 Task: Look for space in Suibara, Japan from 3rd August, 2023 to 17th August, 2023 for 3 adults, 1 child in price range Rs.3000 to Rs.15000. Place can be entire place with 3 bedrooms having 4 beds and 2 bathrooms. Property type can be house, flat, guest house. Booking option can be shelf check-in. Required host language is English.
Action: Mouse moved to (555, 92)
Screenshot: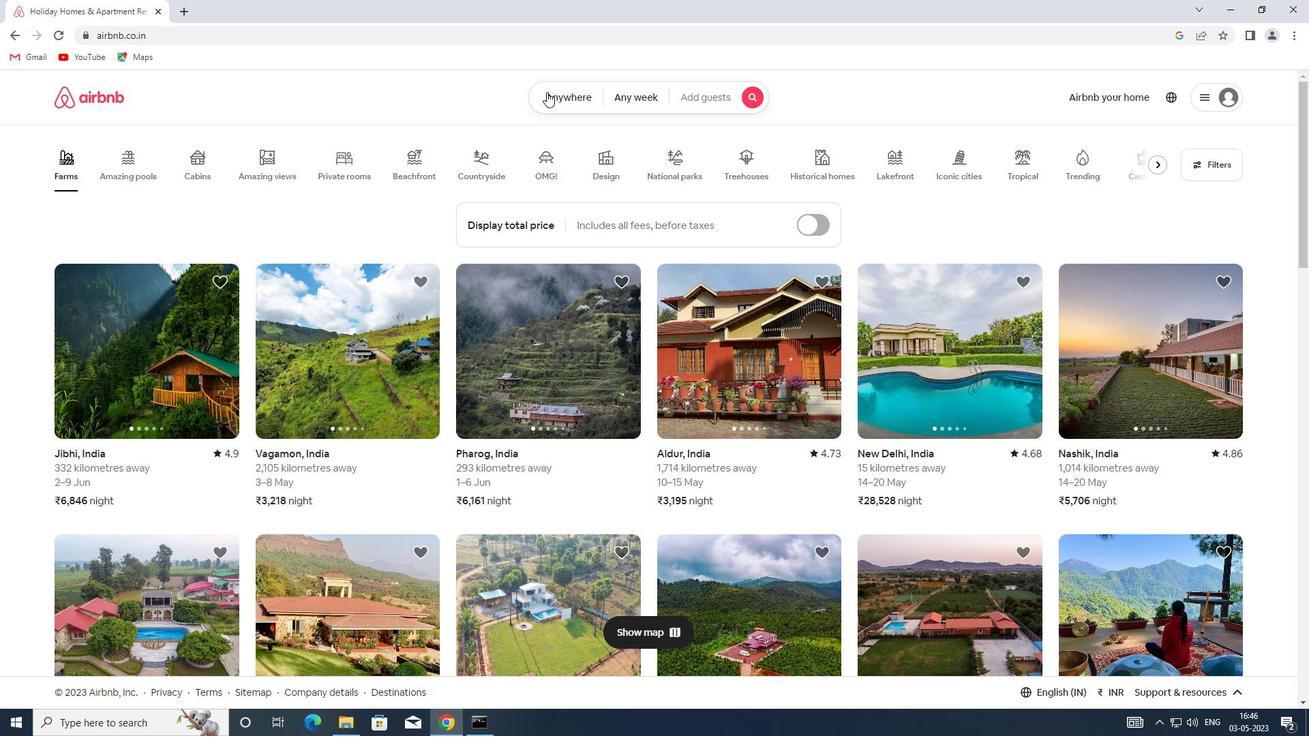 
Action: Mouse pressed left at (555, 92)
Screenshot: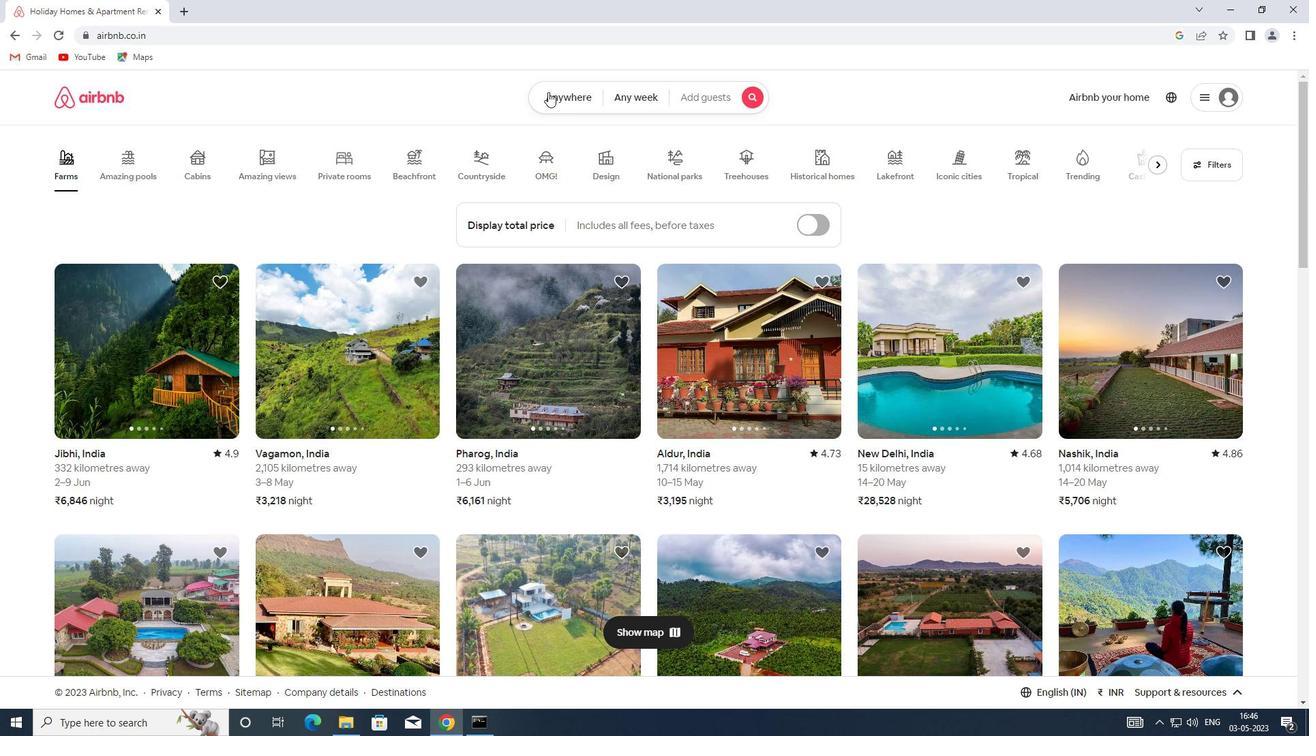 
Action: Mouse moved to (402, 150)
Screenshot: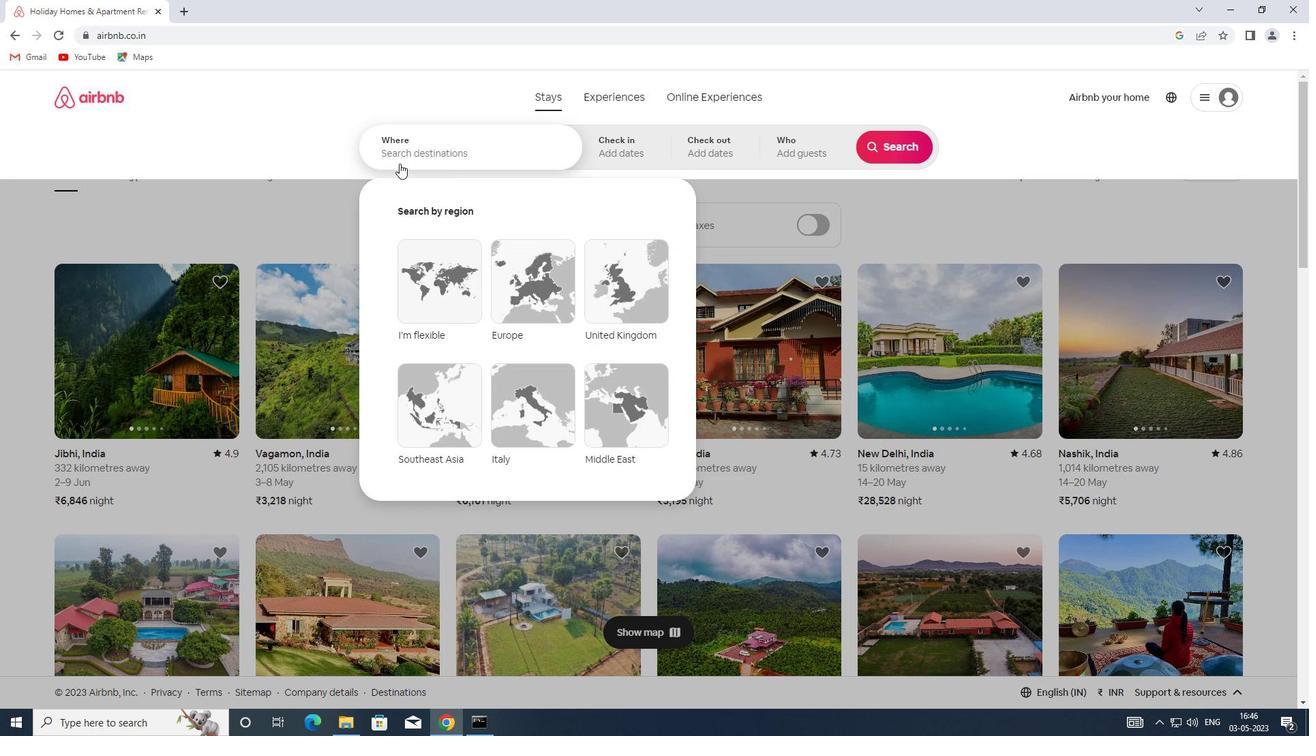 
Action: Mouse pressed left at (402, 150)
Screenshot: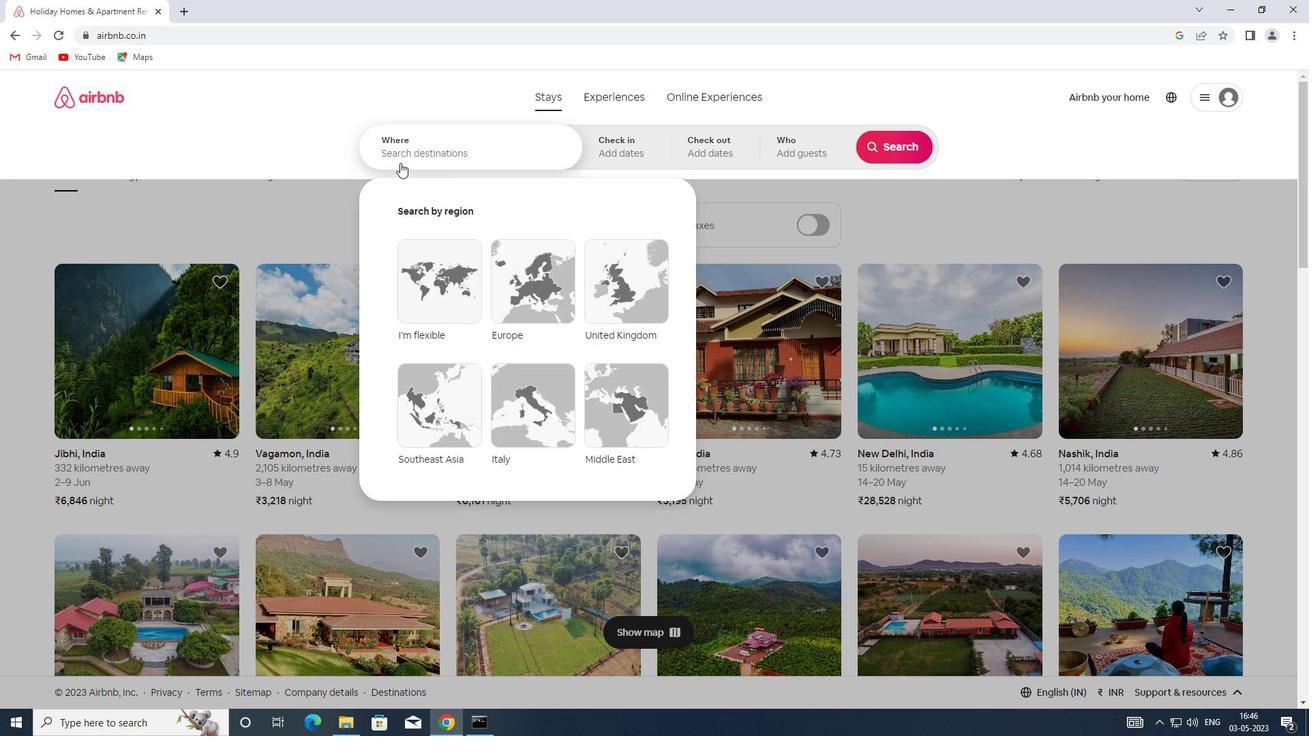 
Action: Key pressed <Key.shift><Key.shift>SUIBARA,<Key.shift>JAPAN
Screenshot: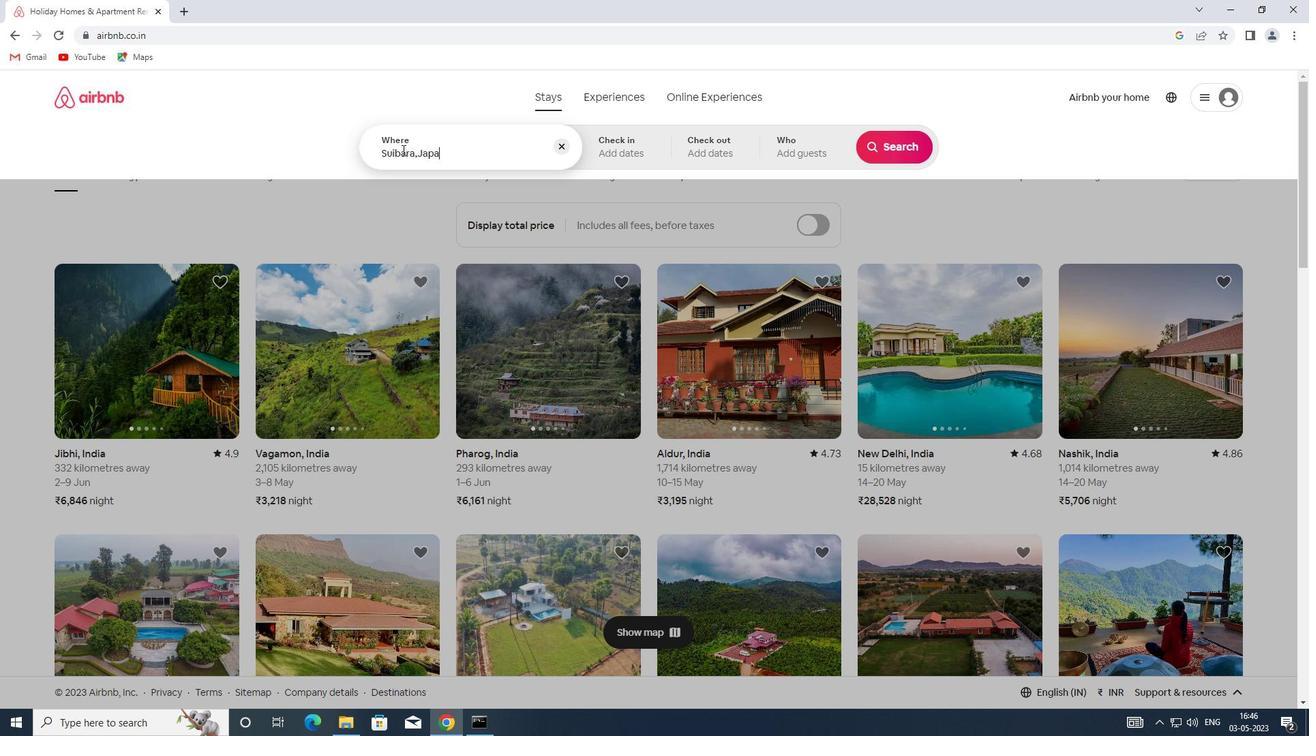 
Action: Mouse moved to (600, 150)
Screenshot: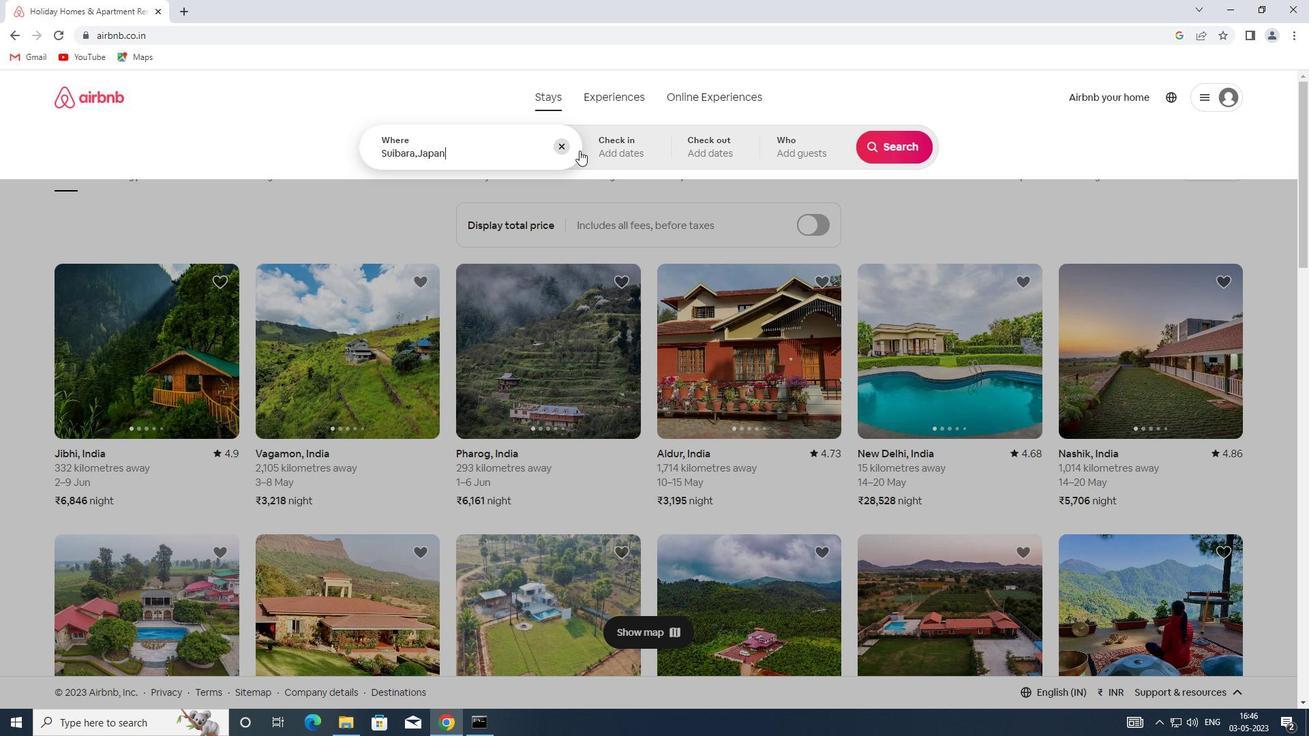 
Action: Mouse pressed left at (600, 150)
Screenshot: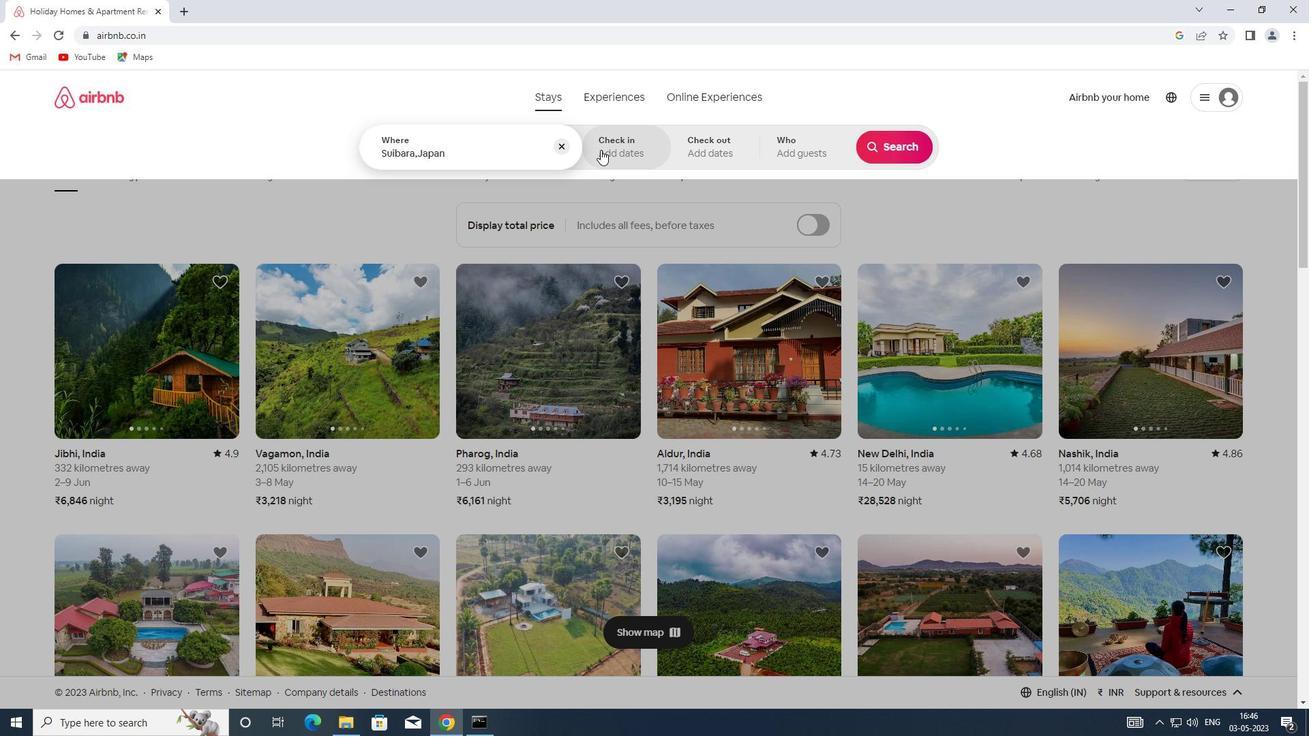 
Action: Mouse moved to (881, 257)
Screenshot: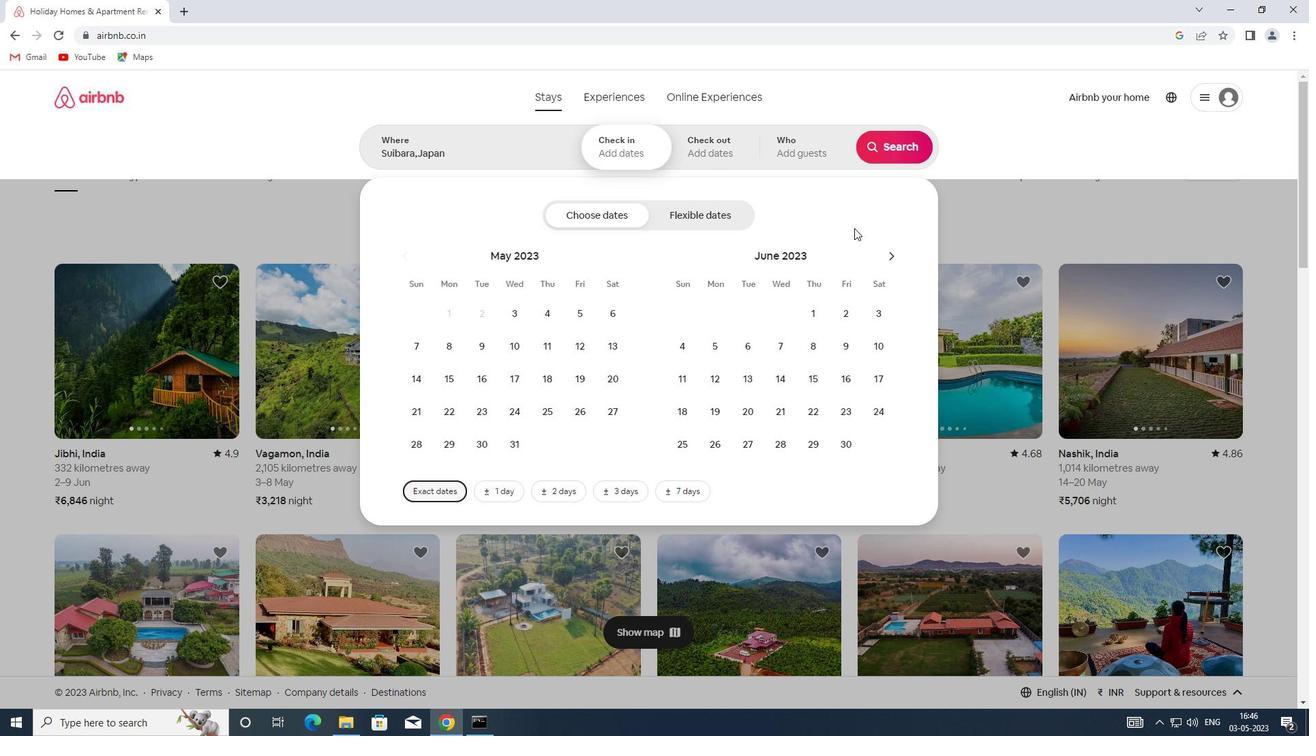 
Action: Mouse pressed left at (881, 257)
Screenshot: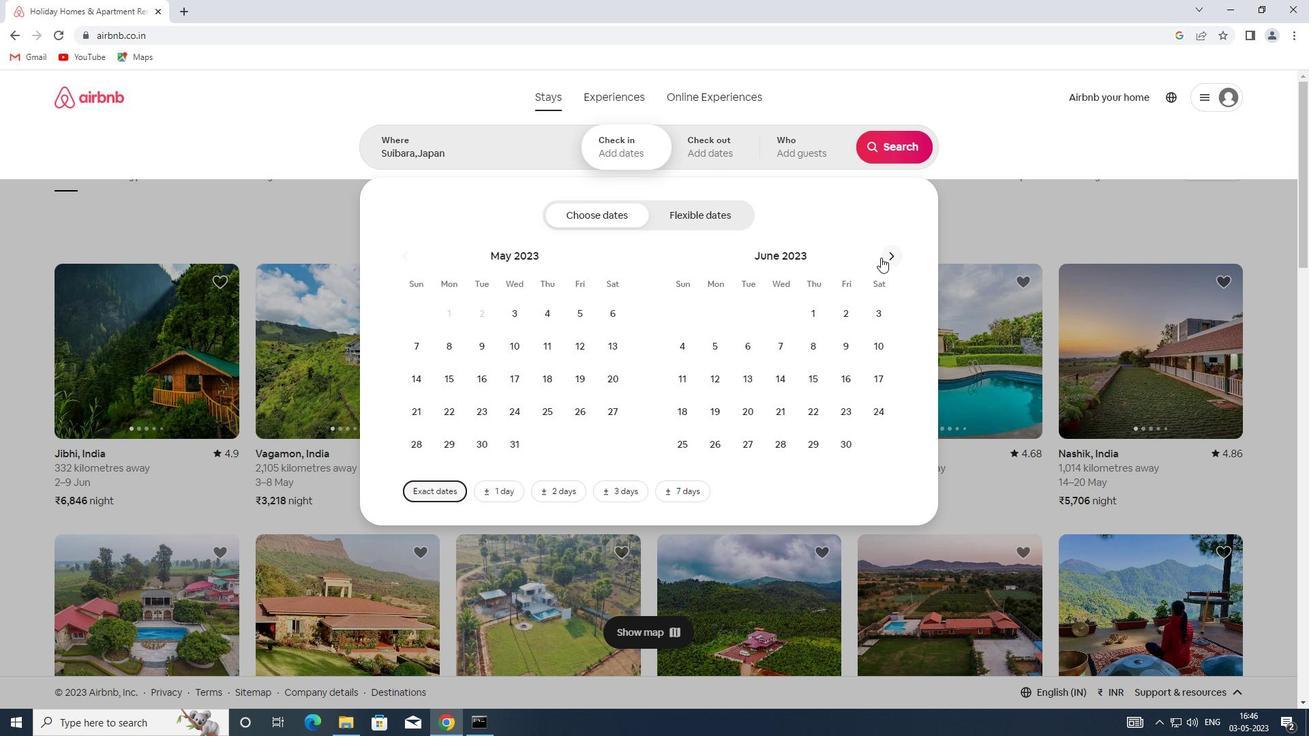 
Action: Mouse pressed left at (881, 257)
Screenshot: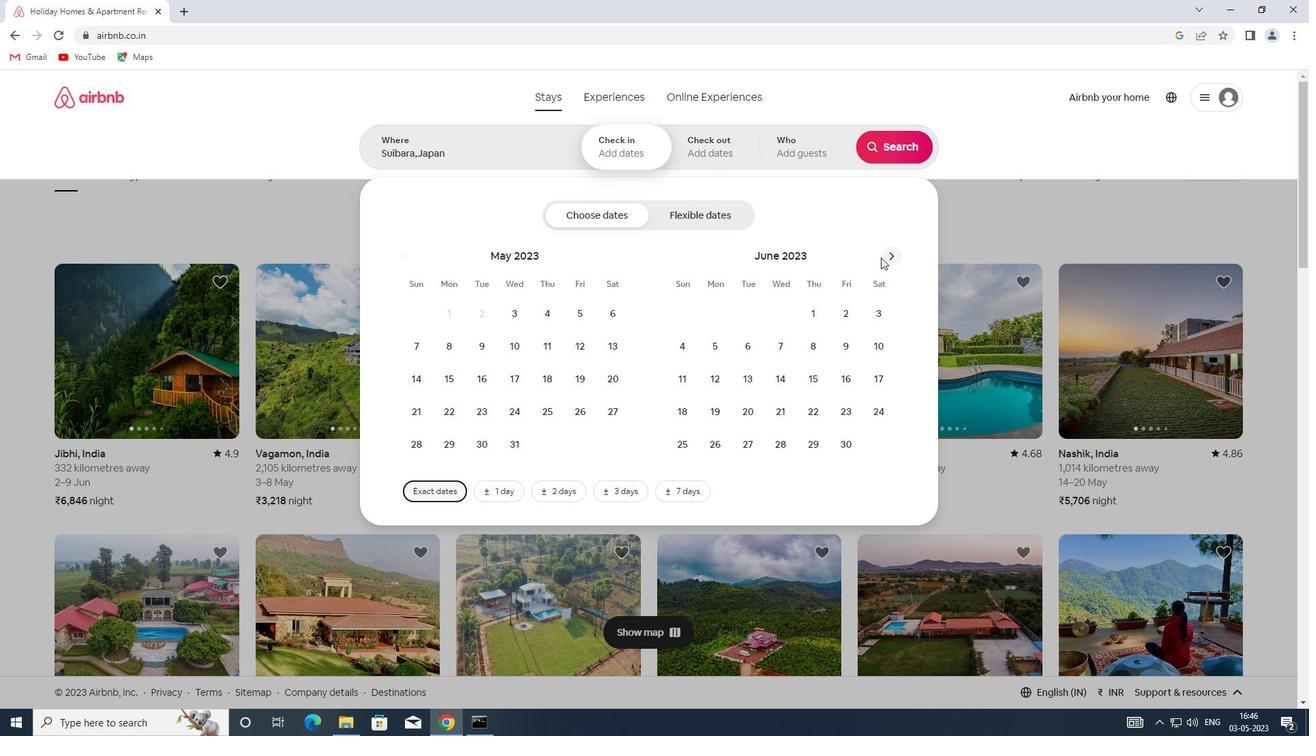 
Action: Mouse pressed left at (881, 257)
Screenshot: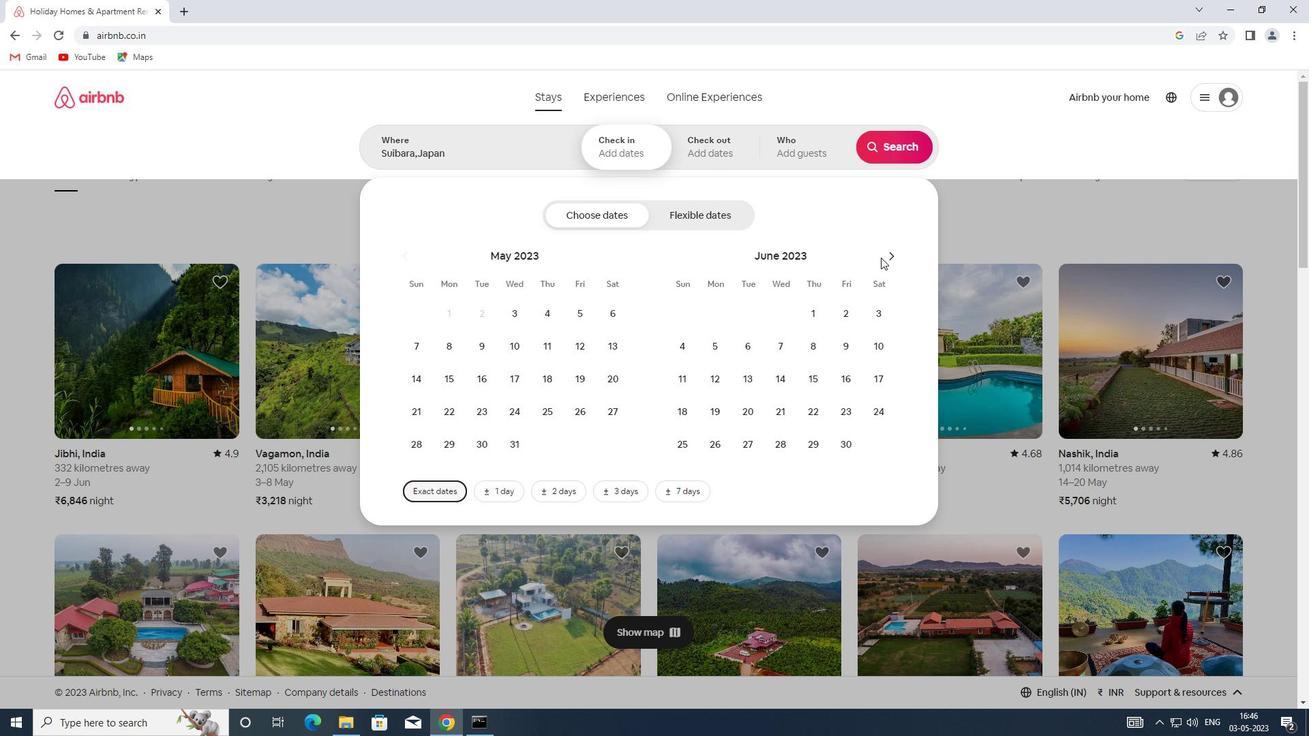 
Action: Mouse moved to (886, 256)
Screenshot: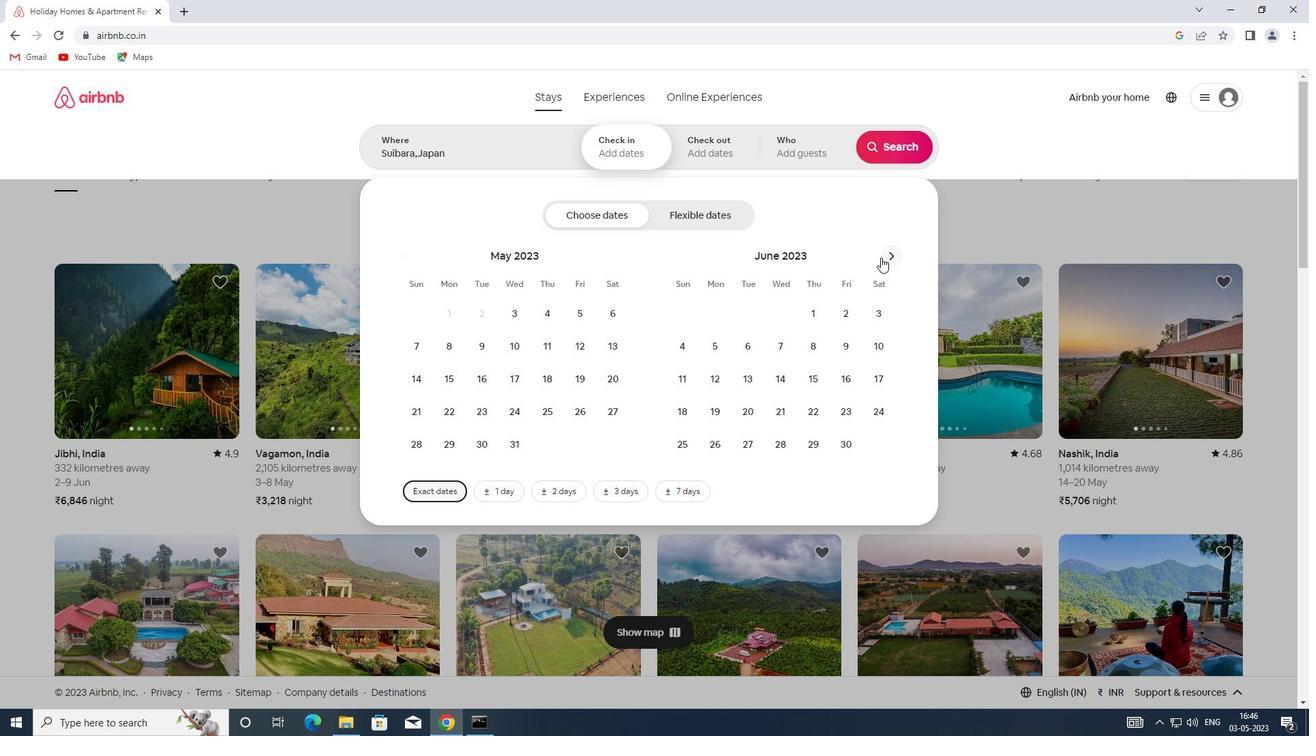 
Action: Mouse pressed left at (886, 256)
Screenshot: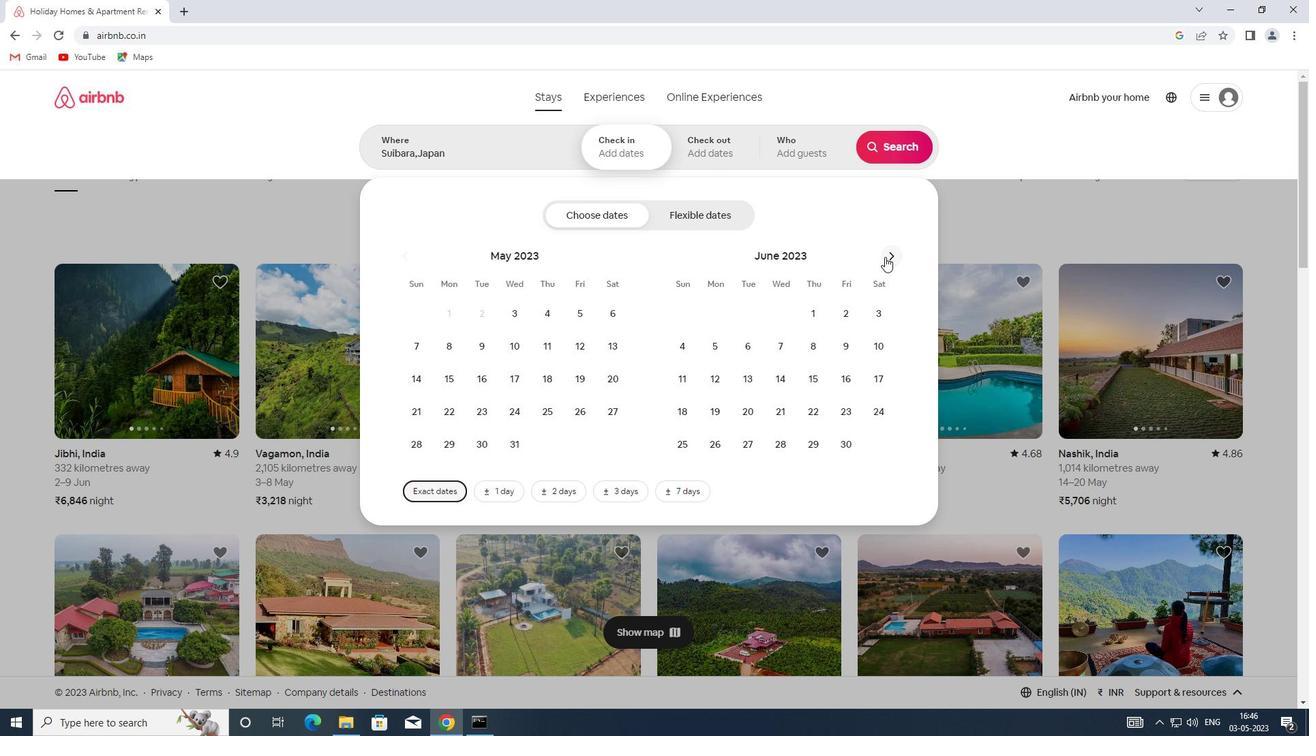 
Action: Mouse pressed left at (886, 256)
Screenshot: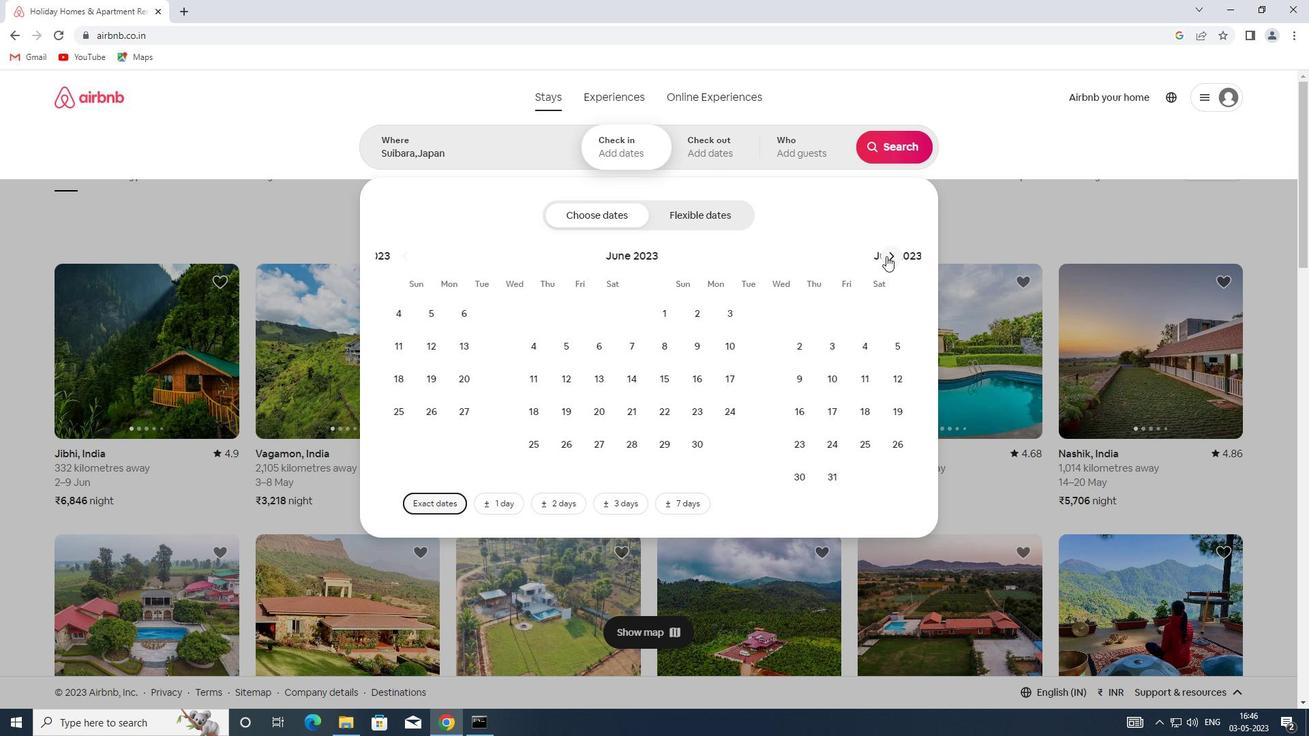
Action: Mouse moved to (801, 317)
Screenshot: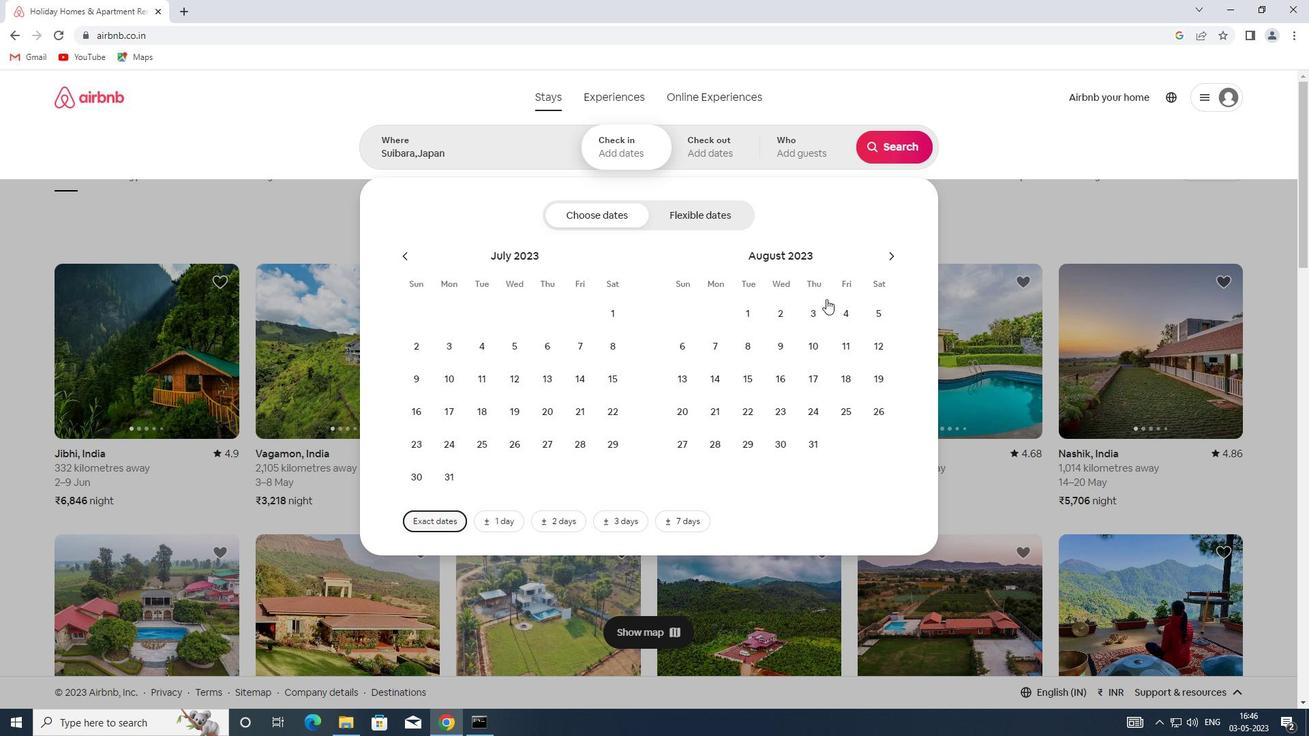 
Action: Mouse pressed left at (801, 317)
Screenshot: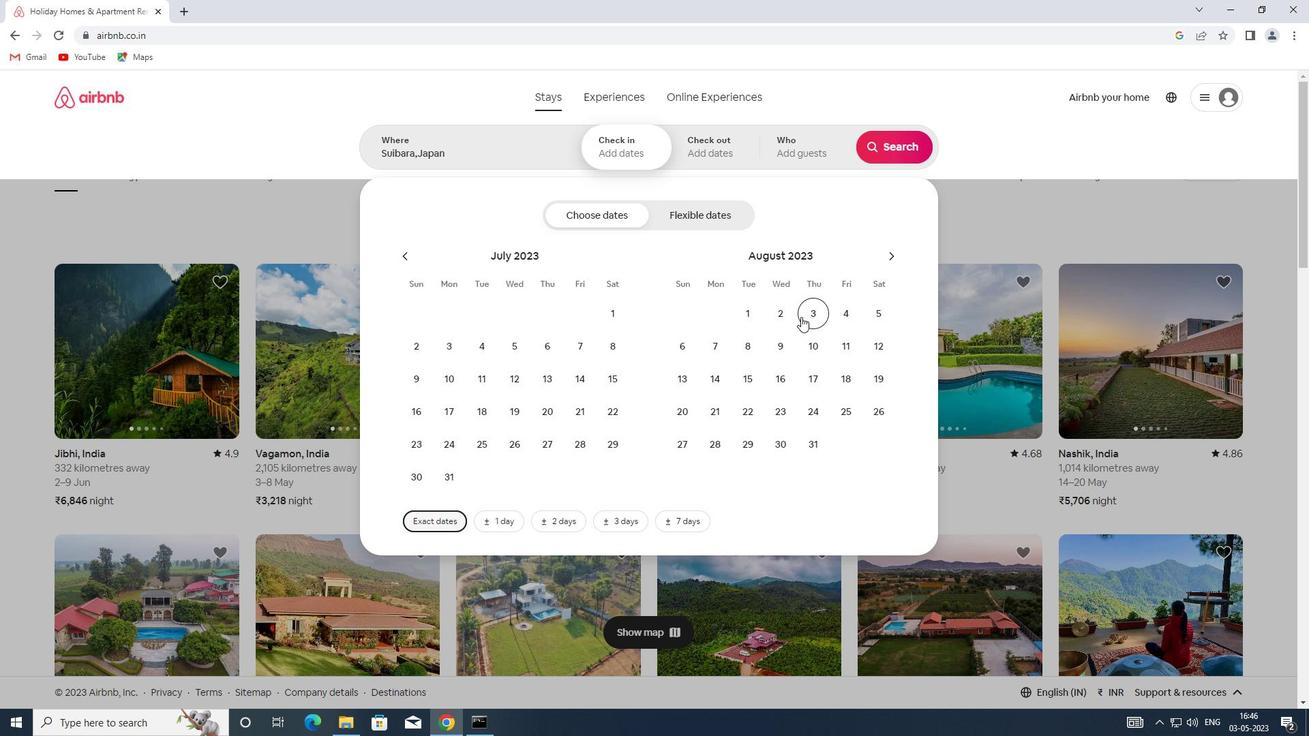 
Action: Mouse moved to (815, 380)
Screenshot: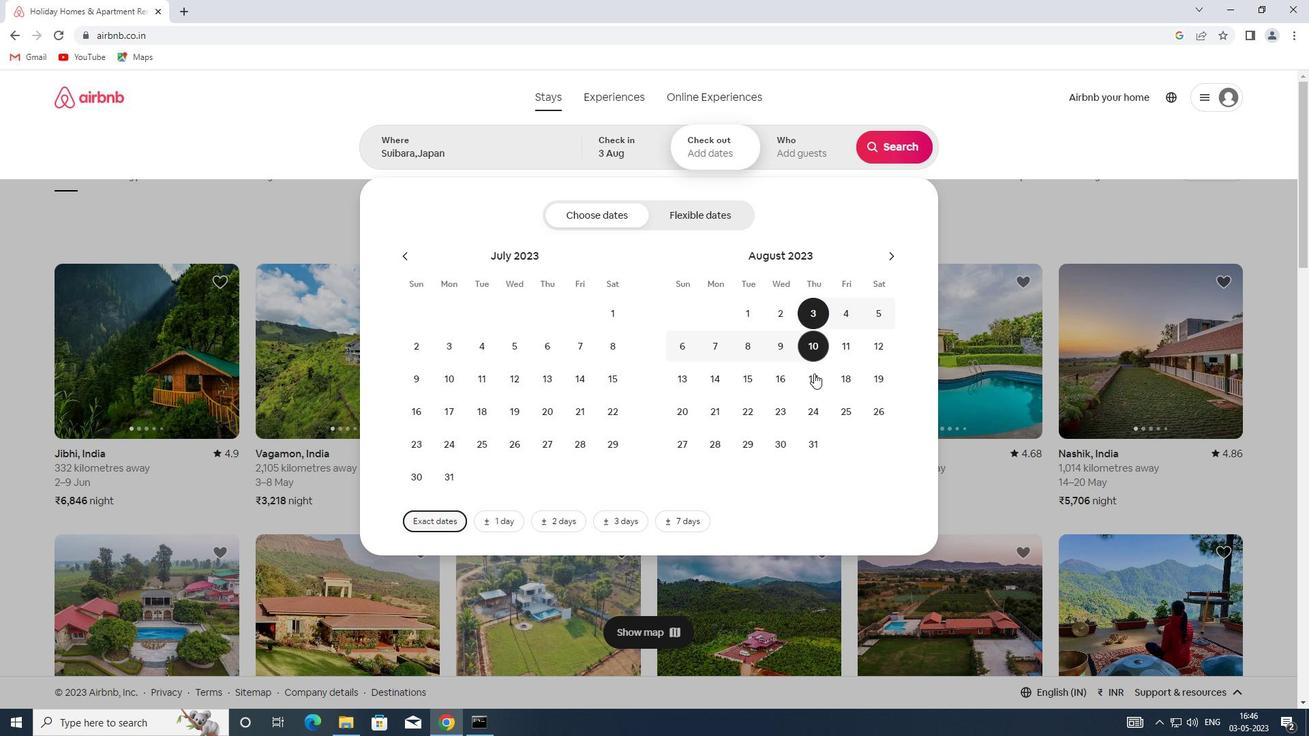 
Action: Mouse pressed left at (815, 380)
Screenshot: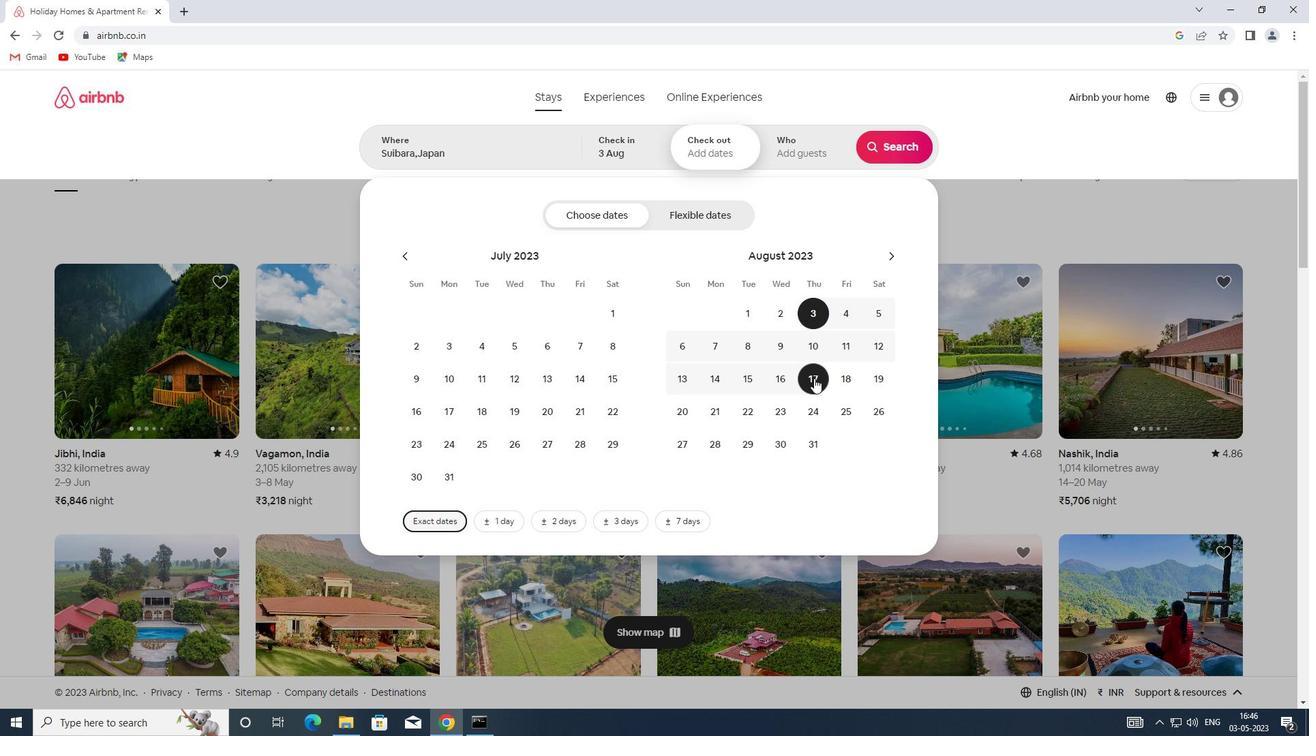 
Action: Mouse moved to (796, 139)
Screenshot: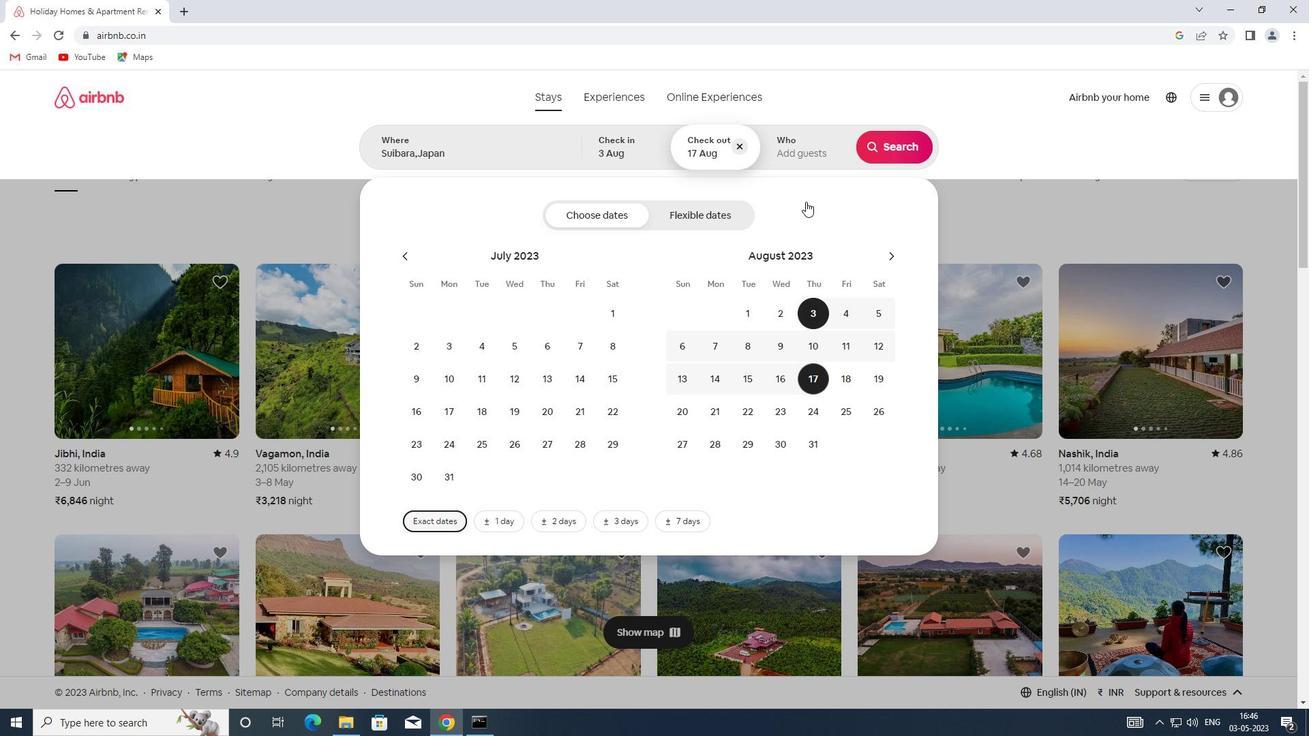 
Action: Mouse pressed left at (796, 139)
Screenshot: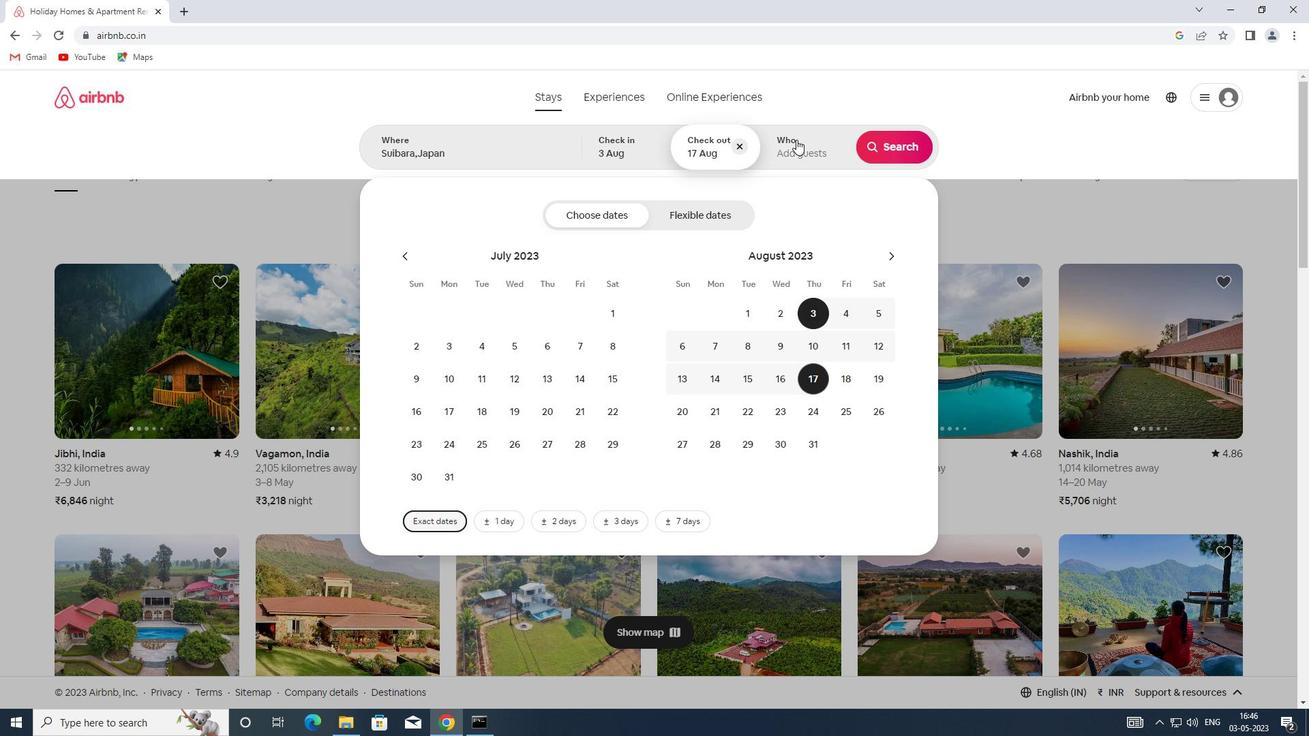 
Action: Mouse moved to (892, 221)
Screenshot: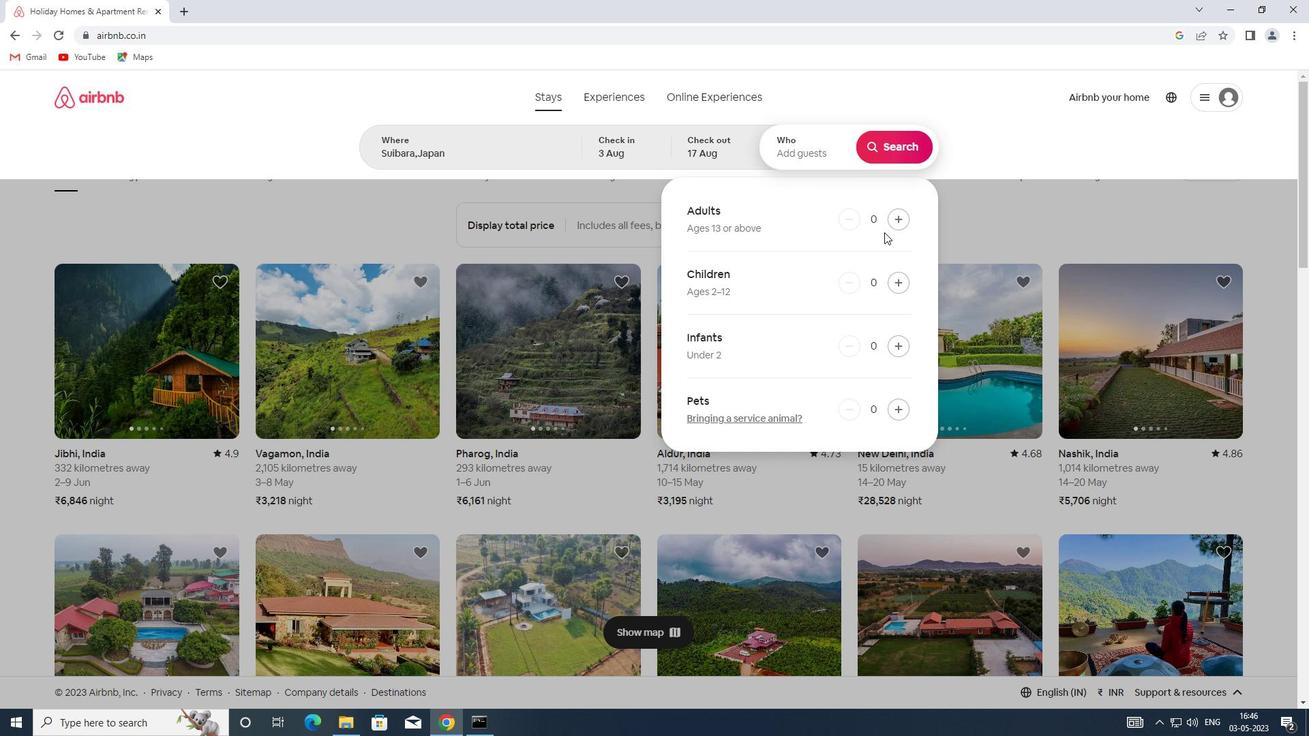 
Action: Mouse pressed left at (892, 221)
Screenshot: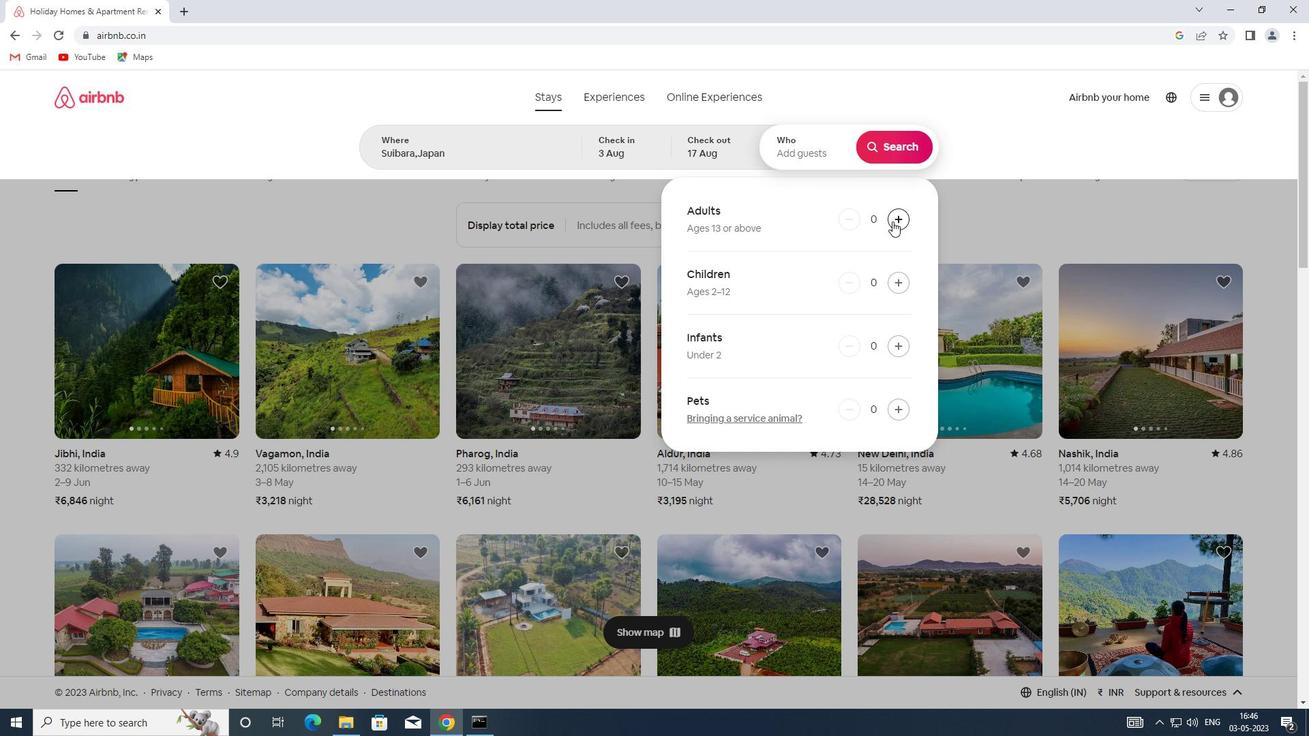 
Action: Mouse pressed left at (892, 221)
Screenshot: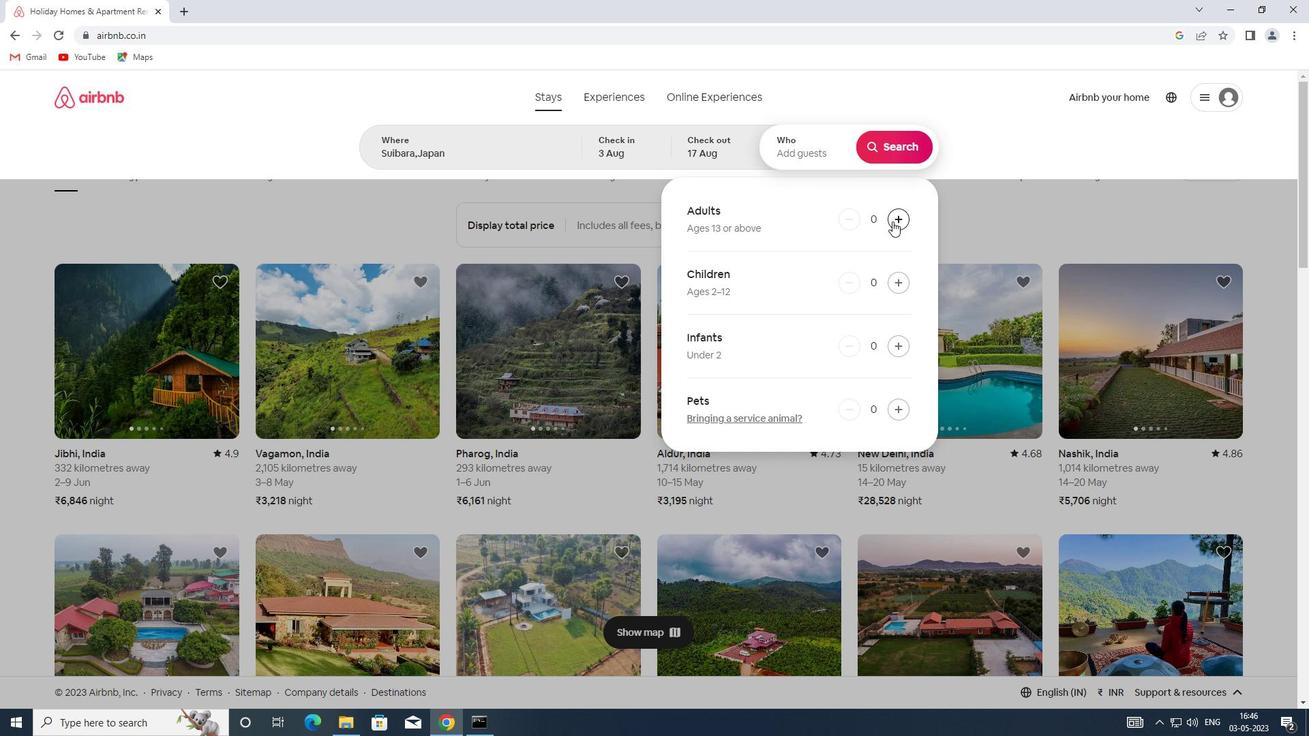 
Action: Mouse pressed left at (892, 221)
Screenshot: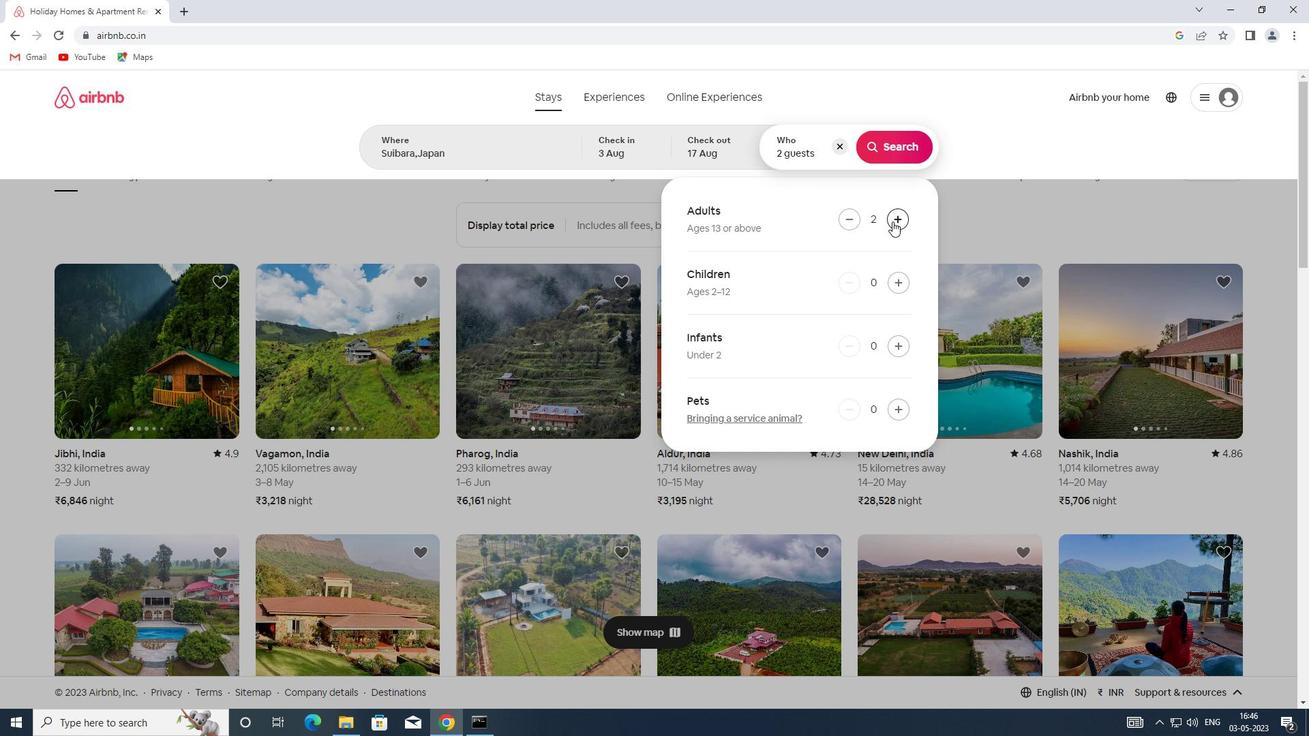 
Action: Mouse moved to (888, 148)
Screenshot: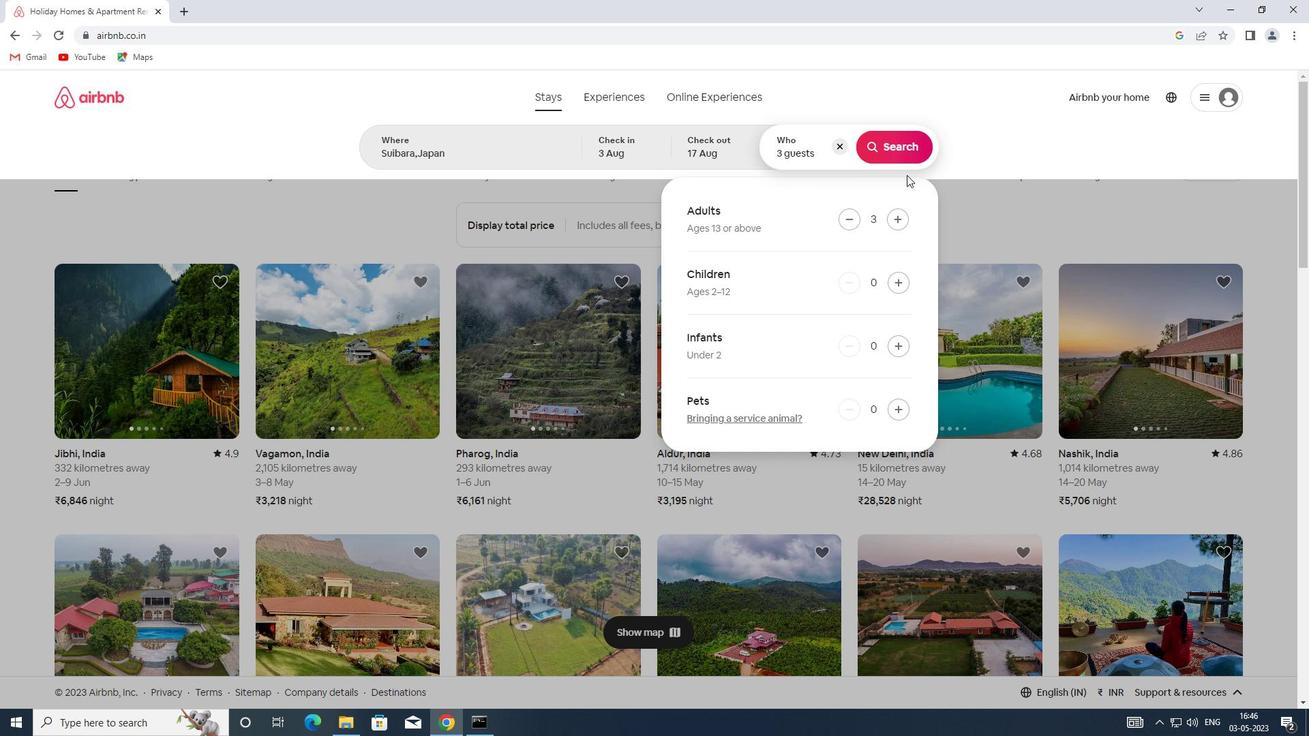 
Action: Mouse pressed left at (888, 148)
Screenshot: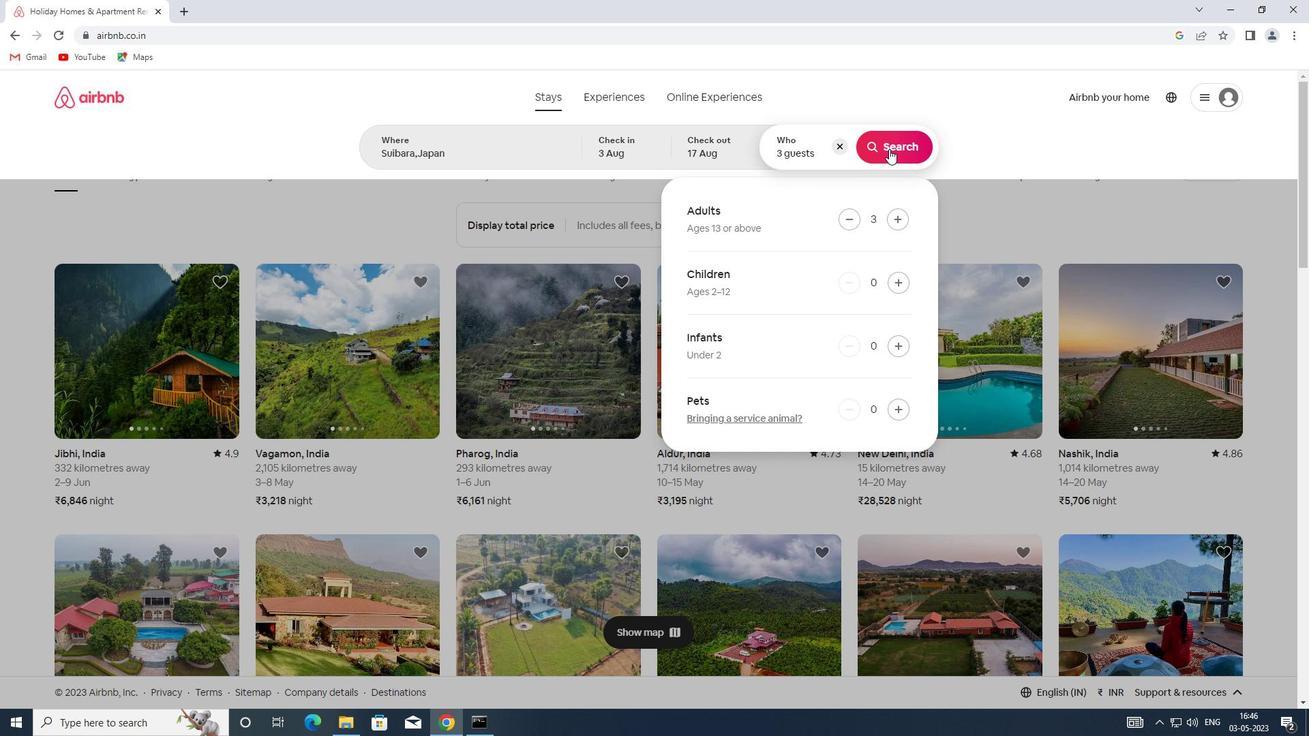 
Action: Mouse moved to (1224, 147)
Screenshot: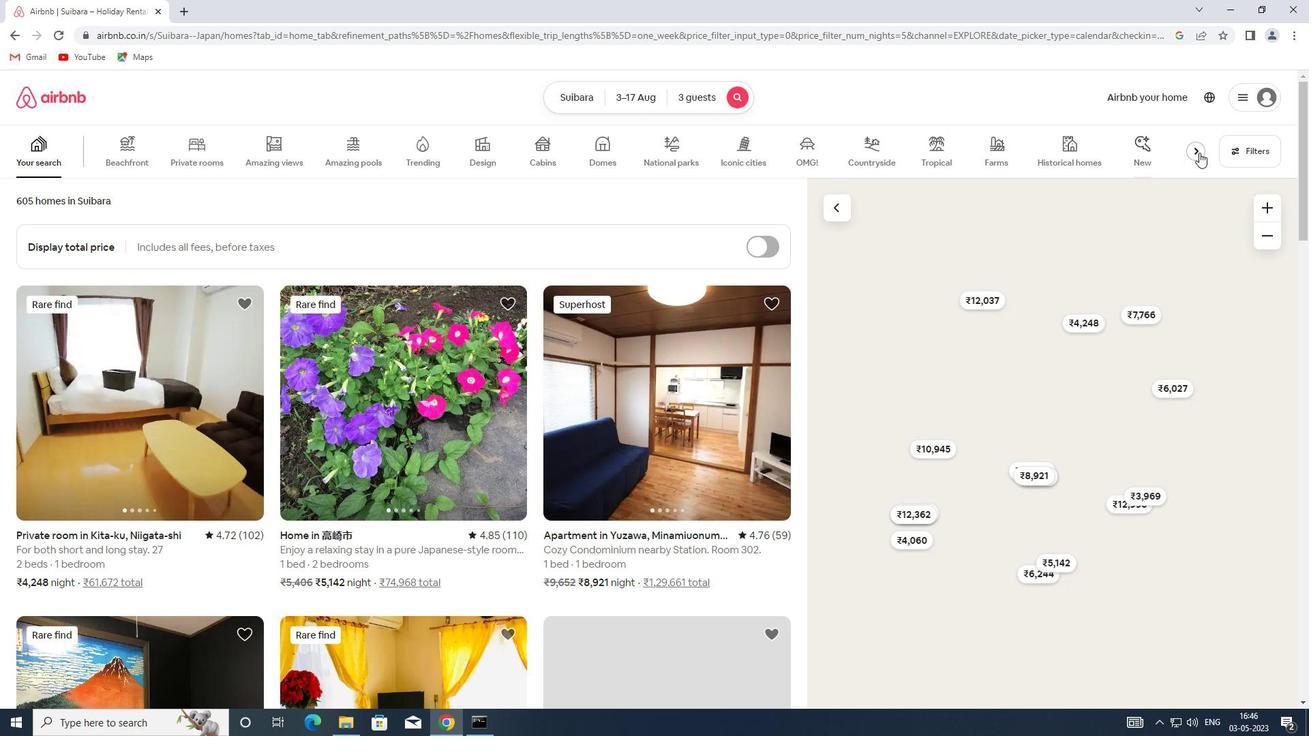 
Action: Mouse pressed left at (1224, 147)
Screenshot: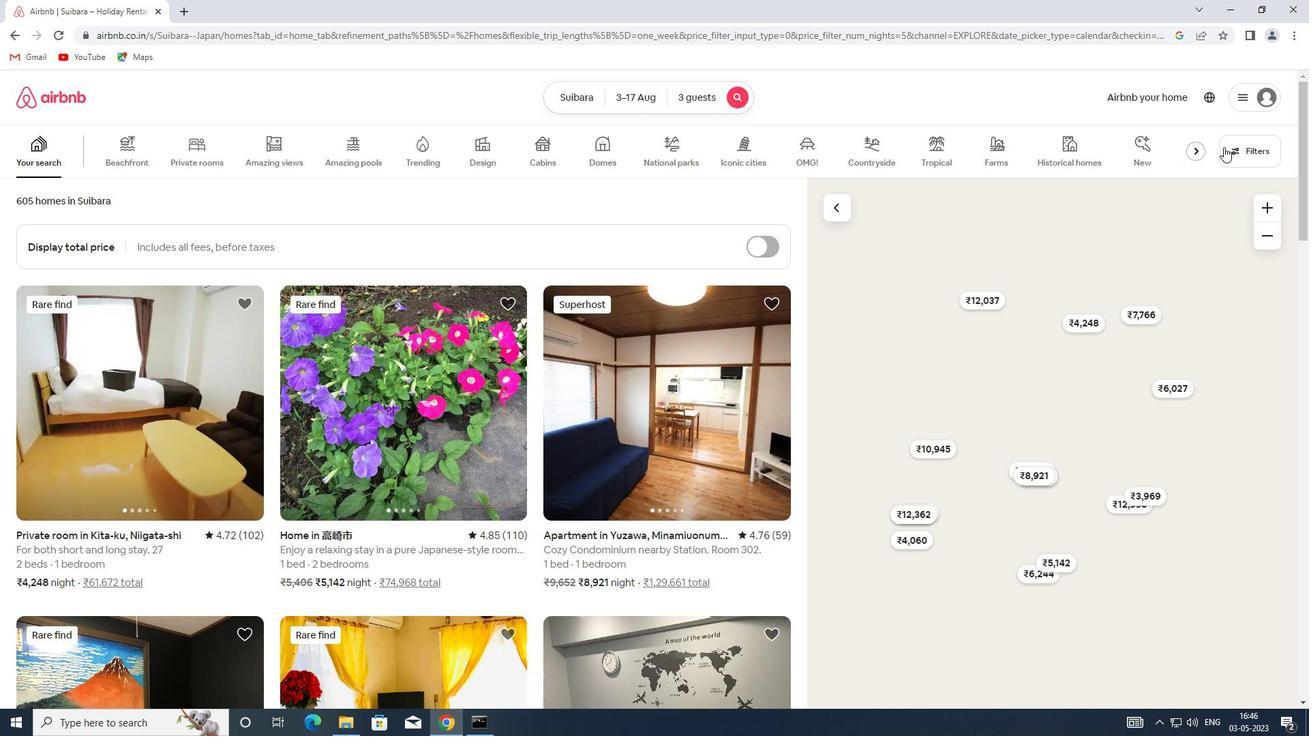 
Action: Mouse moved to (482, 317)
Screenshot: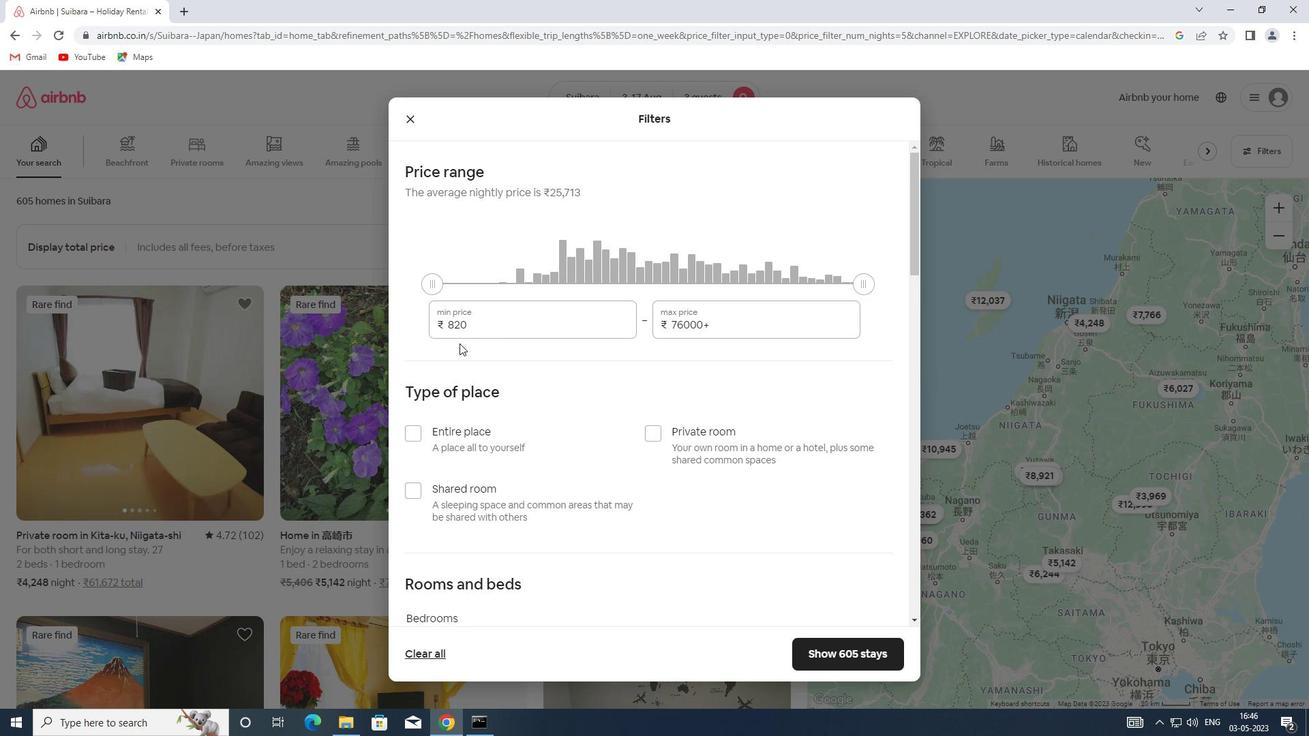 
Action: Mouse pressed left at (482, 317)
Screenshot: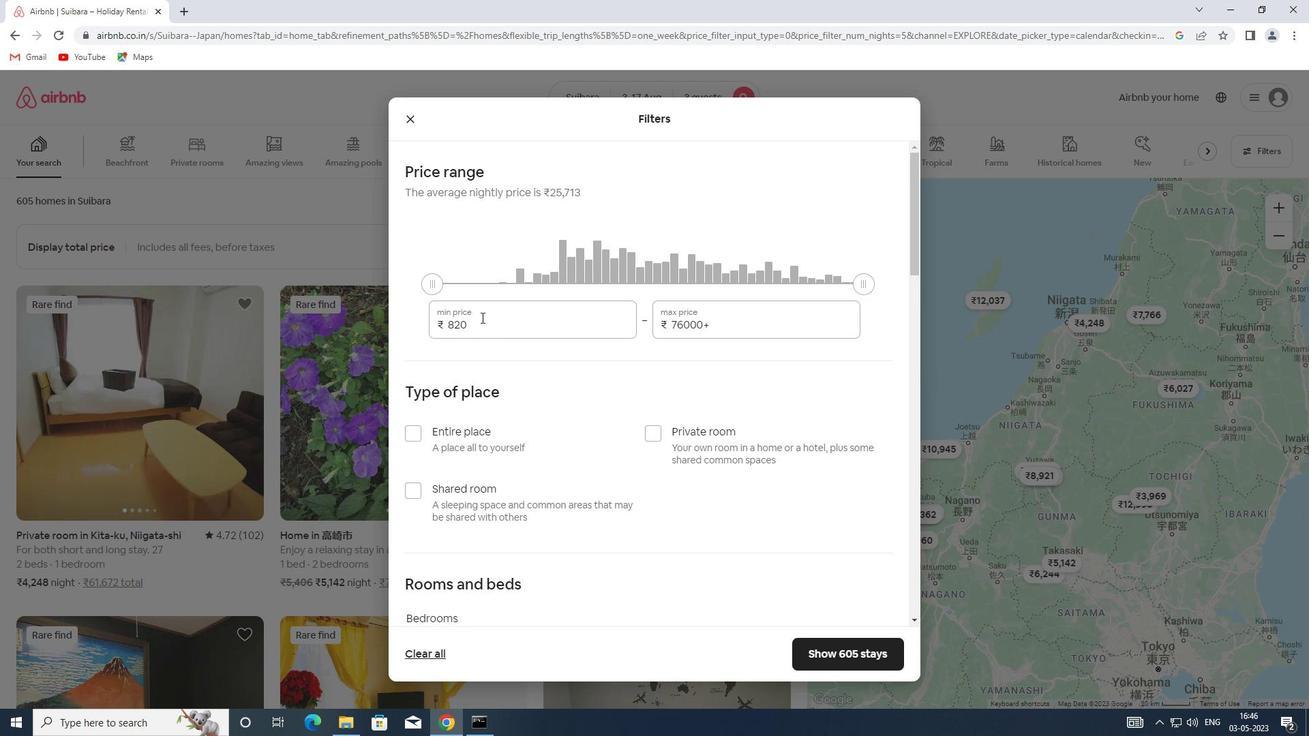 
Action: Mouse moved to (473, 326)
Screenshot: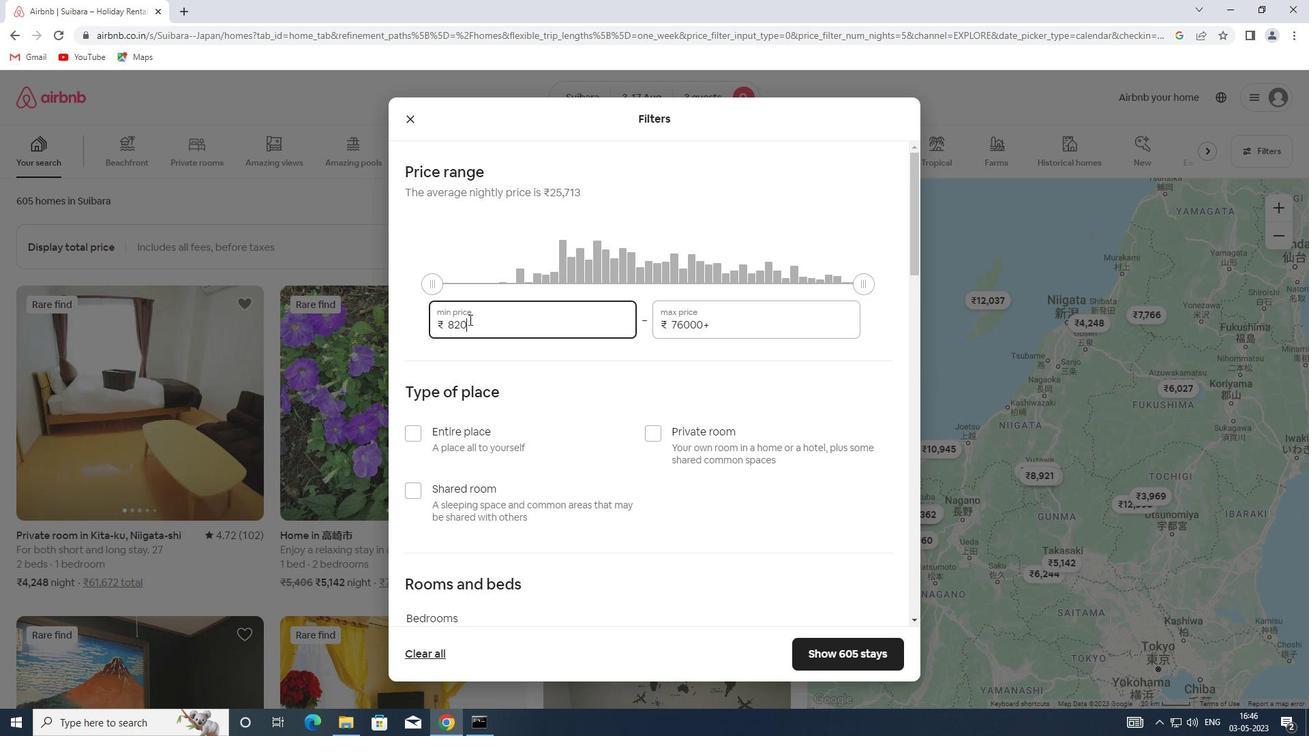
Action: Mouse pressed left at (473, 326)
Screenshot: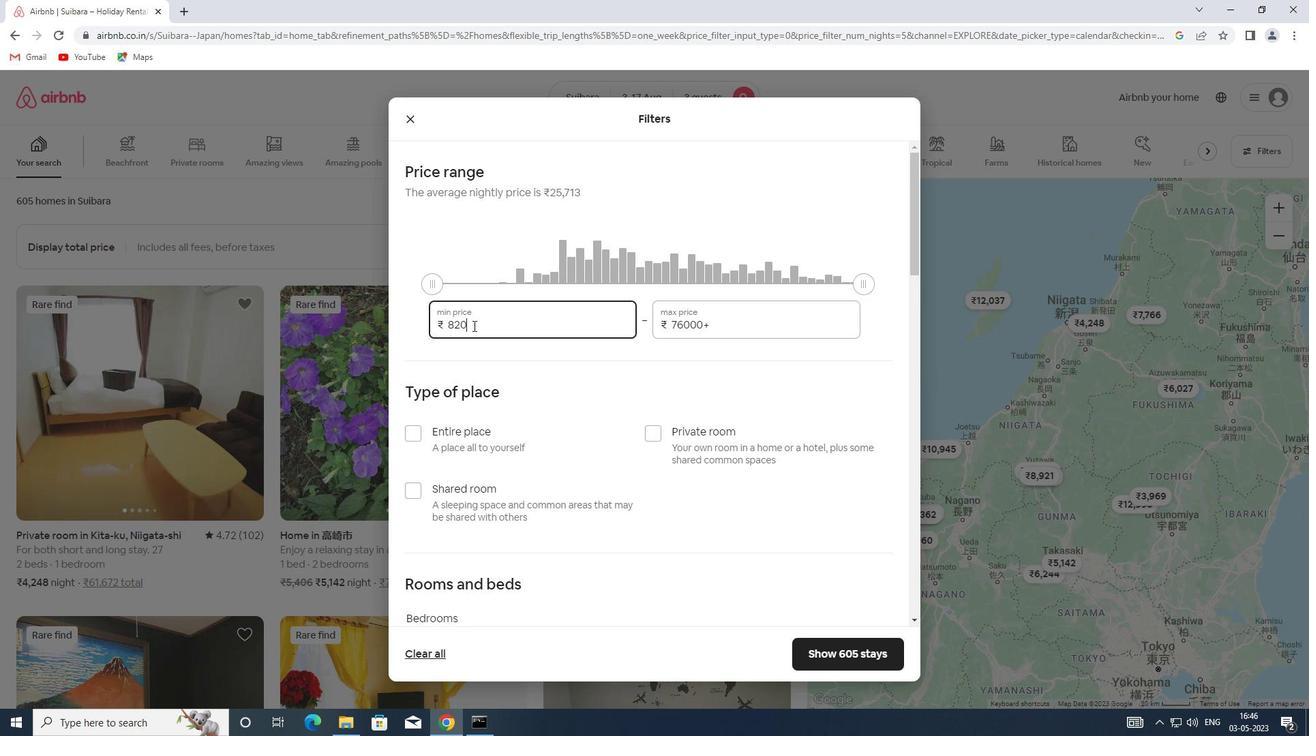
Action: Mouse moved to (412, 326)
Screenshot: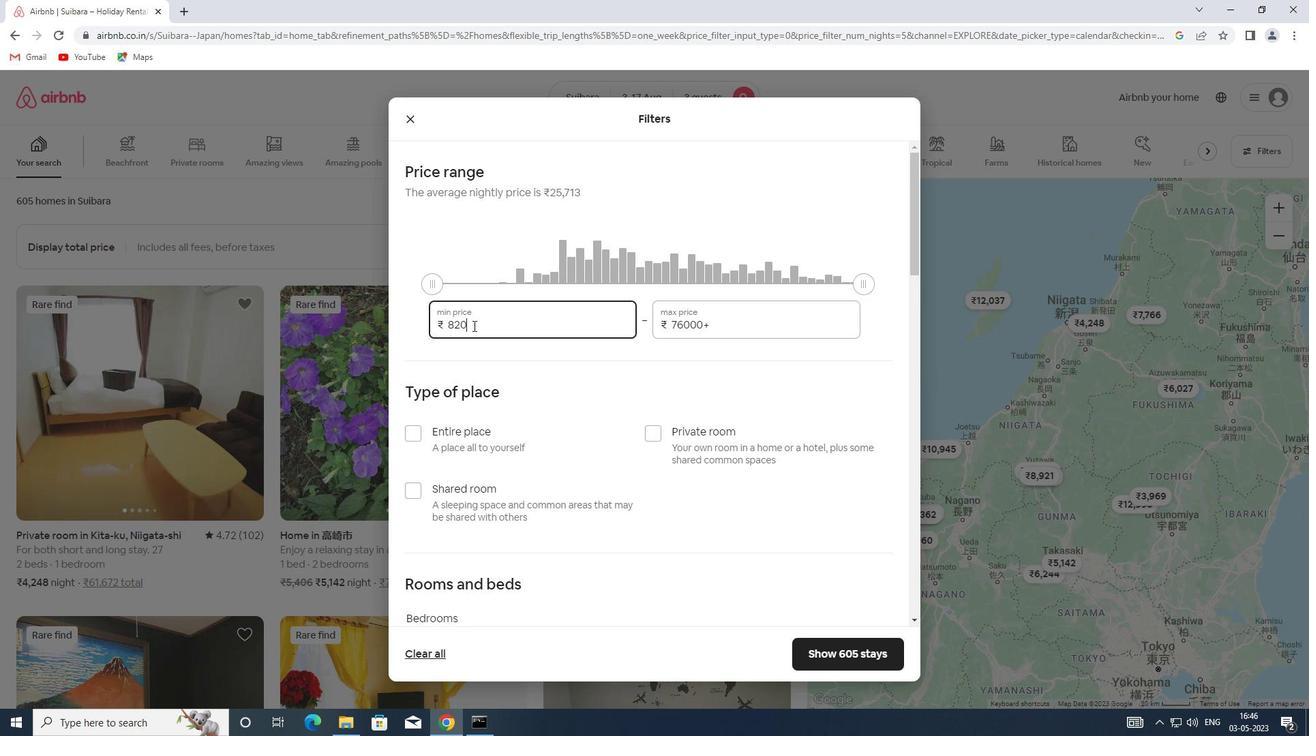 
Action: Key pressed 3000
Screenshot: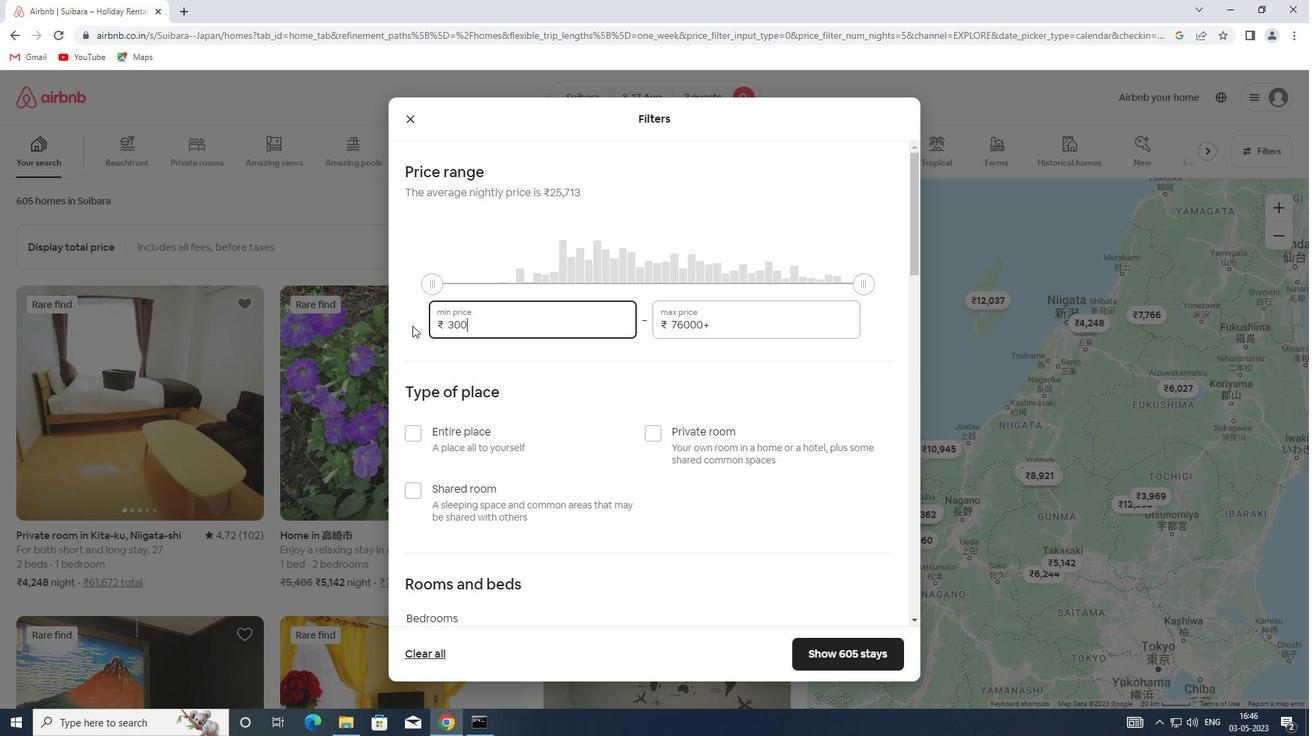 
Action: Mouse moved to (714, 330)
Screenshot: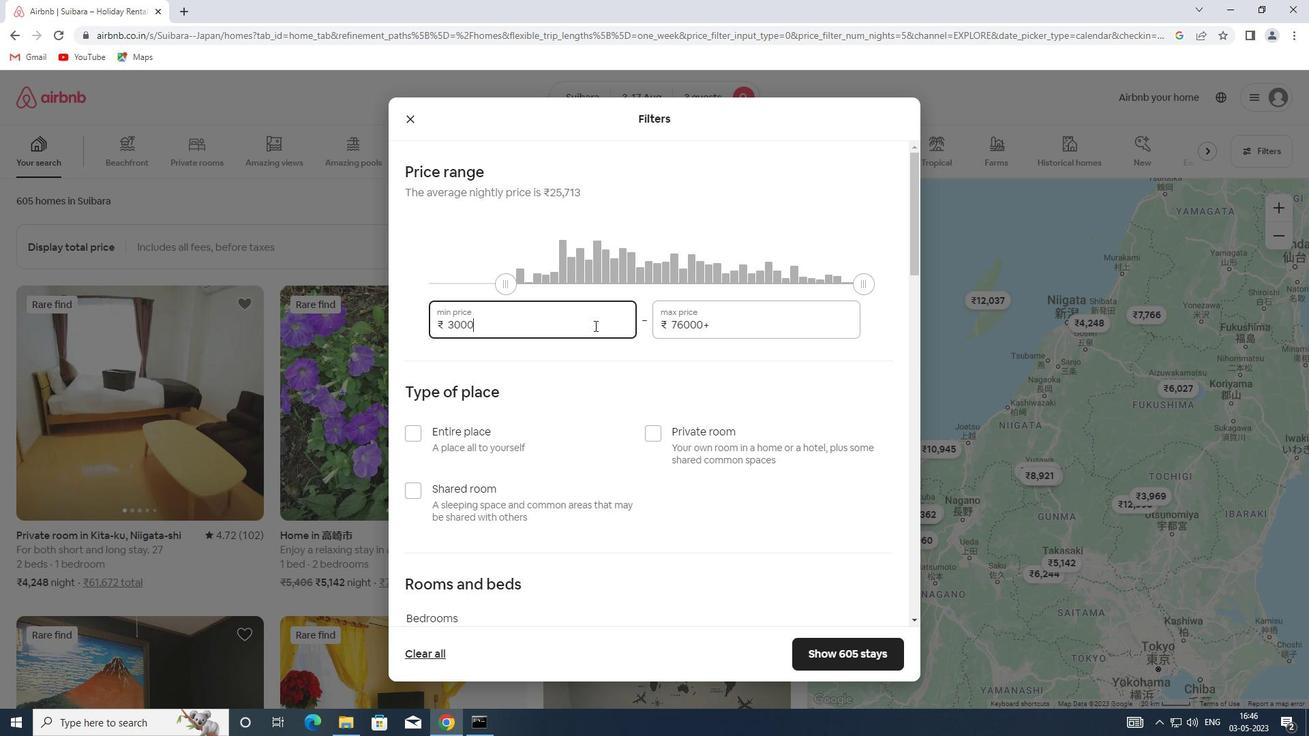 
Action: Mouse pressed left at (714, 330)
Screenshot: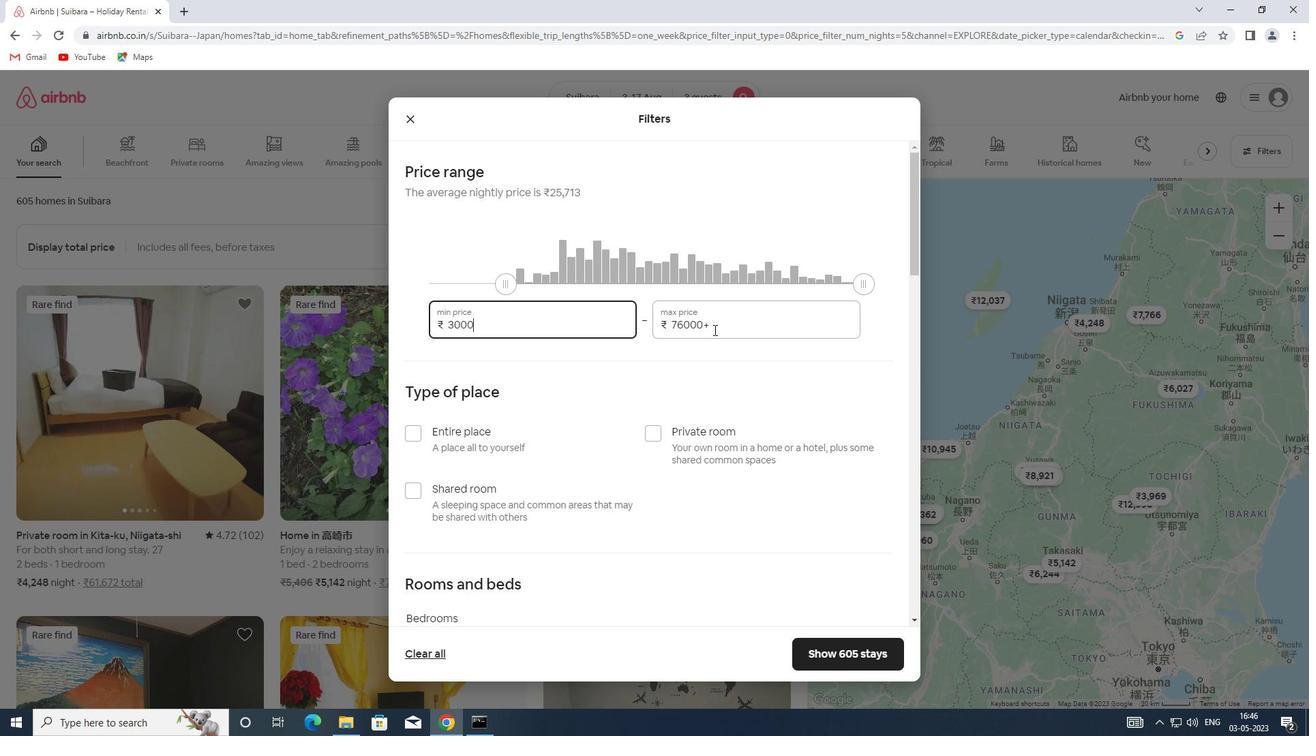 
Action: Mouse moved to (635, 330)
Screenshot: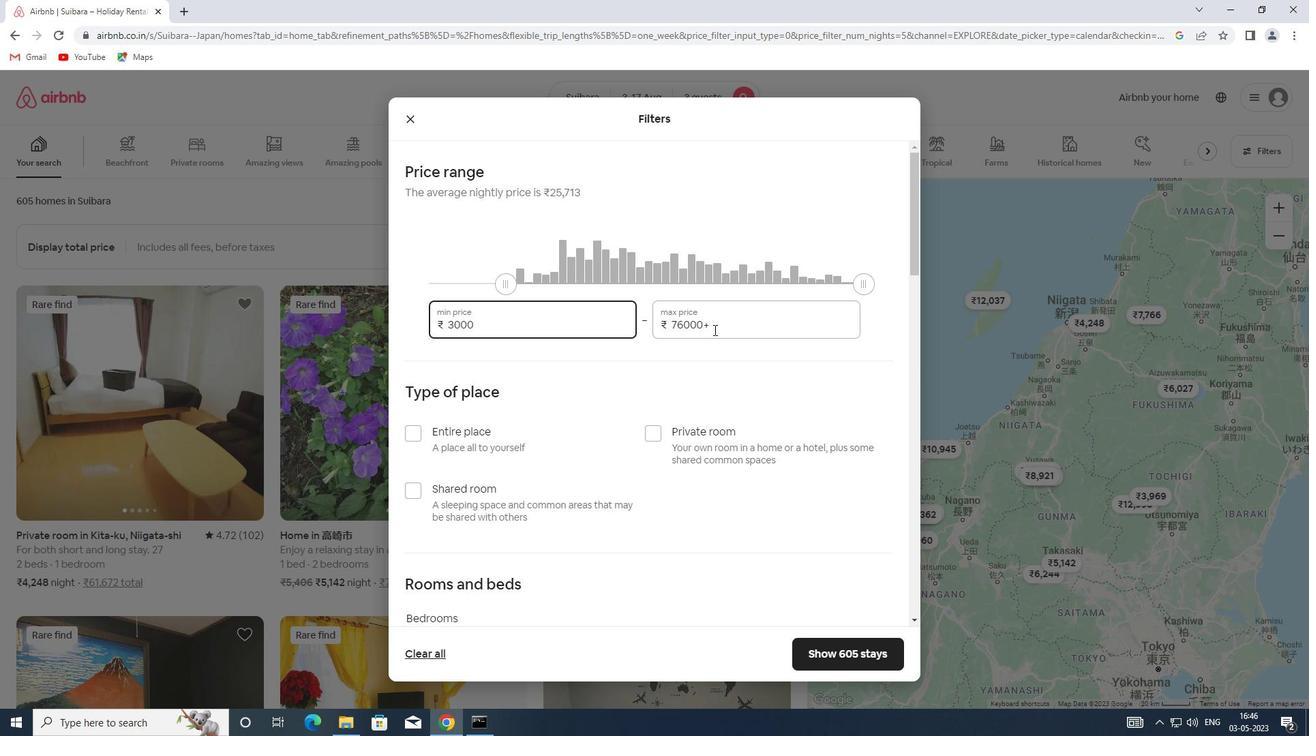 
Action: Key pressed 1500
Screenshot: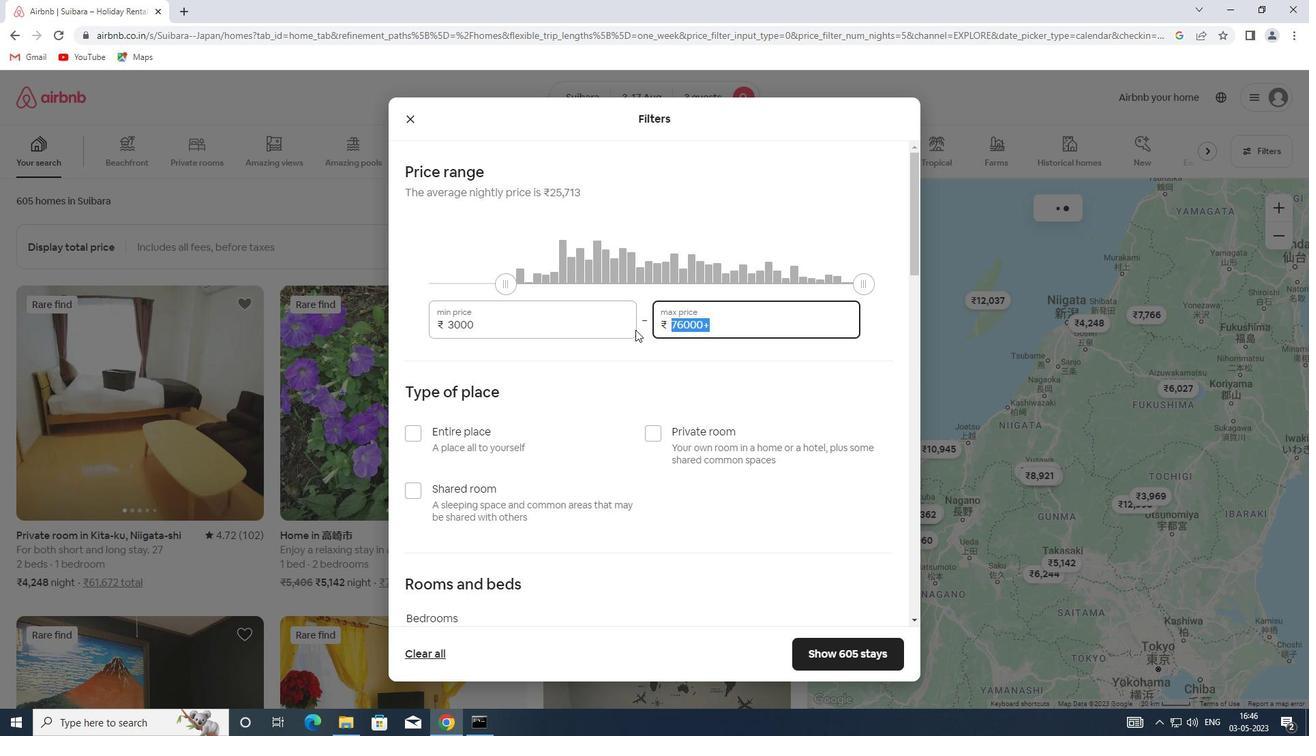 
Action: Mouse moved to (725, 328)
Screenshot: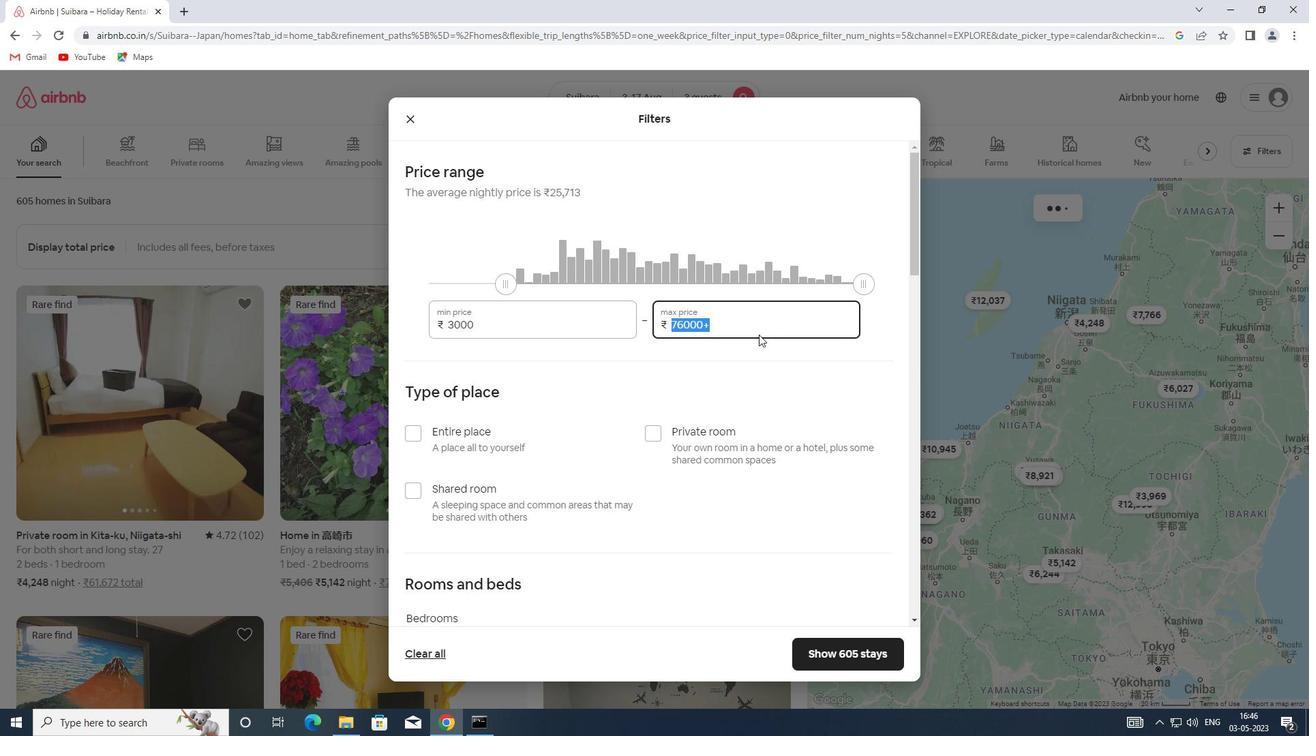 
Action: Mouse pressed left at (725, 328)
Screenshot: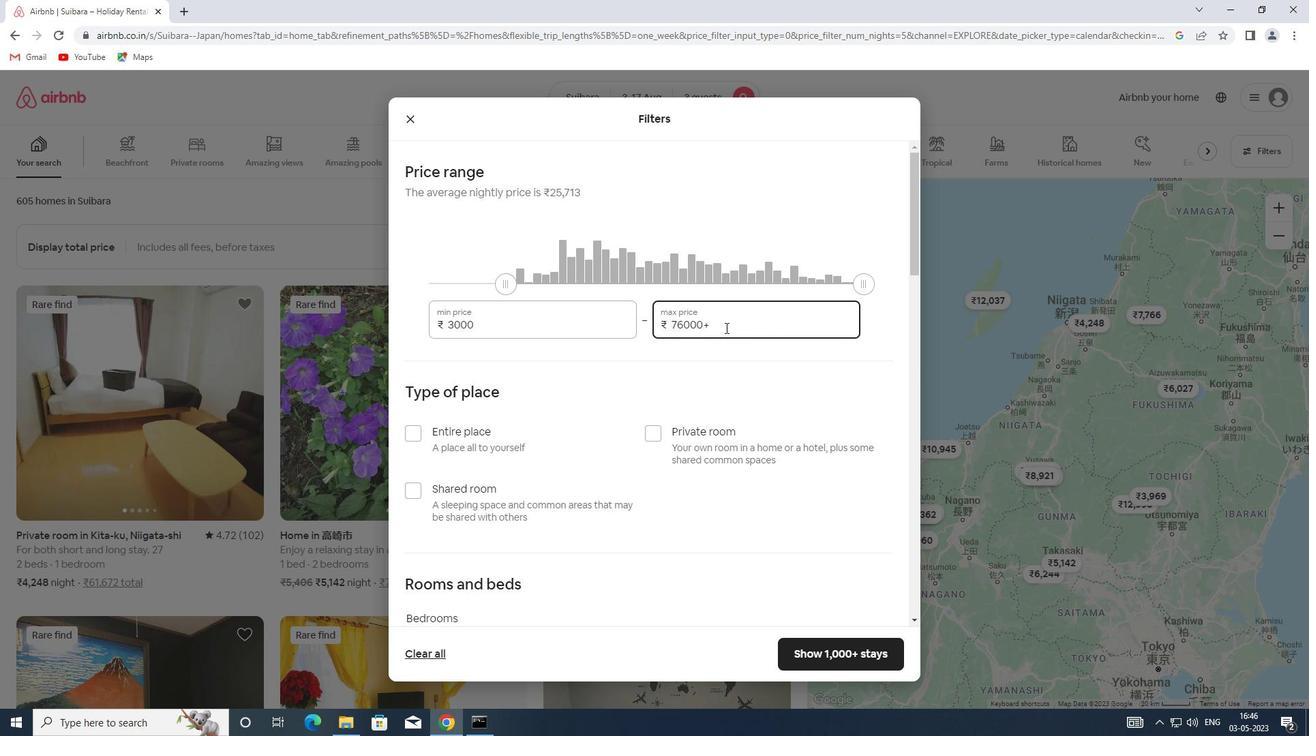 
Action: Mouse moved to (616, 332)
Screenshot: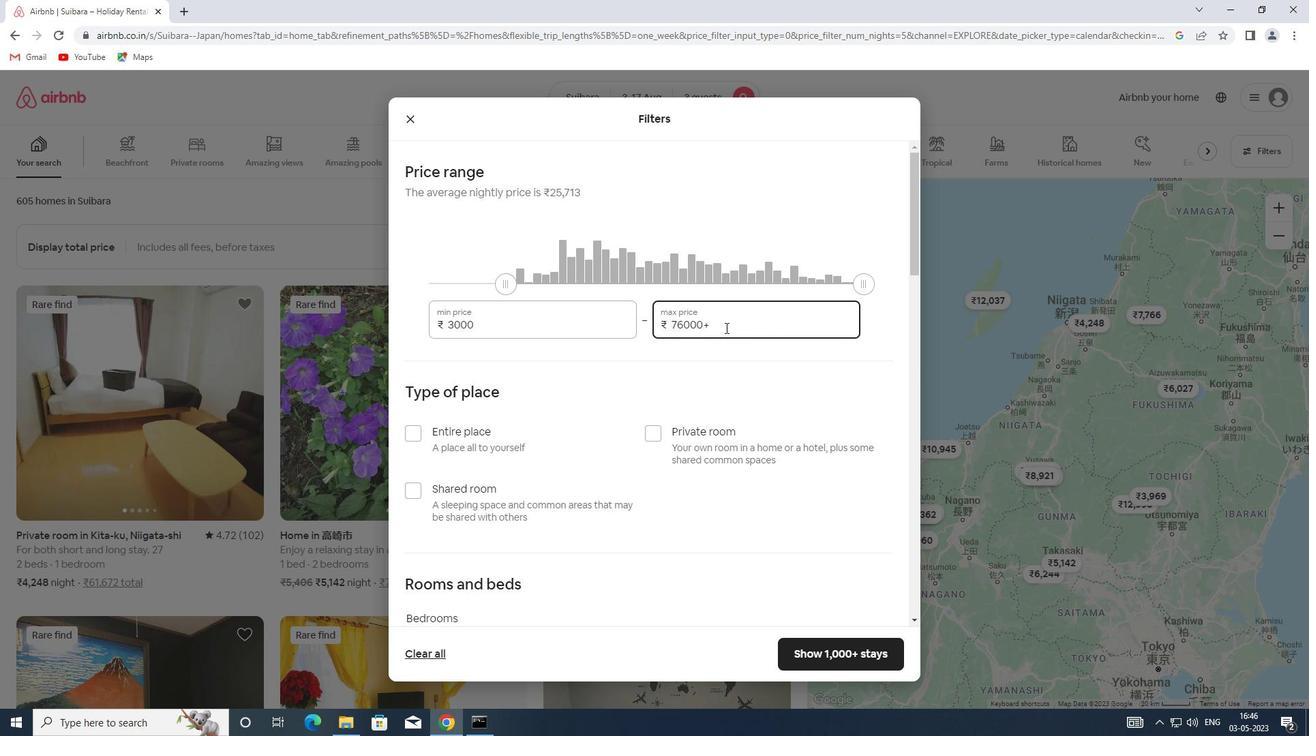 
Action: Key pressed 15000
Screenshot: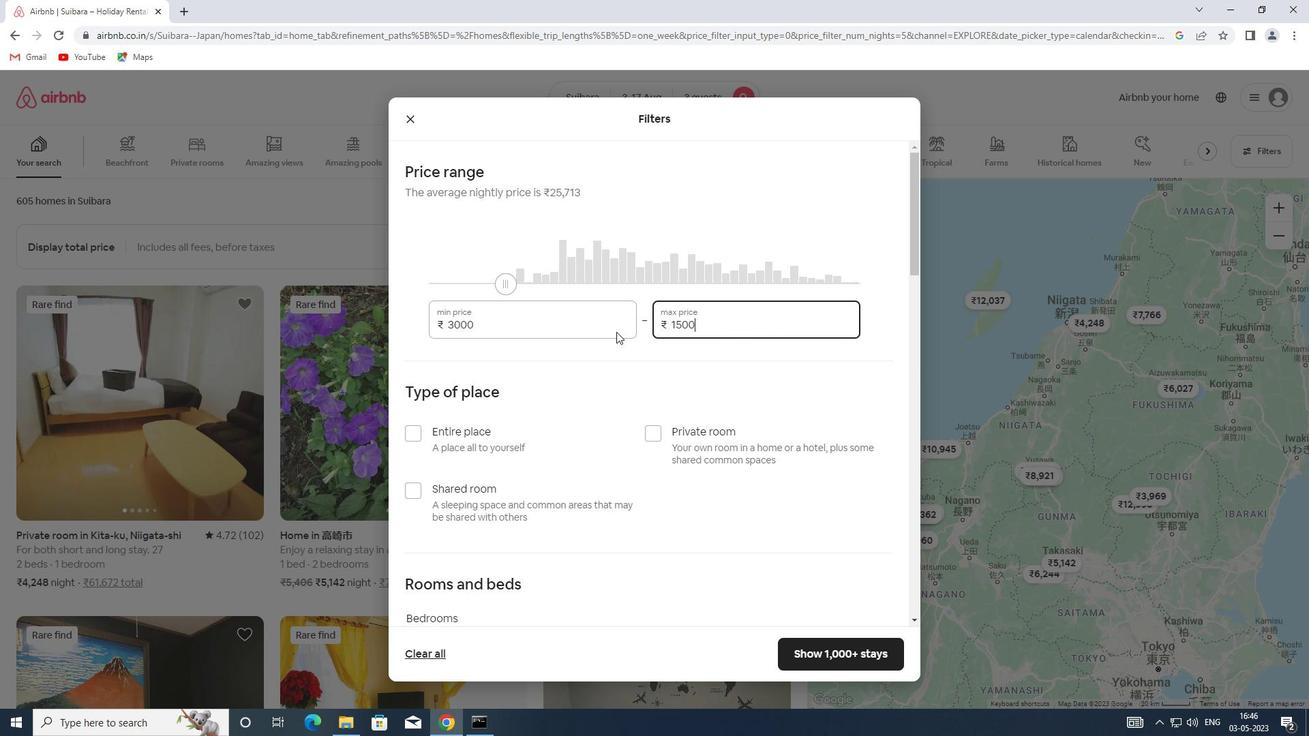 
Action: Mouse moved to (622, 347)
Screenshot: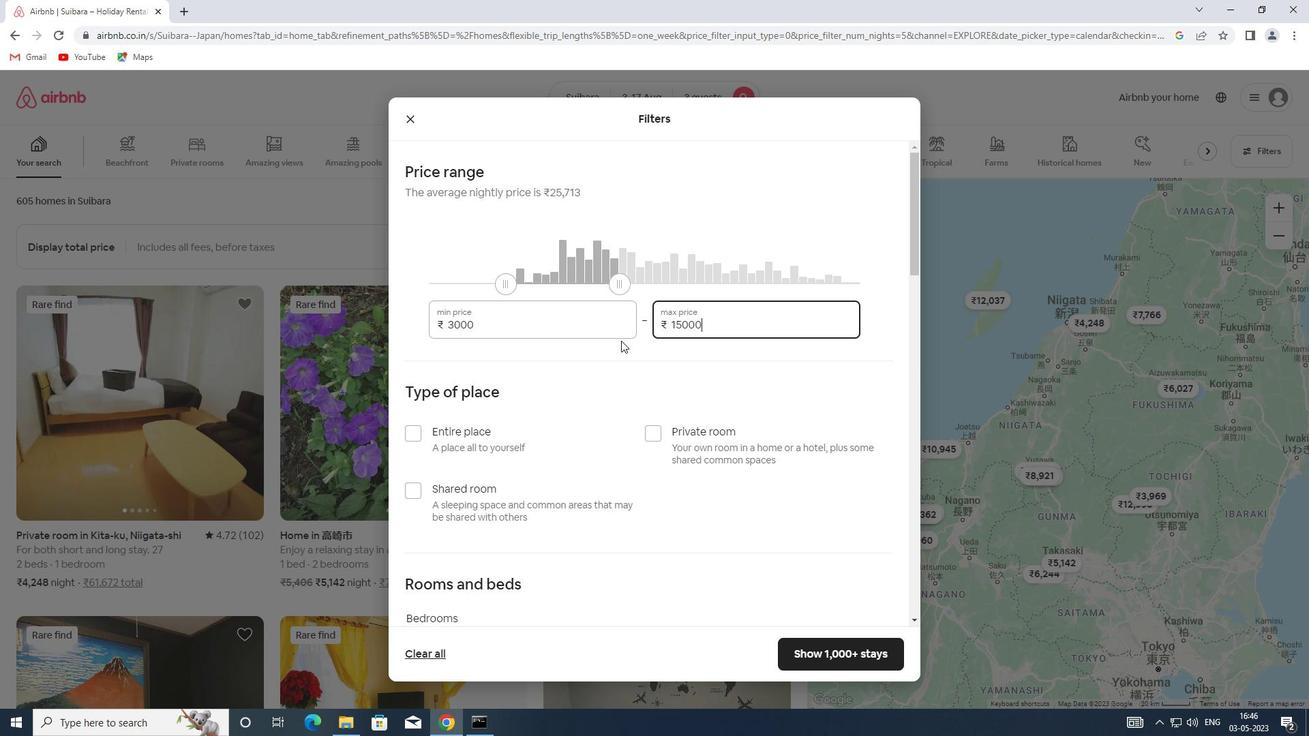 
Action: Mouse scrolled (622, 347) with delta (0, 0)
Screenshot: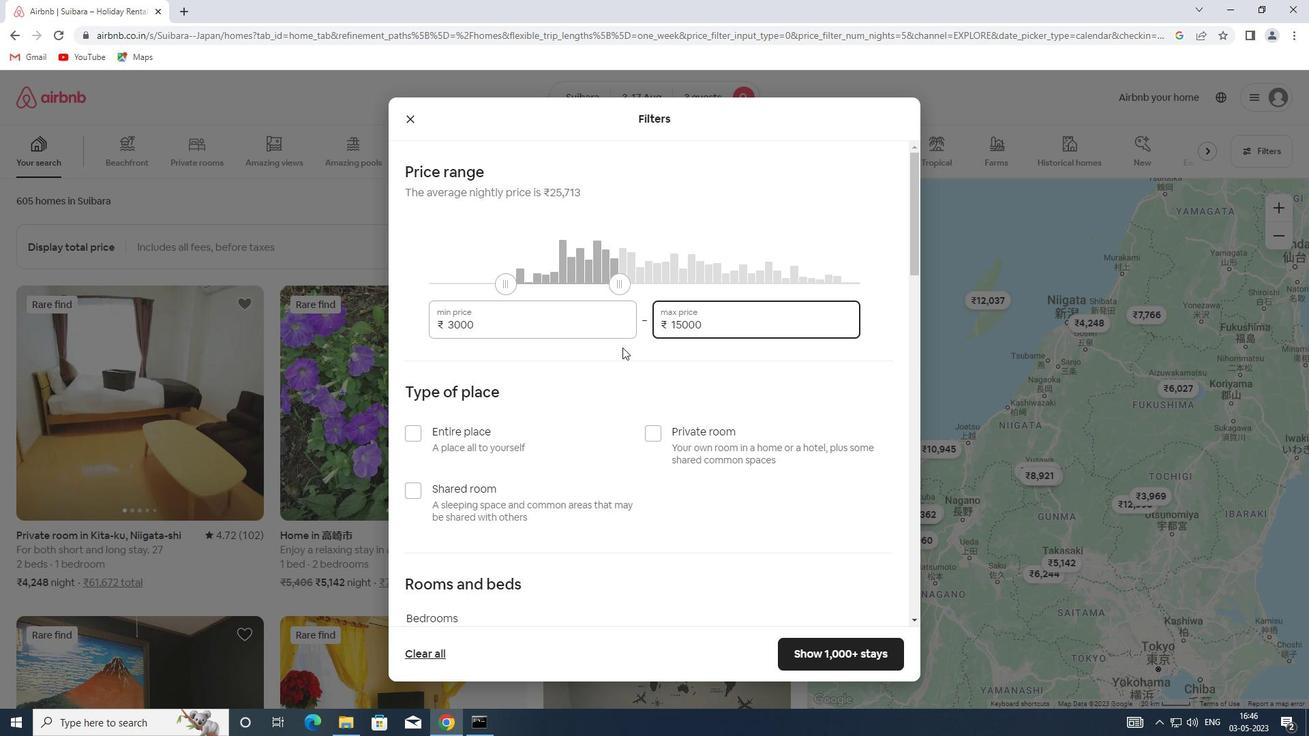 
Action: Mouse scrolled (622, 347) with delta (0, 0)
Screenshot: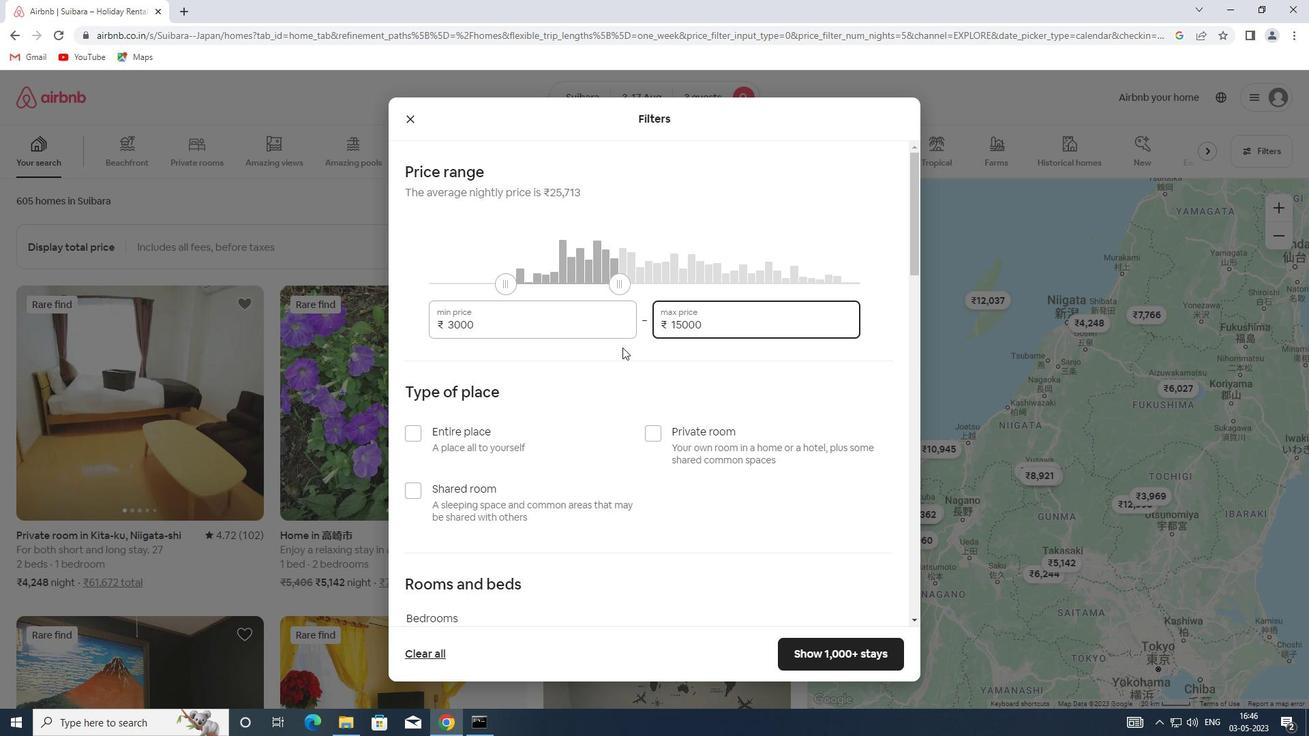 
Action: Mouse scrolled (622, 347) with delta (0, 0)
Screenshot: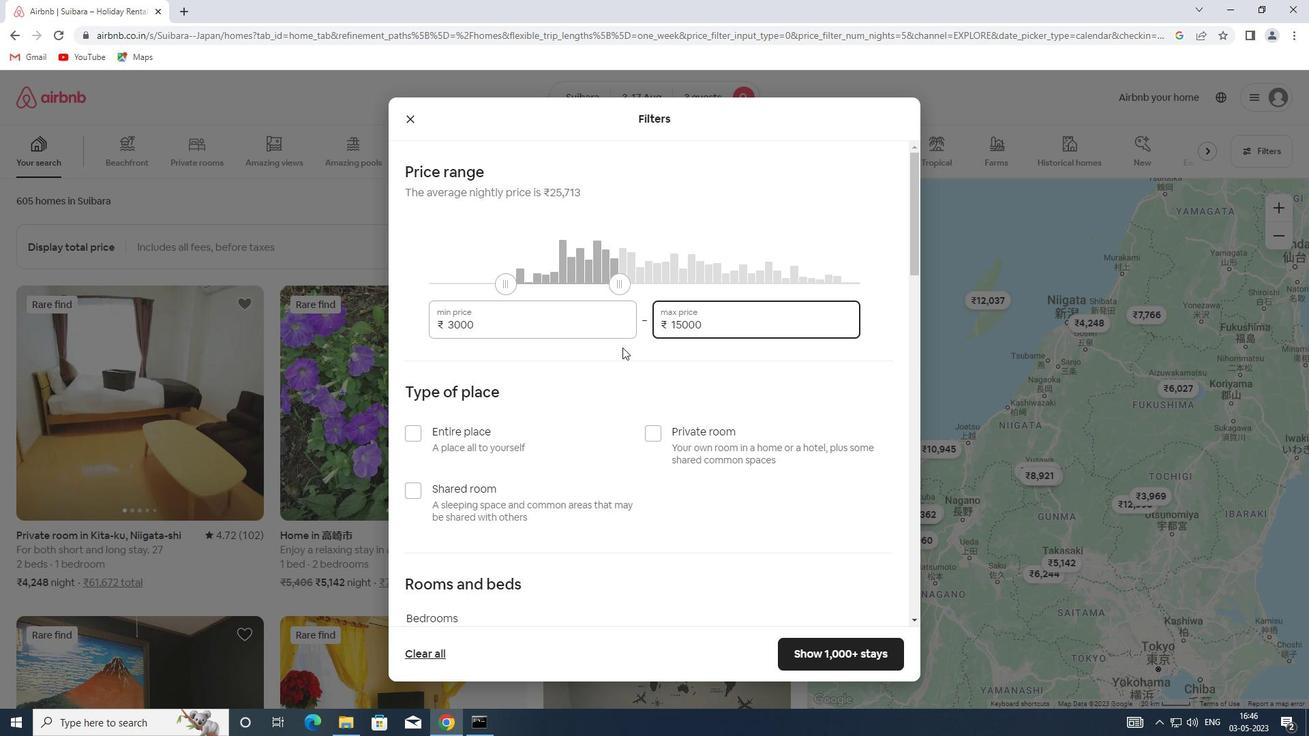
Action: Mouse scrolled (622, 347) with delta (0, 0)
Screenshot: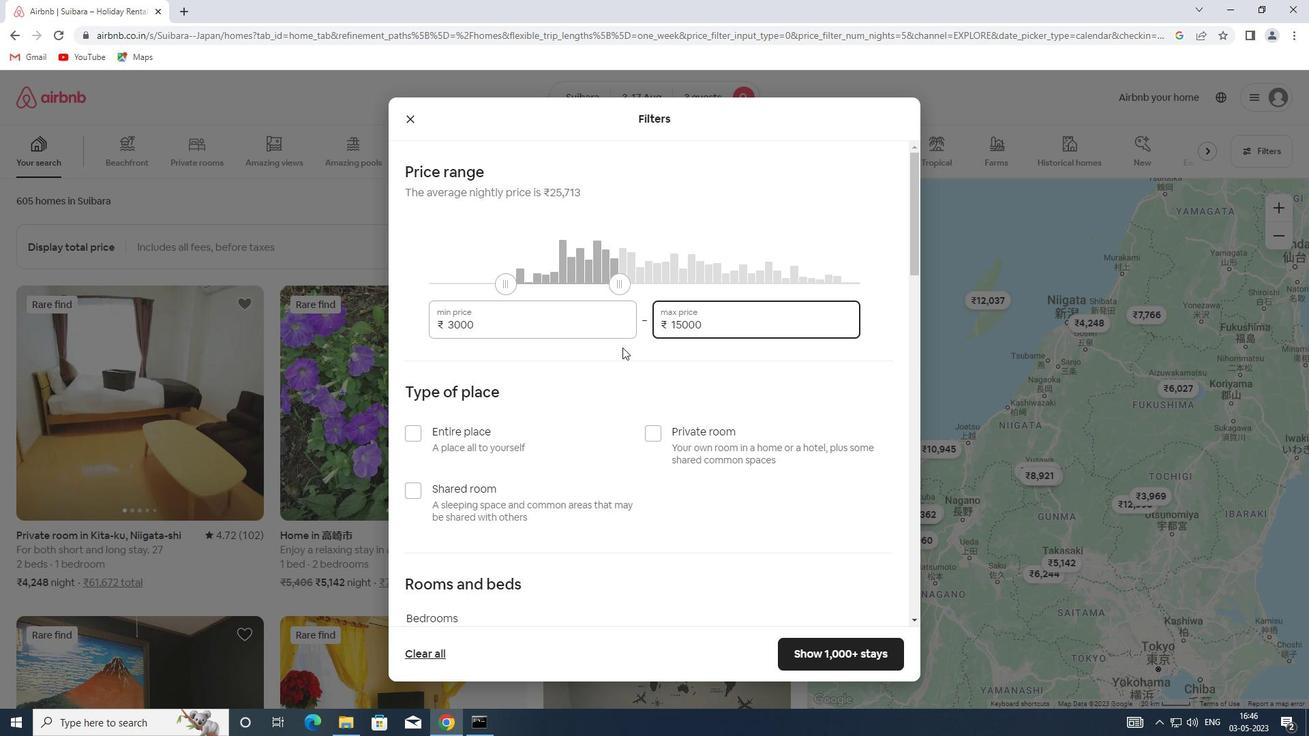 
Action: Mouse moved to (583, 381)
Screenshot: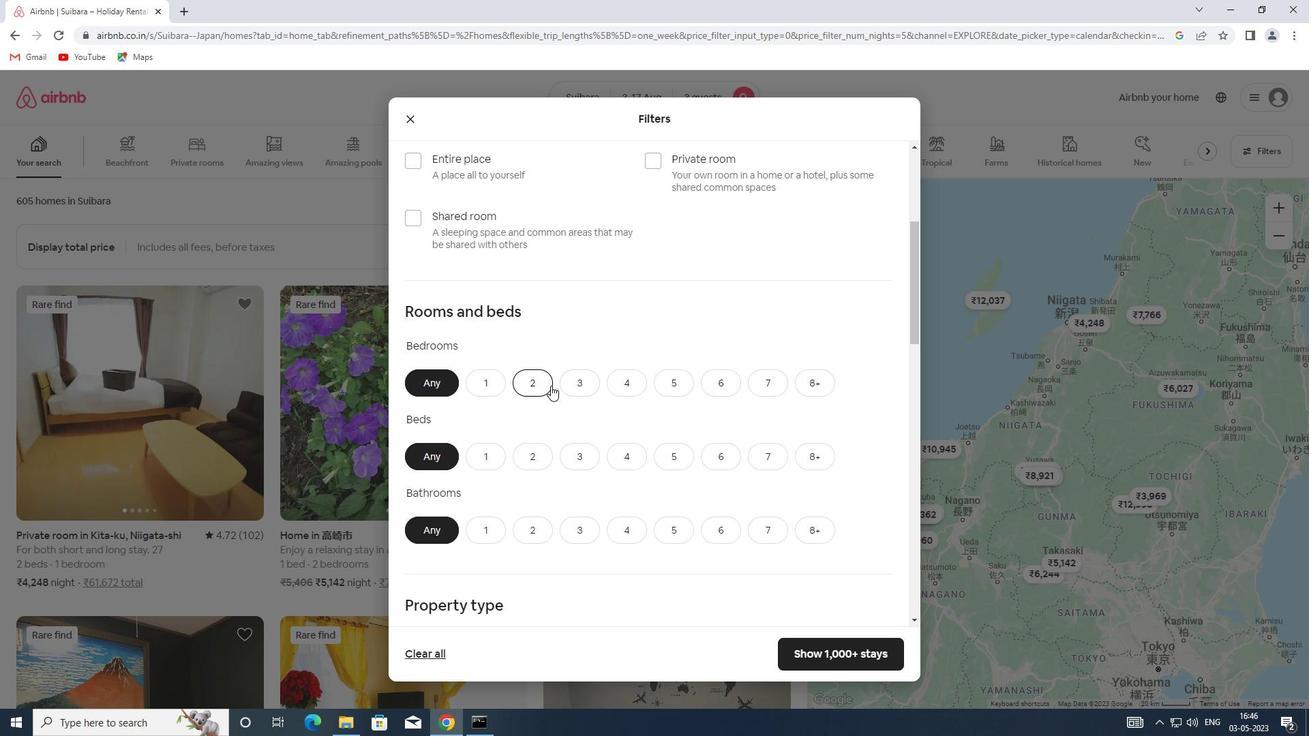 
Action: Mouse pressed left at (583, 381)
Screenshot: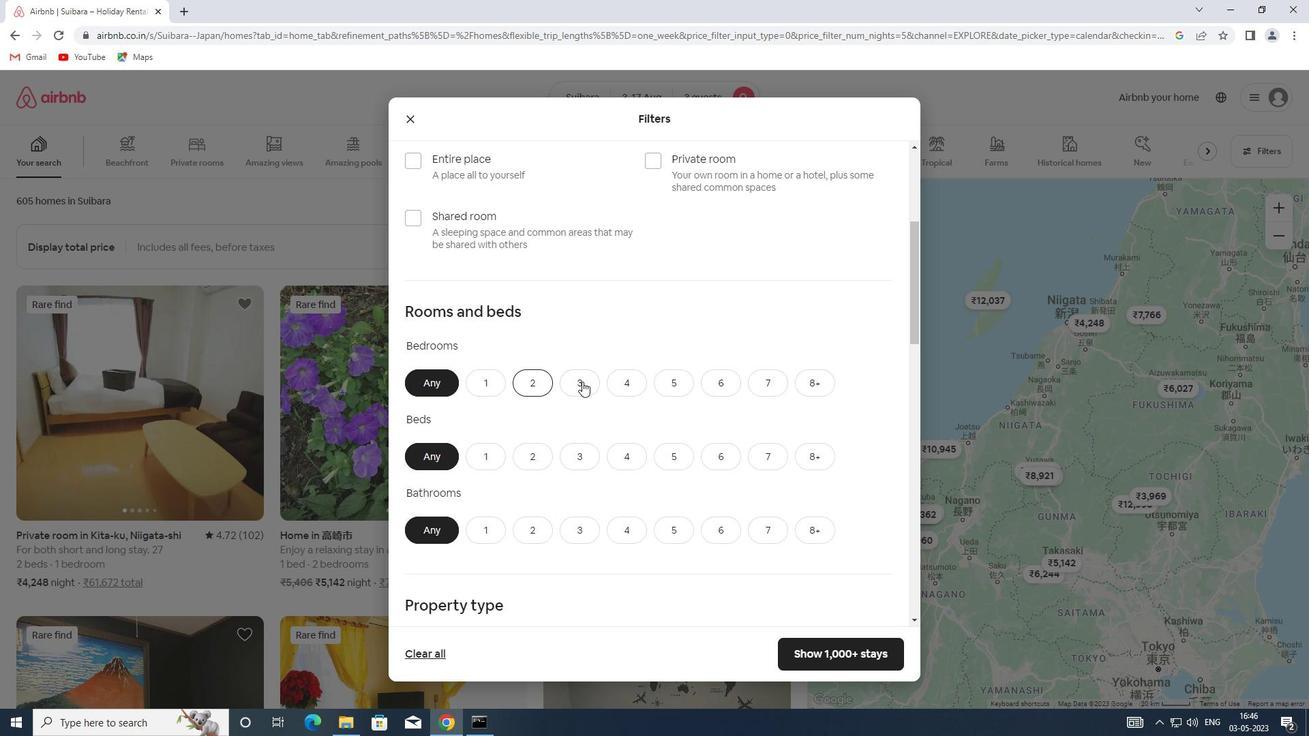 
Action: Mouse moved to (619, 451)
Screenshot: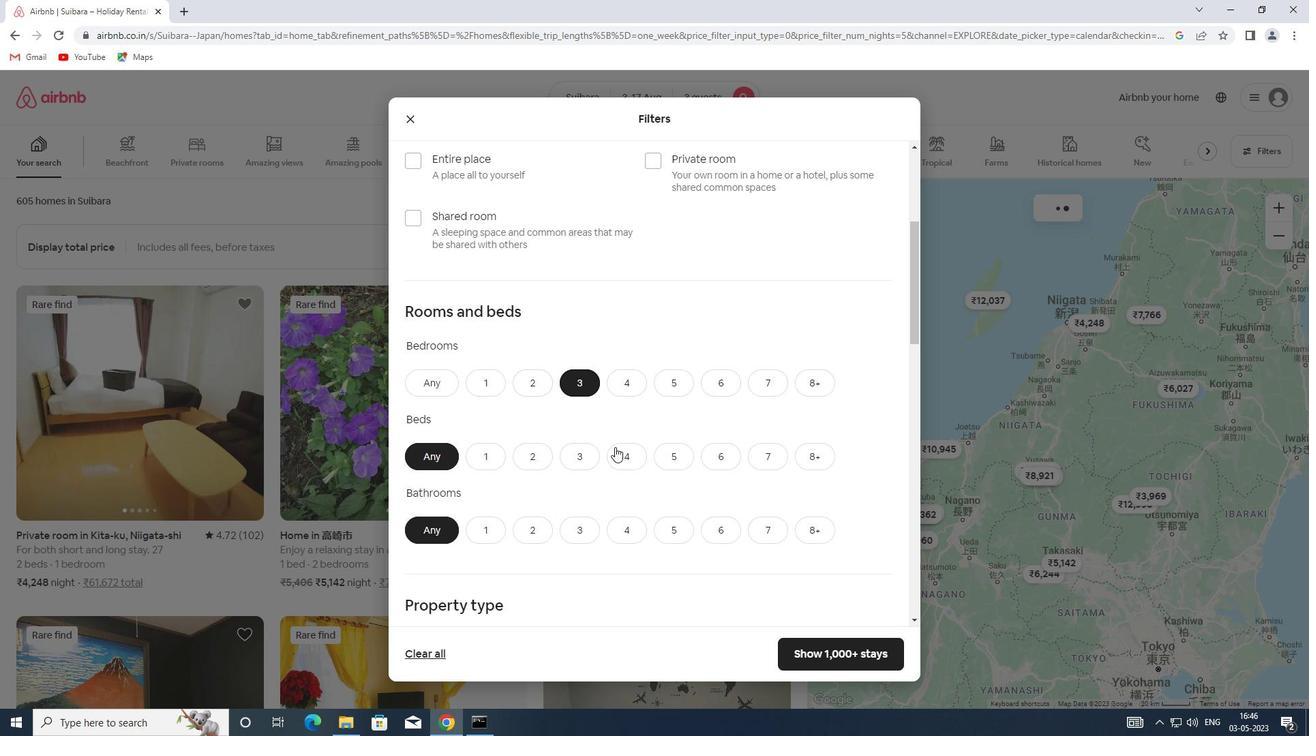 
Action: Mouse pressed left at (619, 451)
Screenshot: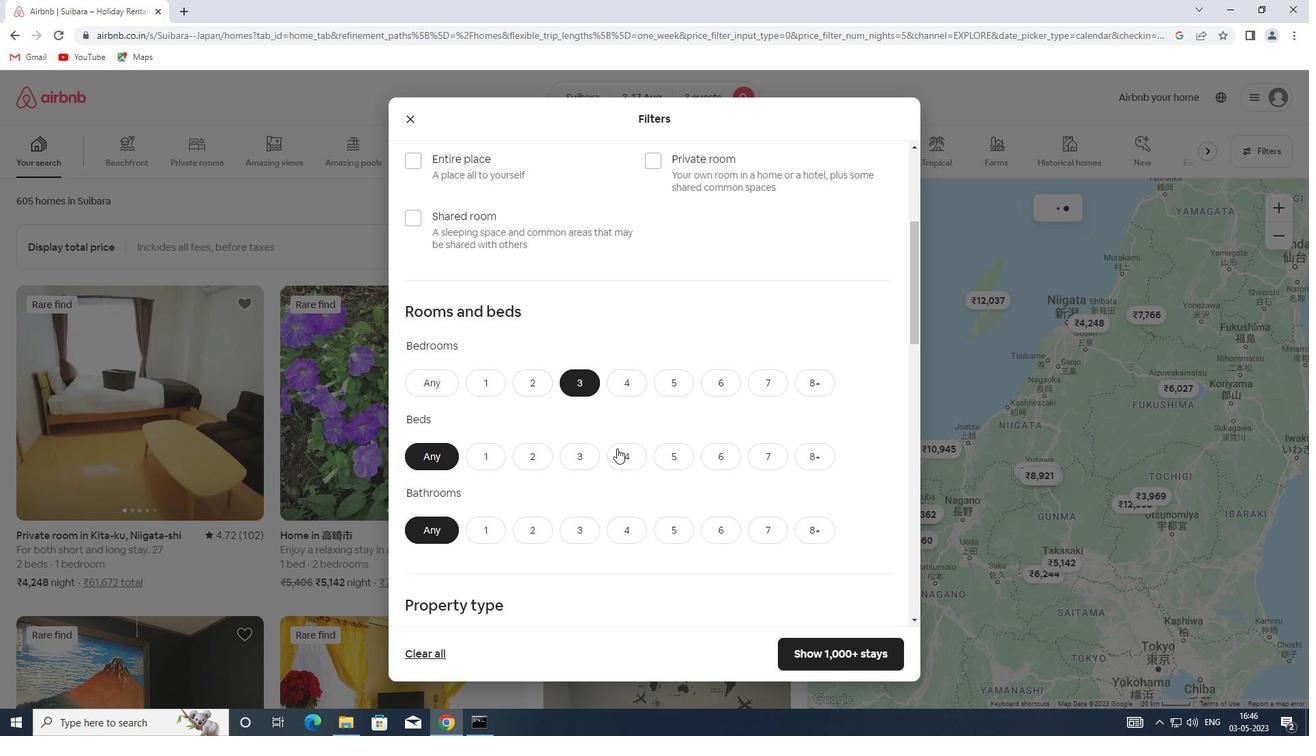 
Action: Mouse moved to (532, 530)
Screenshot: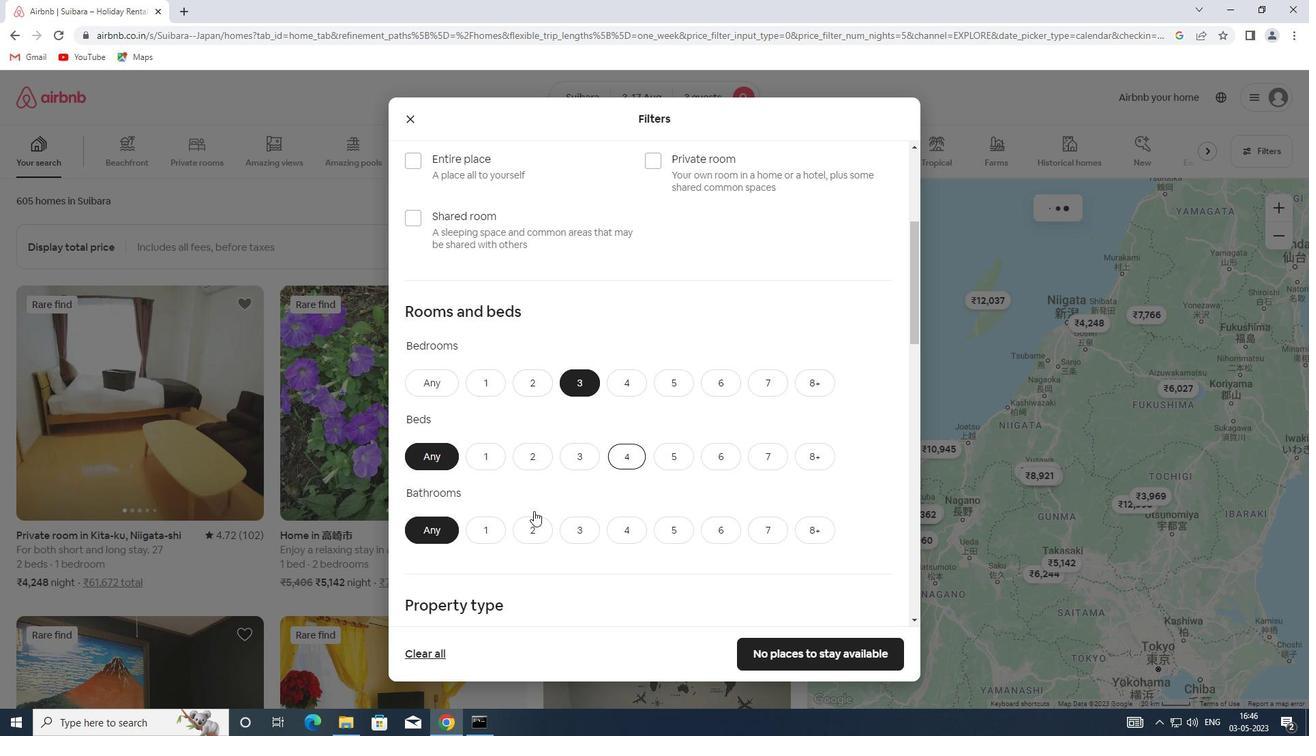 
Action: Mouse pressed left at (532, 530)
Screenshot: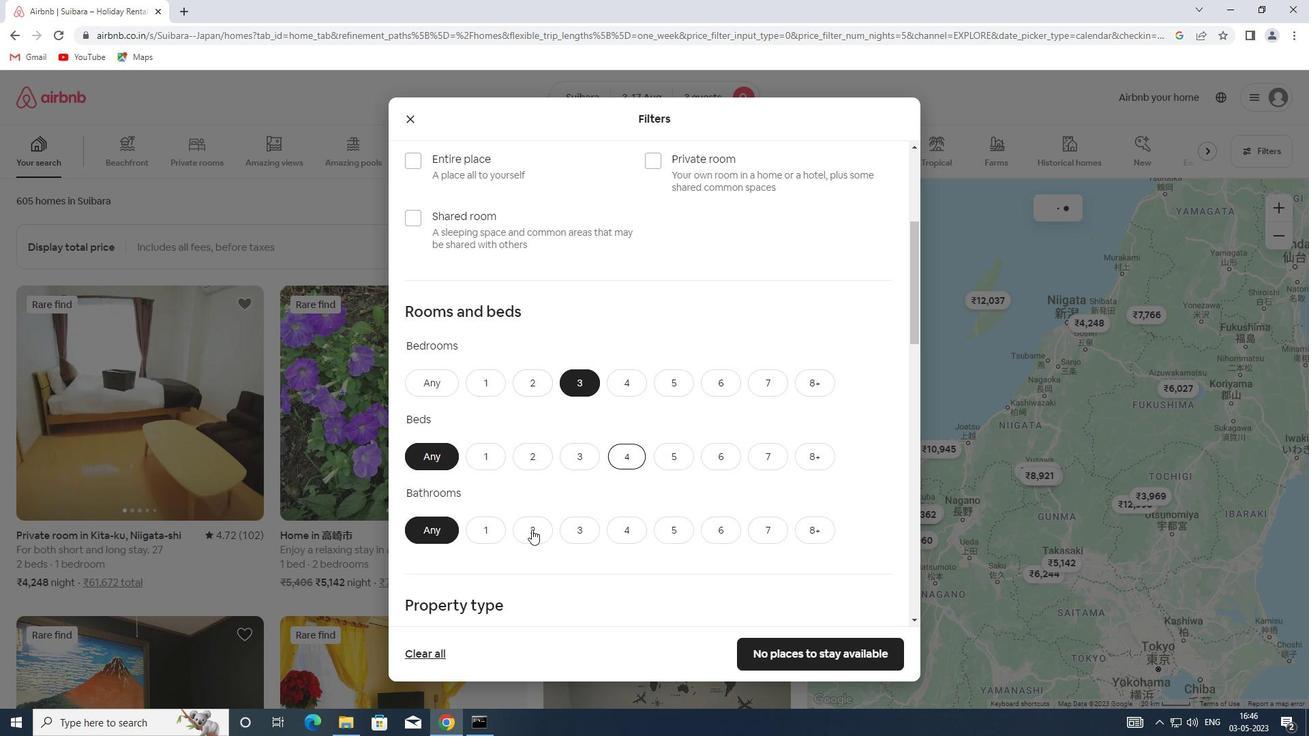 
Action: Mouse moved to (532, 525)
Screenshot: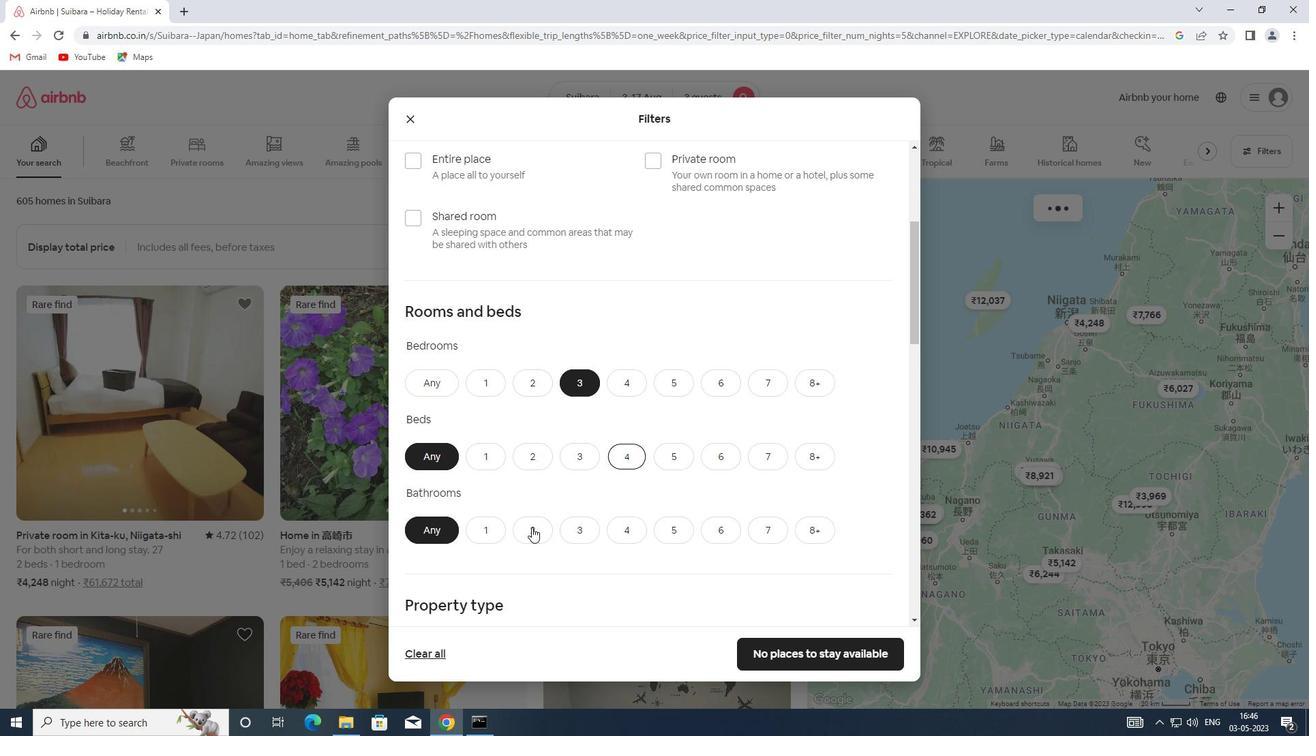 
Action: Mouse pressed left at (532, 525)
Screenshot: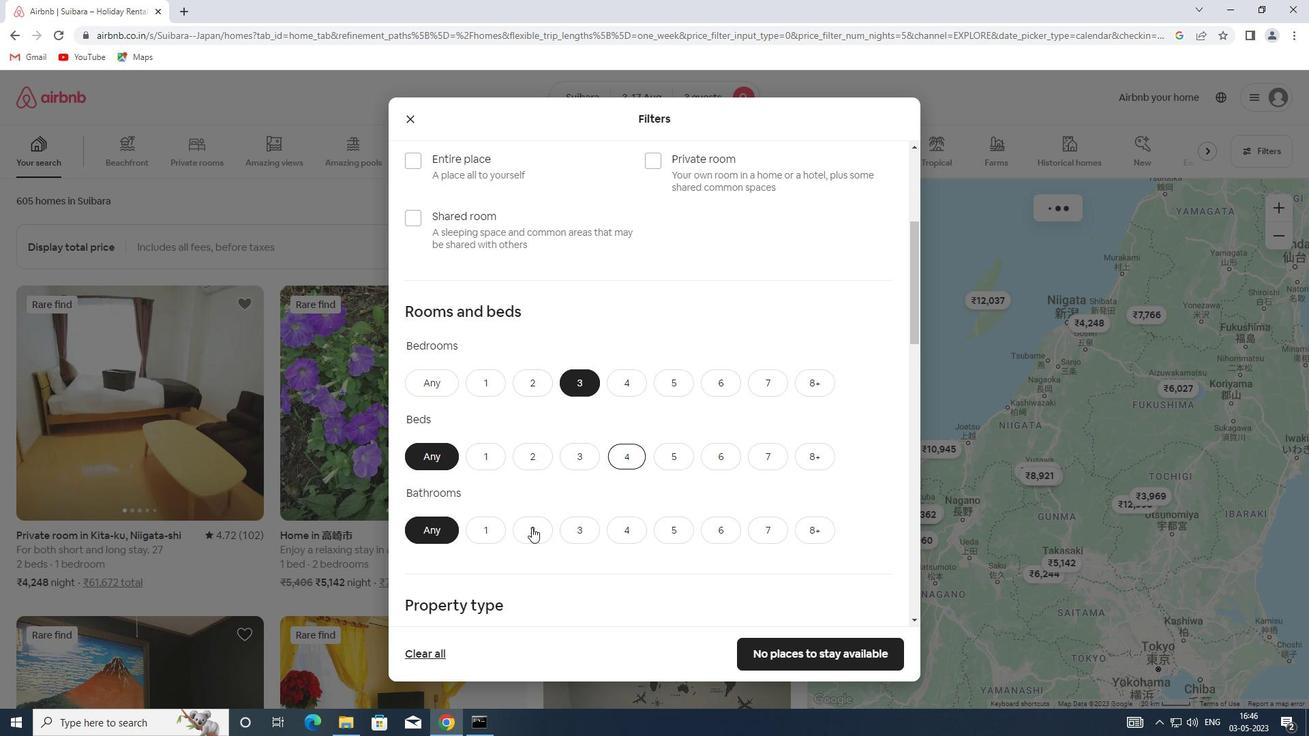 
Action: Mouse moved to (570, 504)
Screenshot: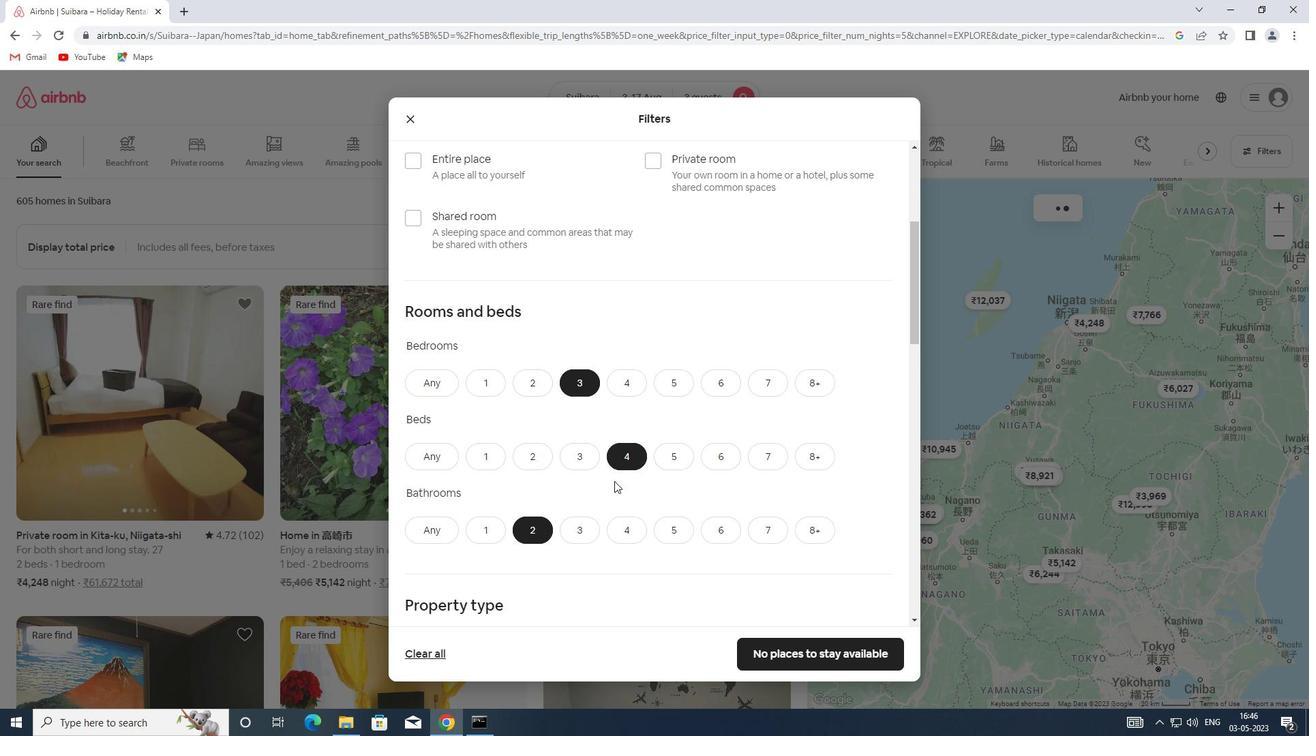 
Action: Mouse scrolled (570, 503) with delta (0, 0)
Screenshot: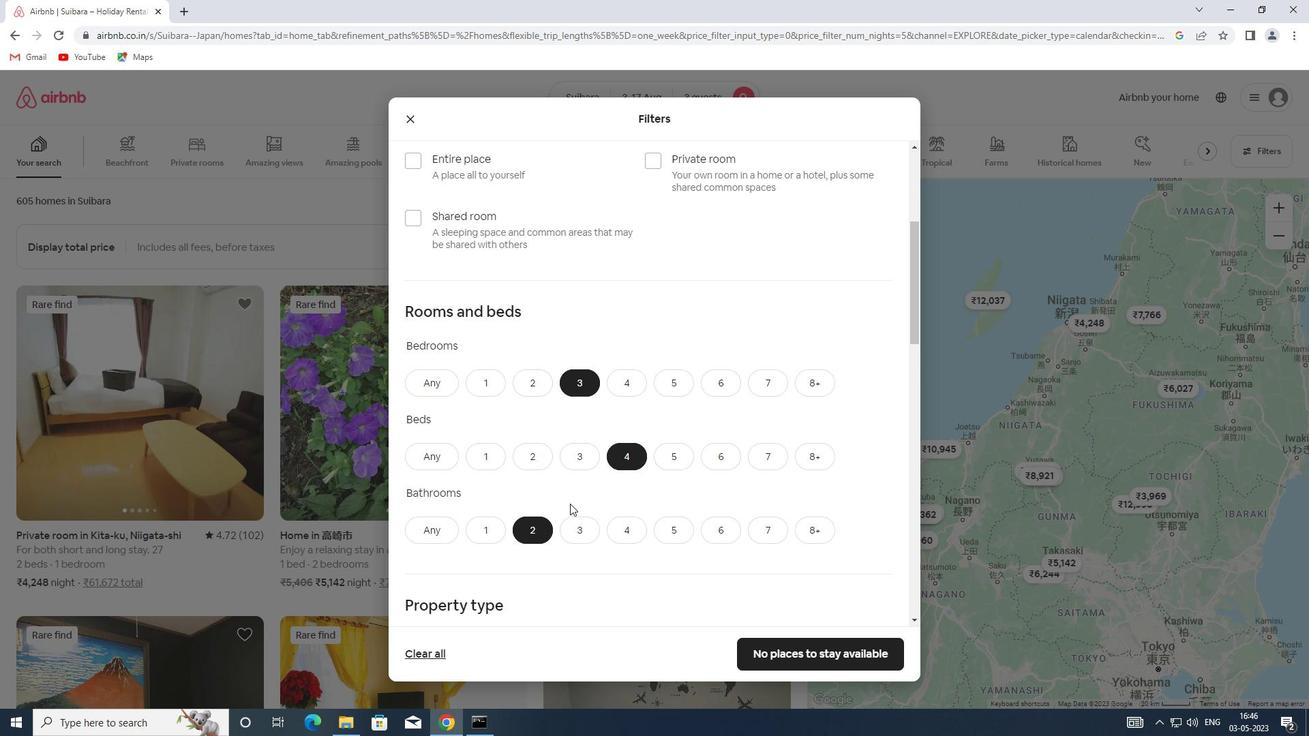 
Action: Mouse scrolled (570, 503) with delta (0, 0)
Screenshot: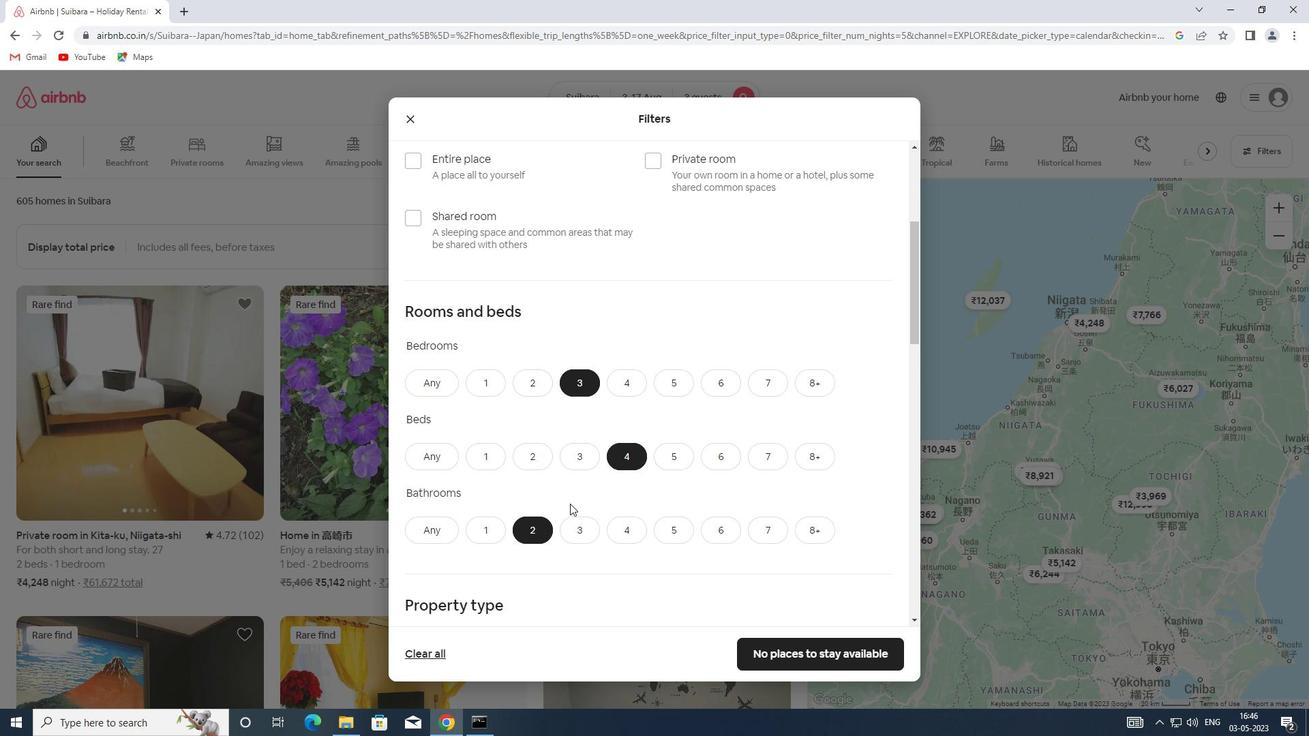 
Action: Mouse scrolled (570, 503) with delta (0, 0)
Screenshot: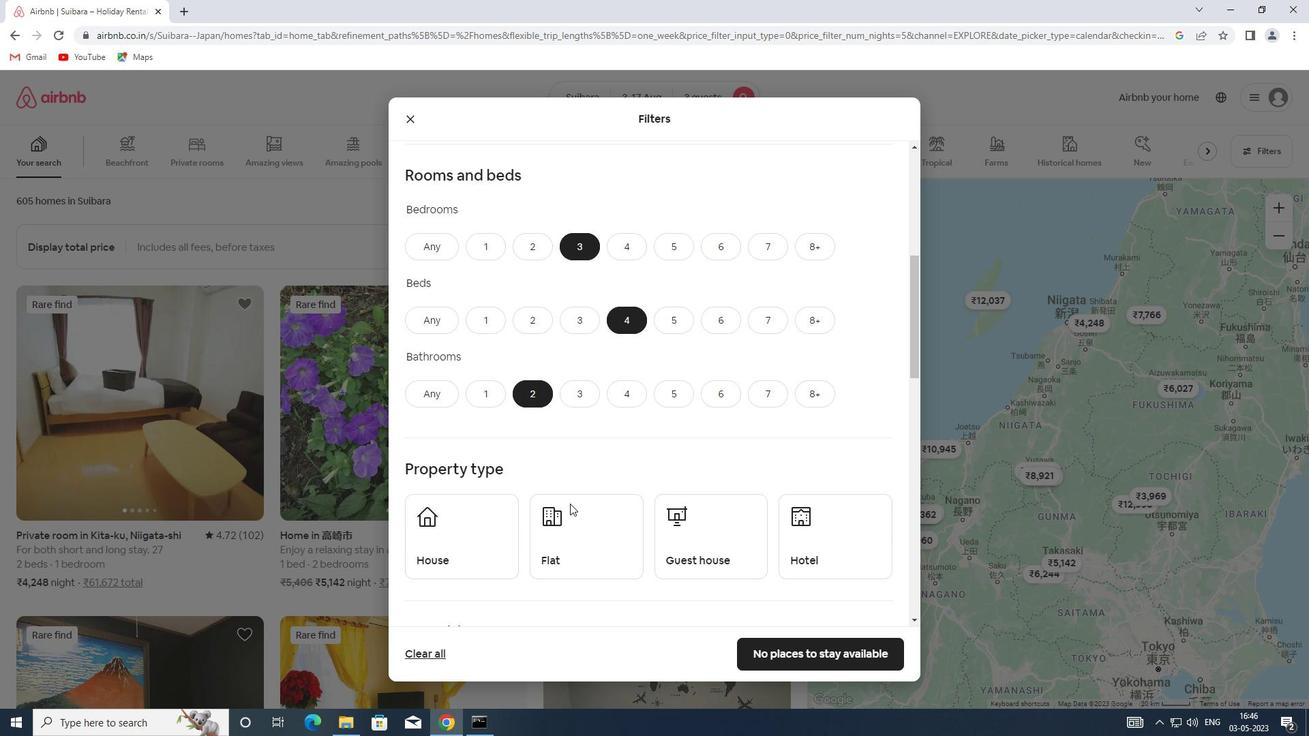 
Action: Mouse scrolled (570, 503) with delta (0, 0)
Screenshot: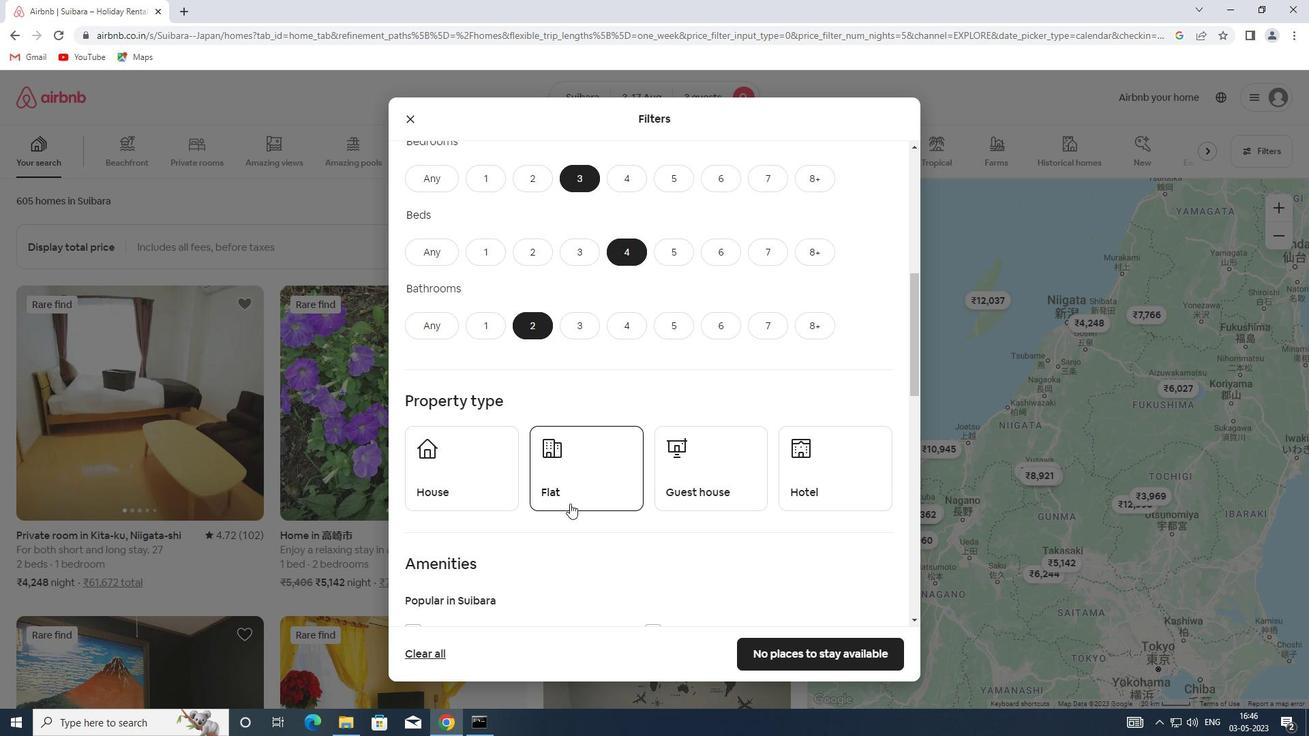 
Action: Mouse scrolled (570, 503) with delta (0, 0)
Screenshot: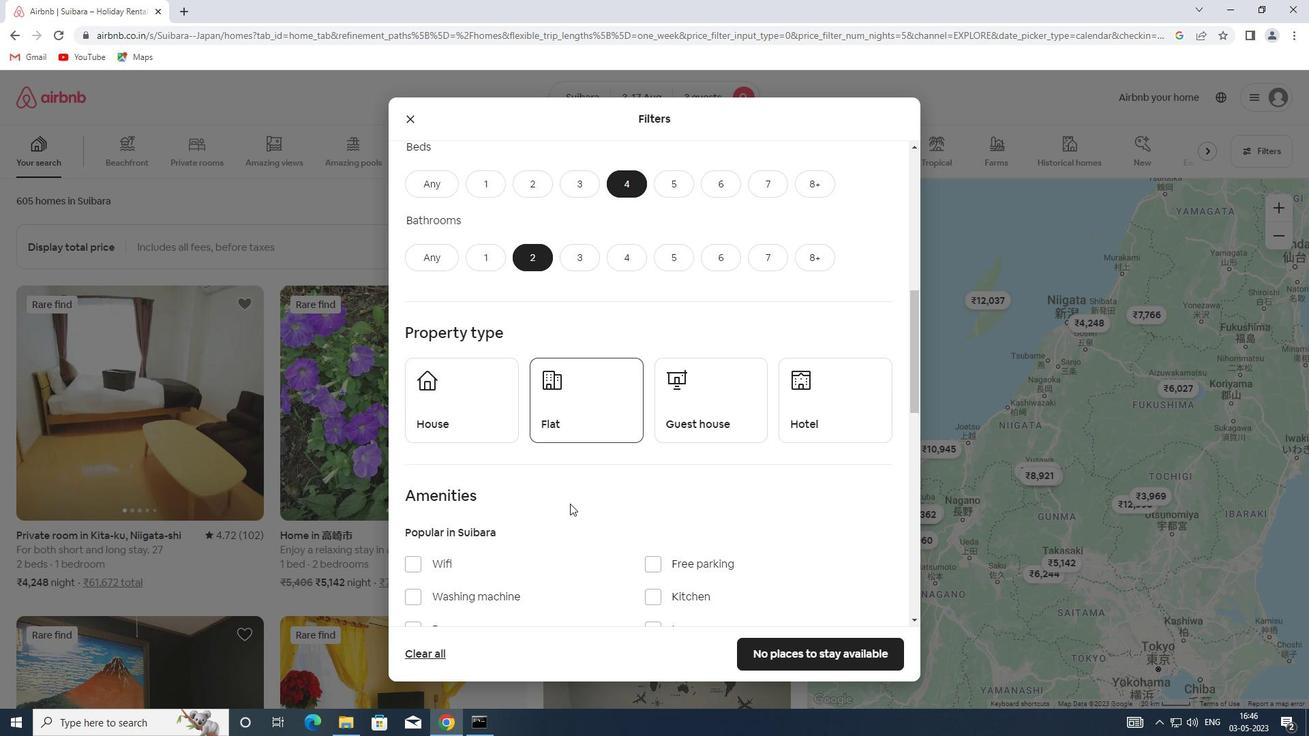 
Action: Mouse moved to (444, 345)
Screenshot: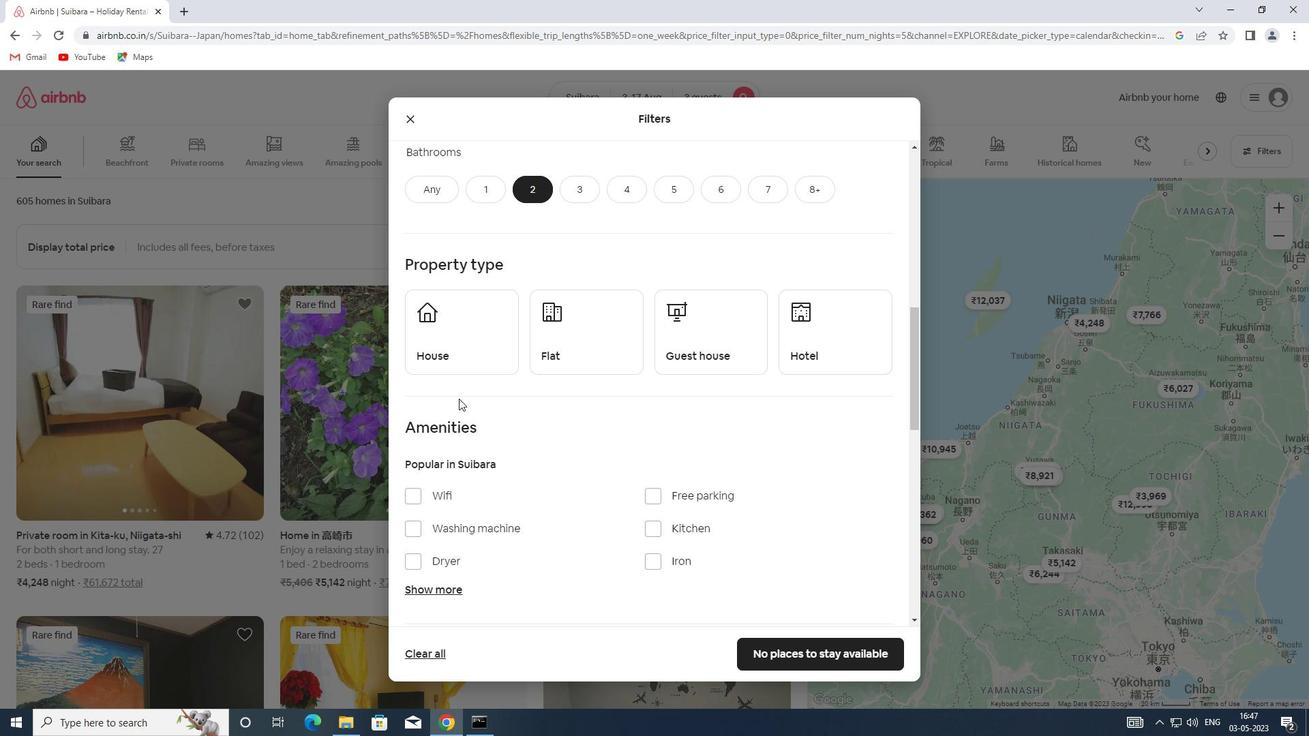 
Action: Mouse pressed left at (444, 345)
Screenshot: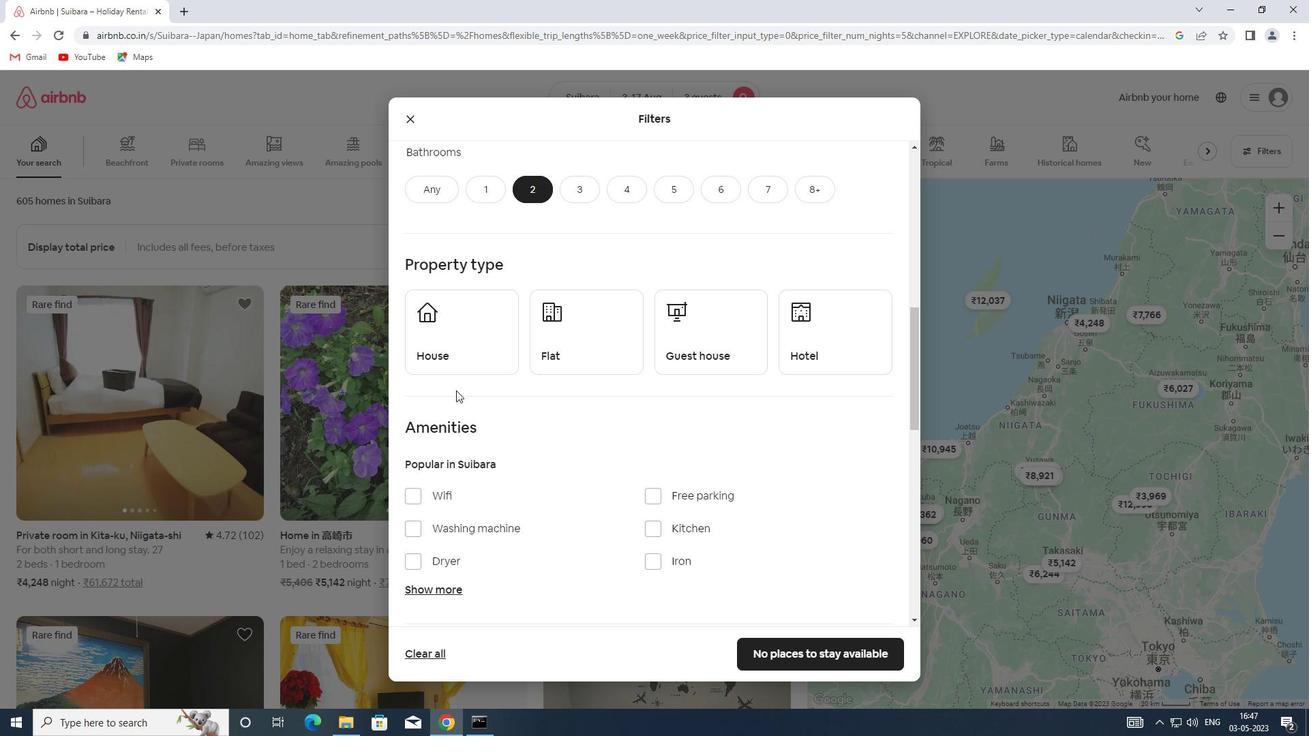 
Action: Mouse moved to (578, 340)
Screenshot: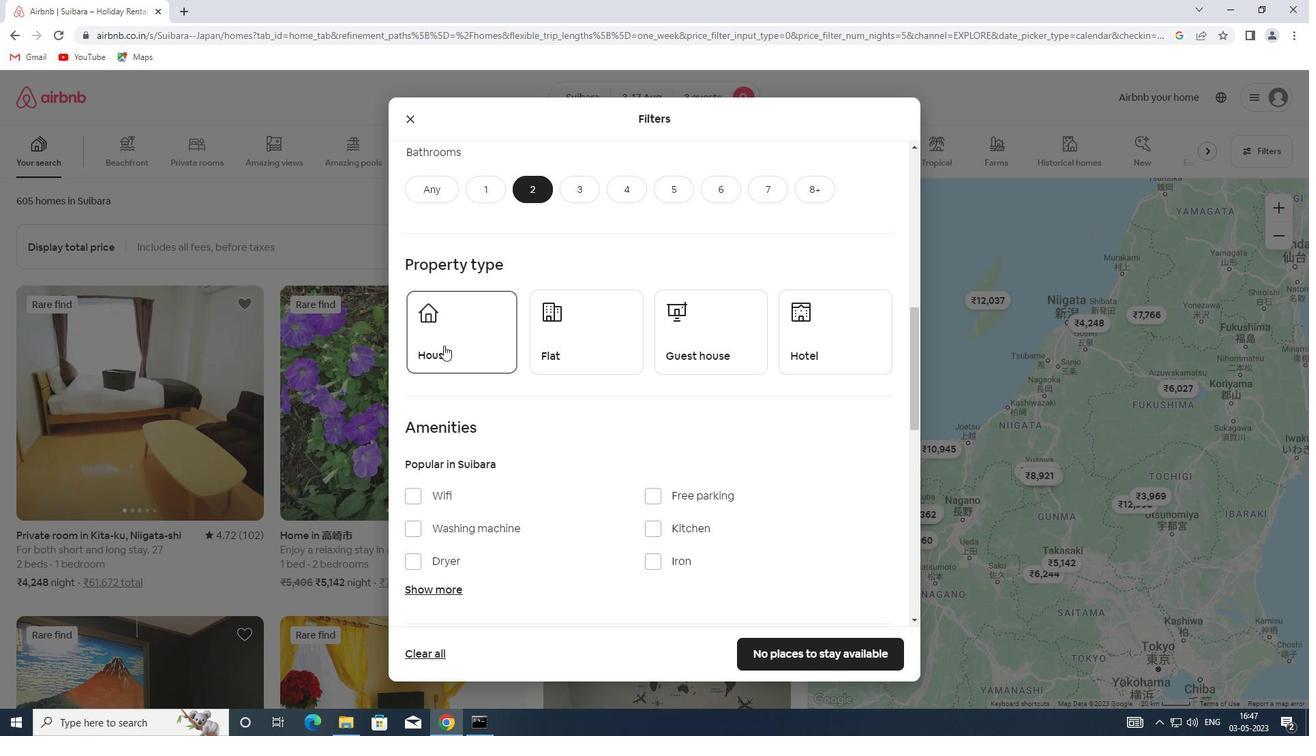 
Action: Mouse pressed left at (578, 340)
Screenshot: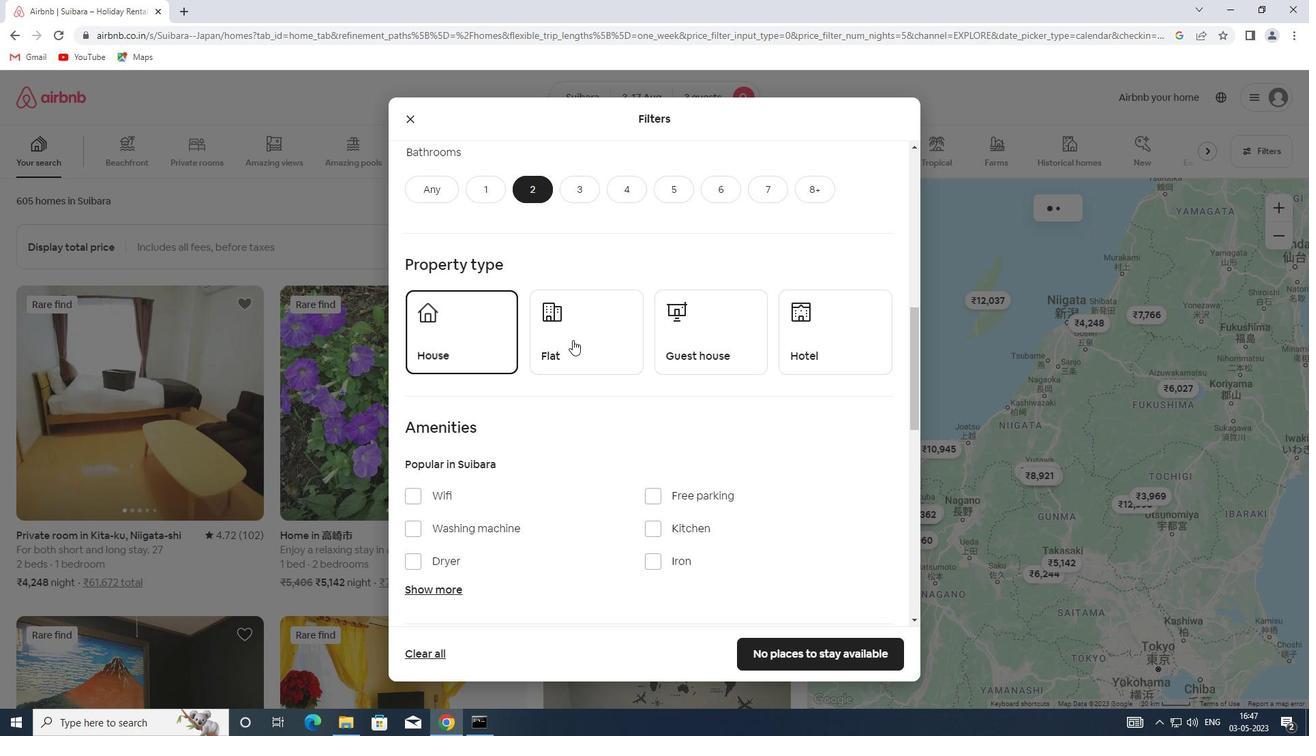 
Action: Mouse moved to (735, 340)
Screenshot: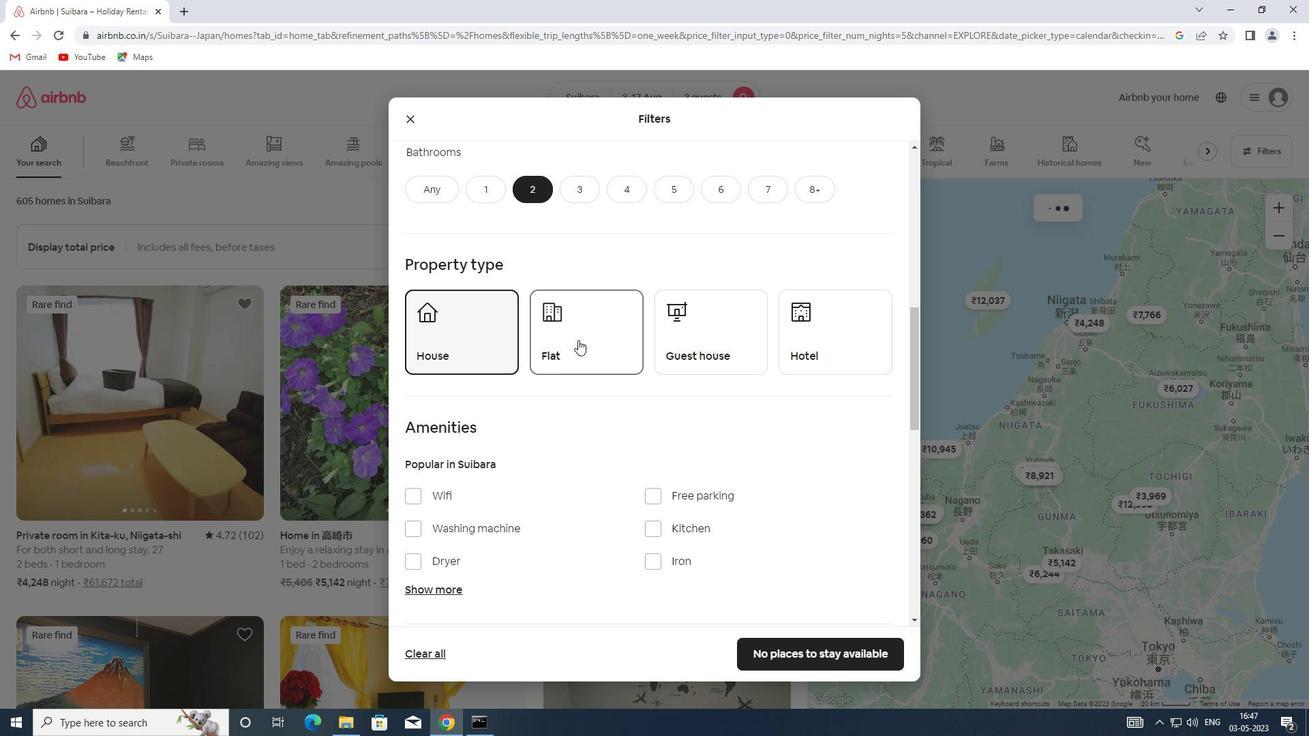 
Action: Mouse pressed left at (735, 340)
Screenshot: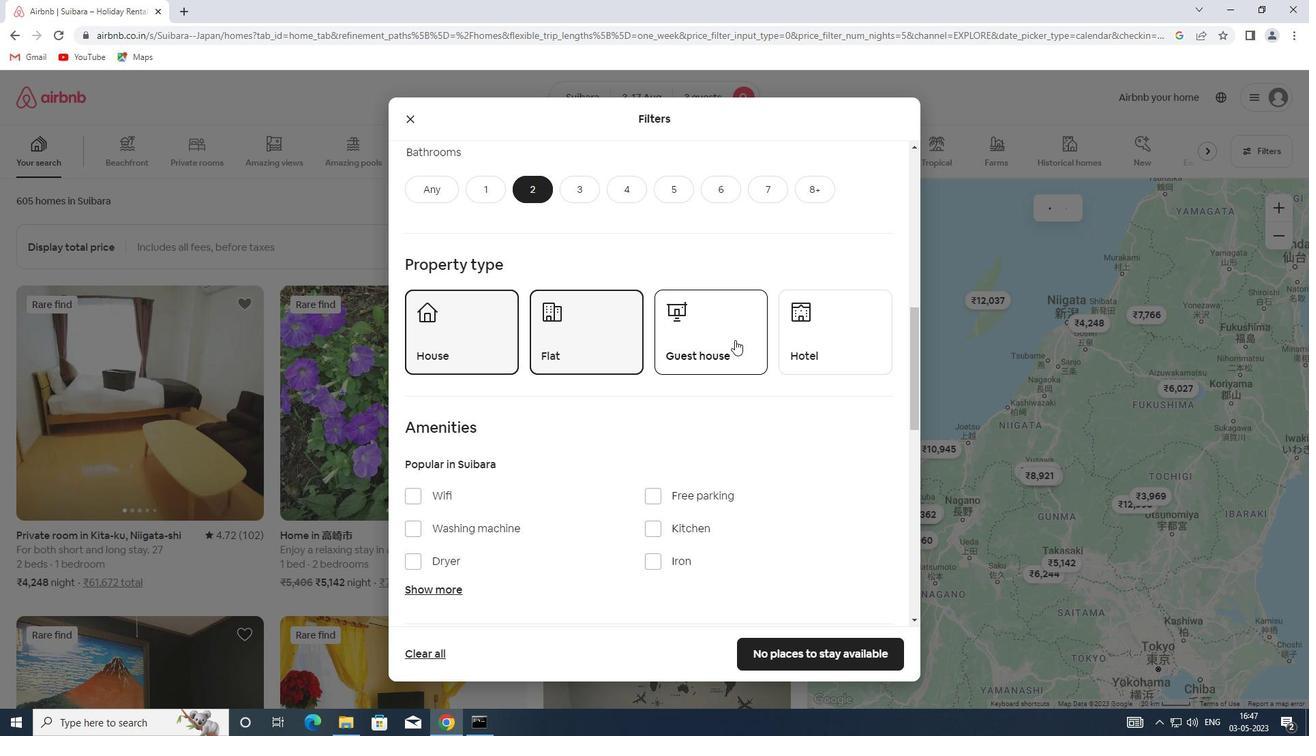 
Action: Mouse scrolled (735, 339) with delta (0, 0)
Screenshot: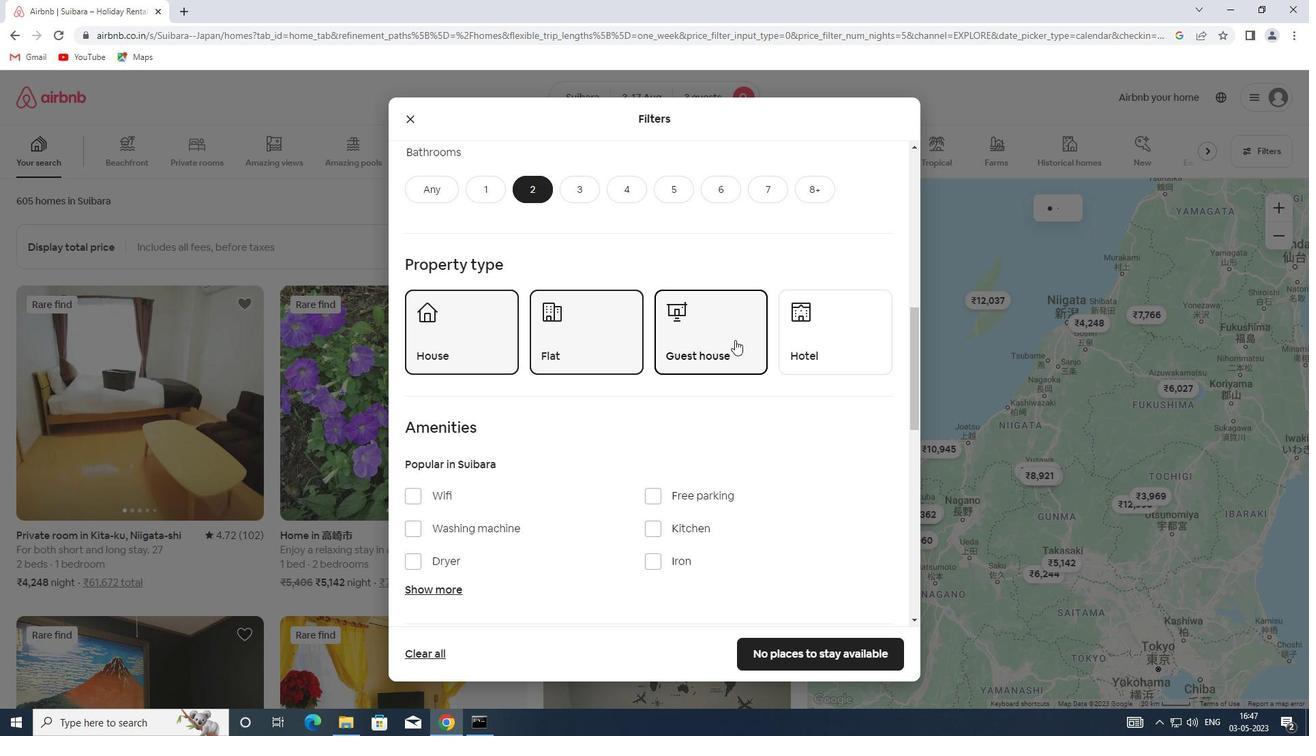 
Action: Mouse scrolled (735, 339) with delta (0, 0)
Screenshot: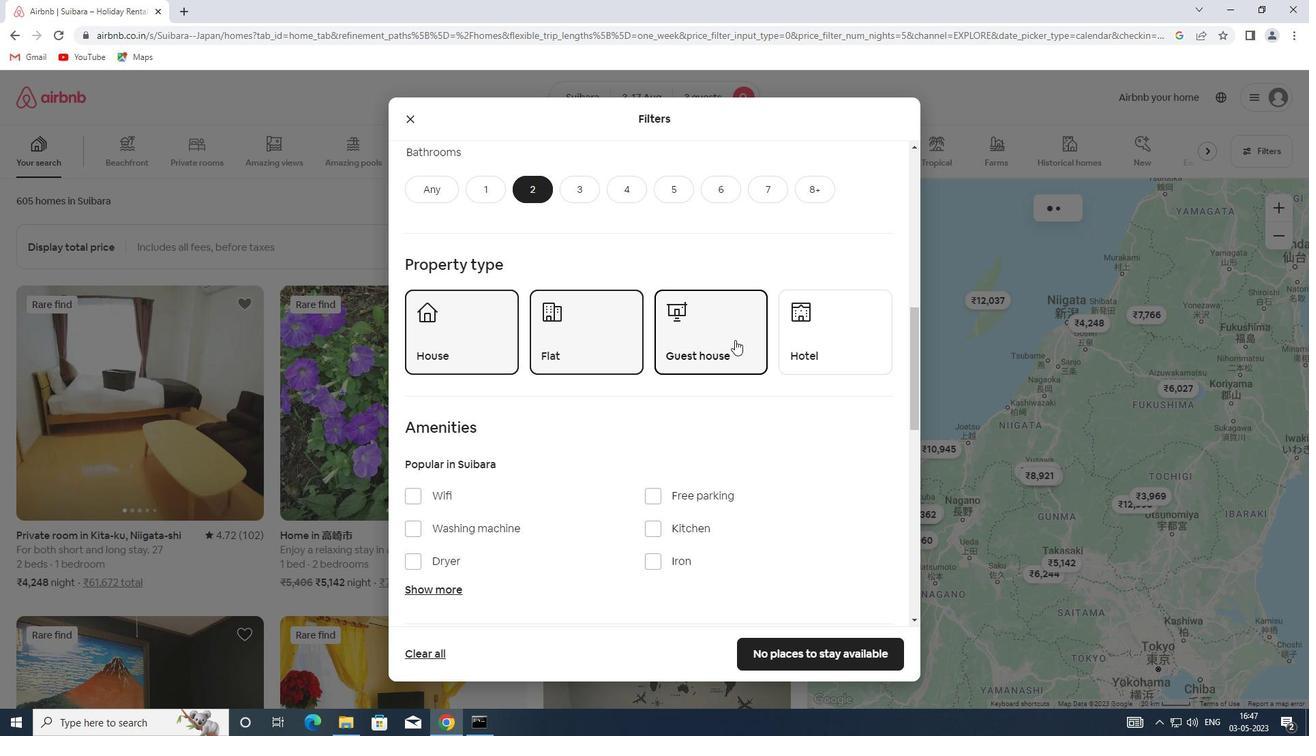 
Action: Mouse scrolled (735, 339) with delta (0, 0)
Screenshot: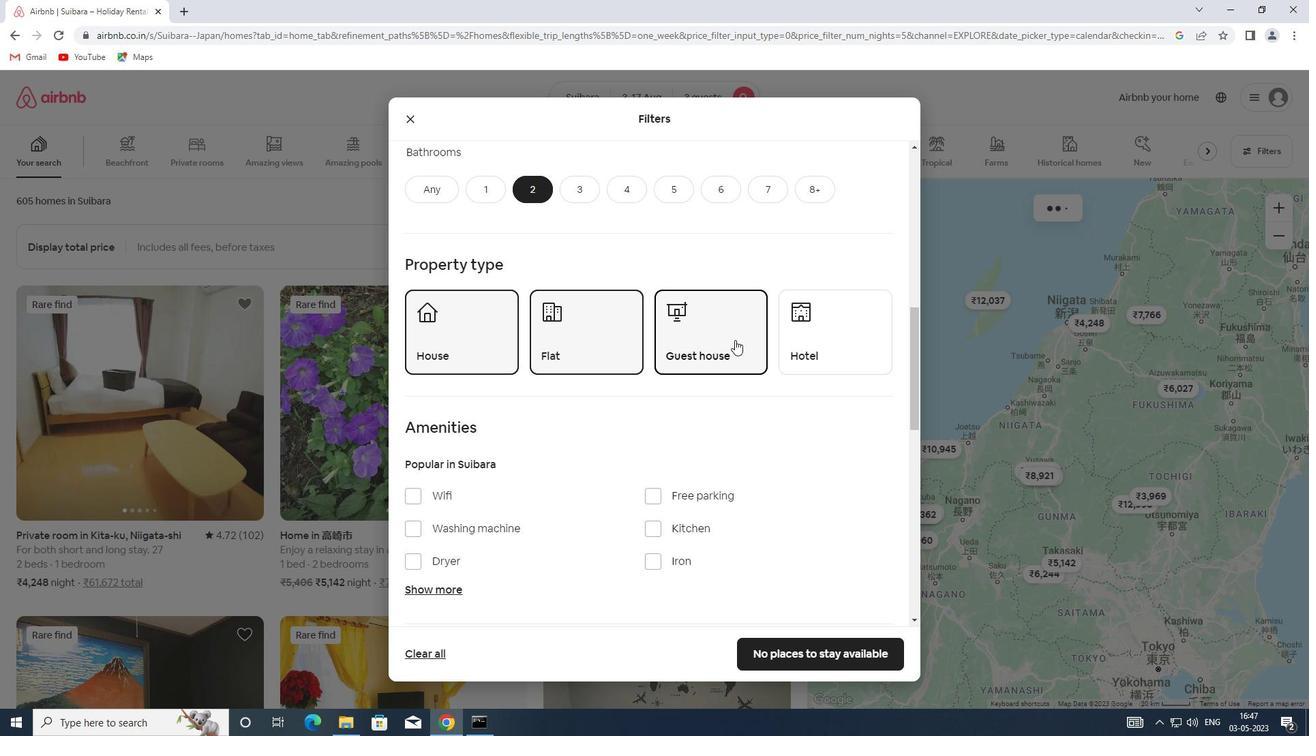 
Action: Mouse scrolled (735, 339) with delta (0, 0)
Screenshot: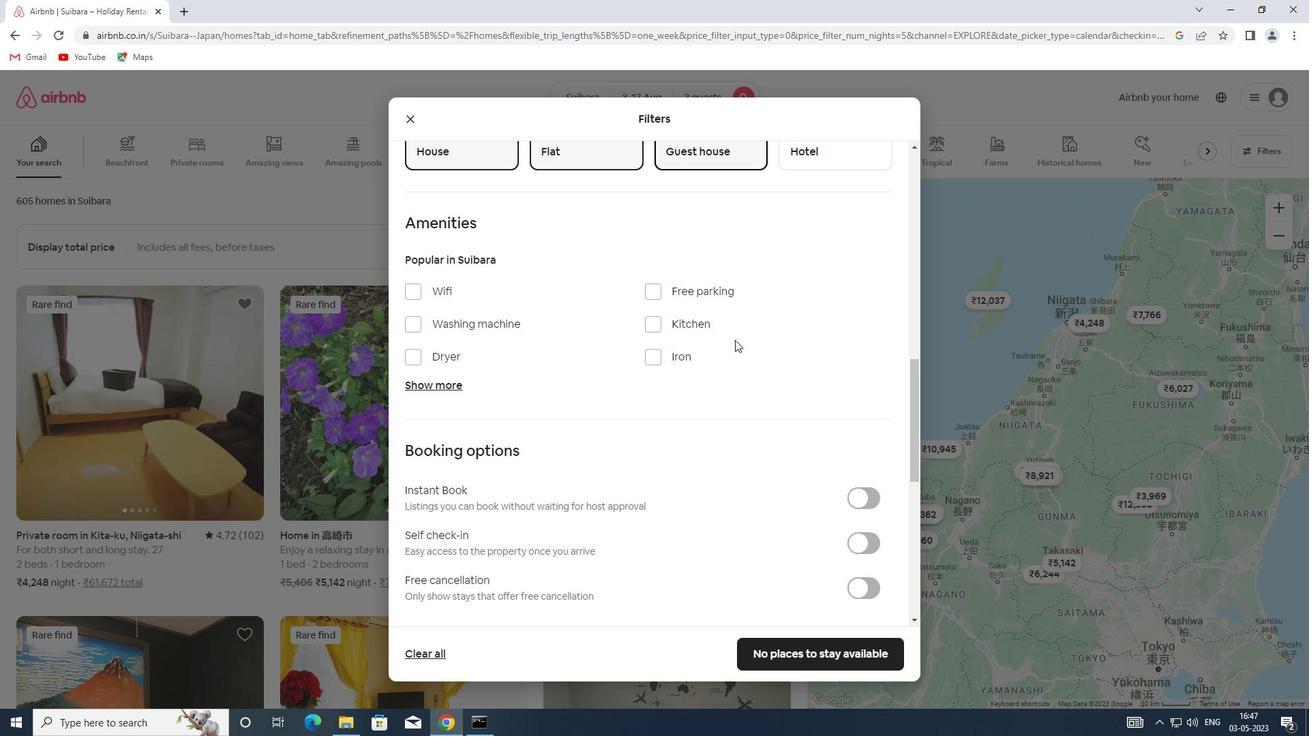
Action: Mouse scrolled (735, 339) with delta (0, 0)
Screenshot: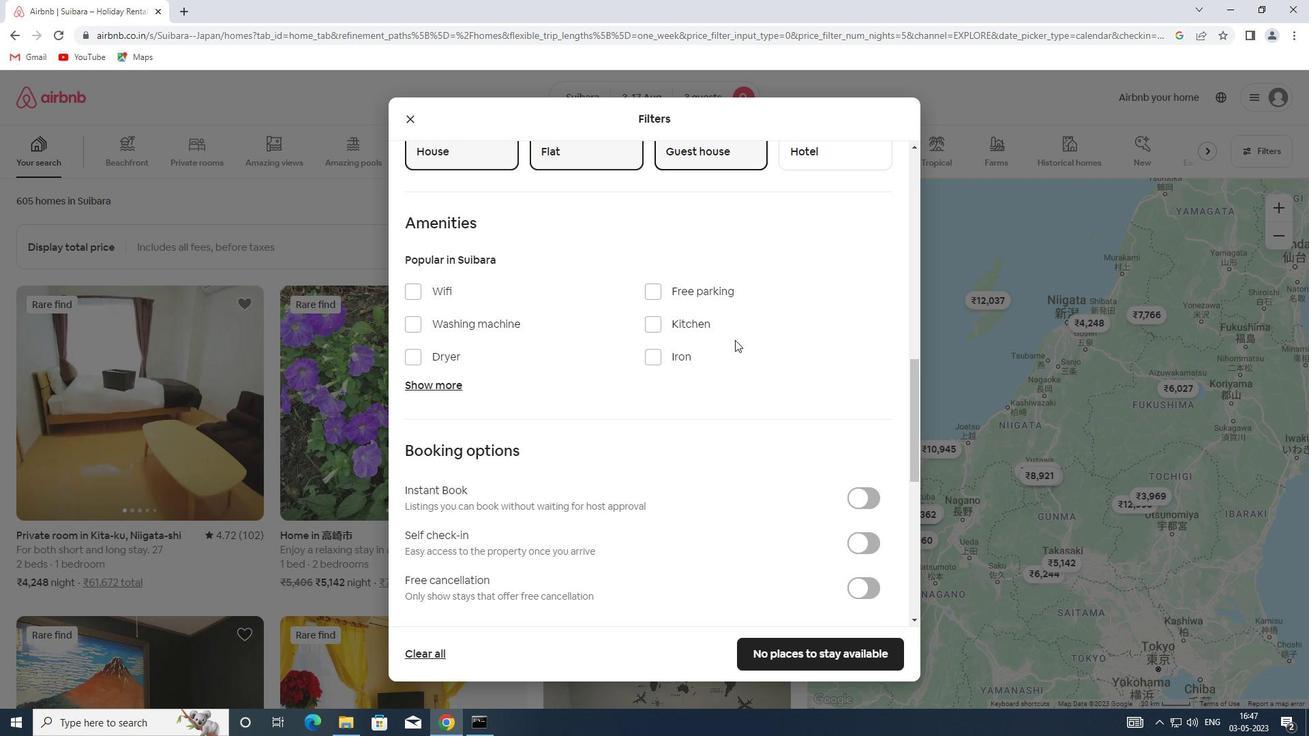 
Action: Mouse scrolled (735, 339) with delta (0, 0)
Screenshot: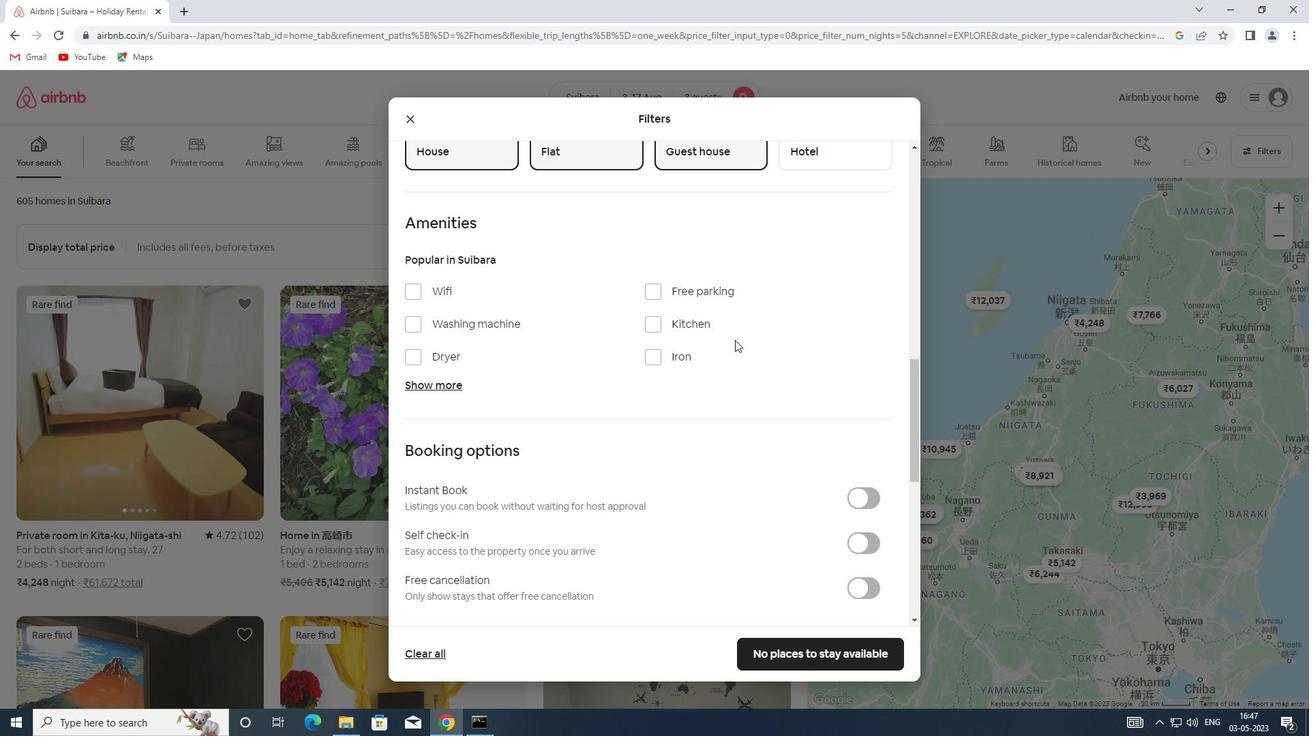 
Action: Mouse moved to (860, 340)
Screenshot: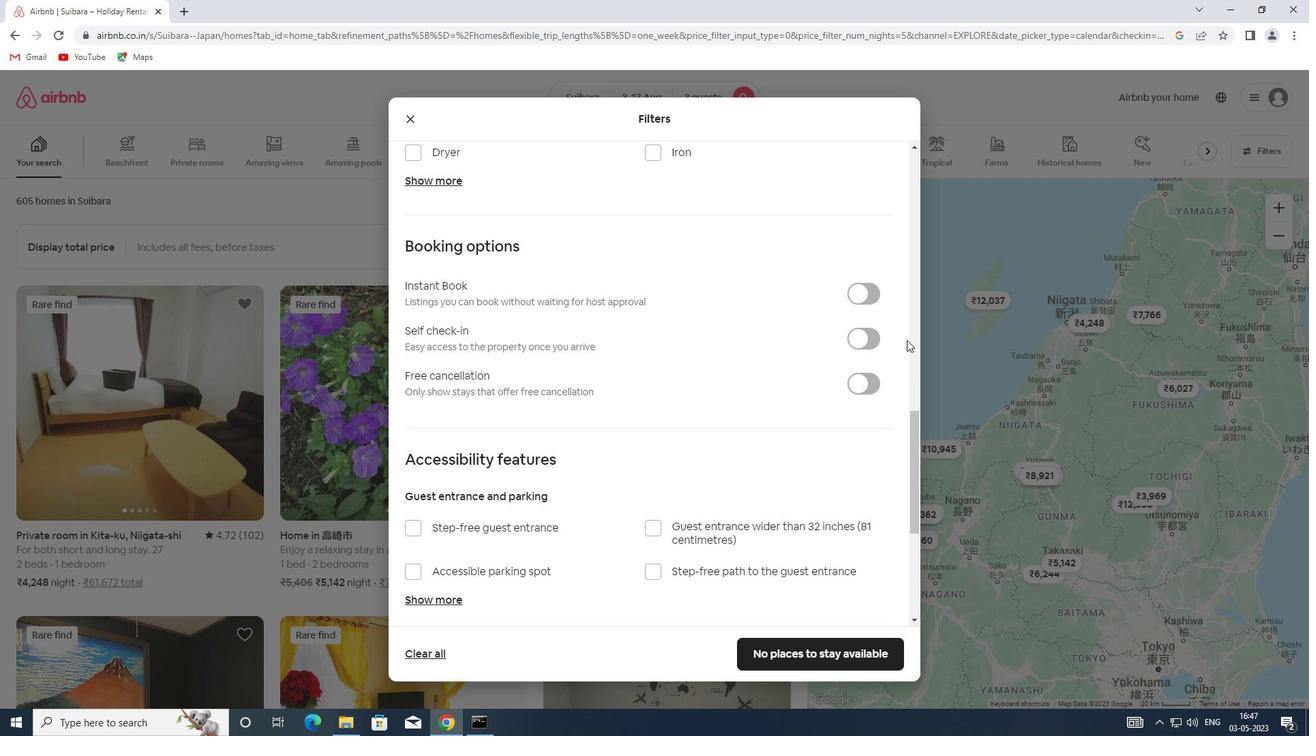 
Action: Mouse pressed left at (860, 340)
Screenshot: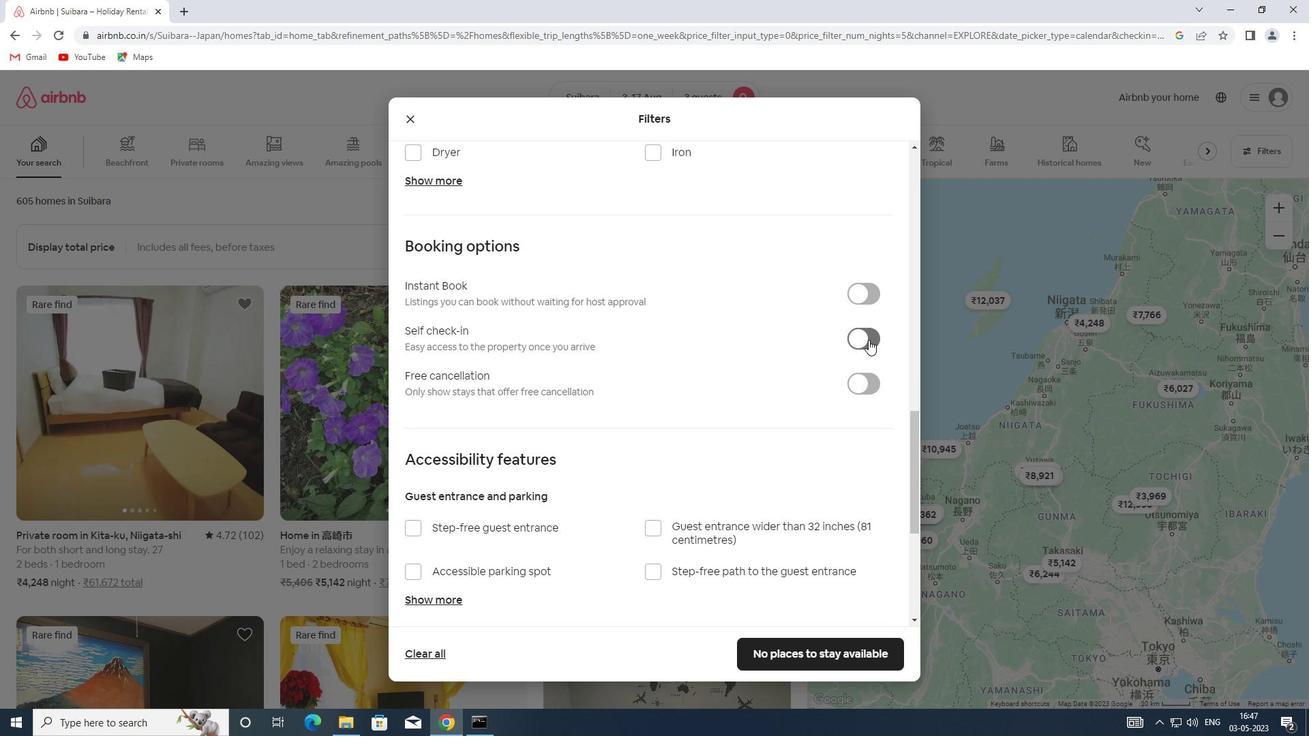 
Action: Mouse moved to (757, 392)
Screenshot: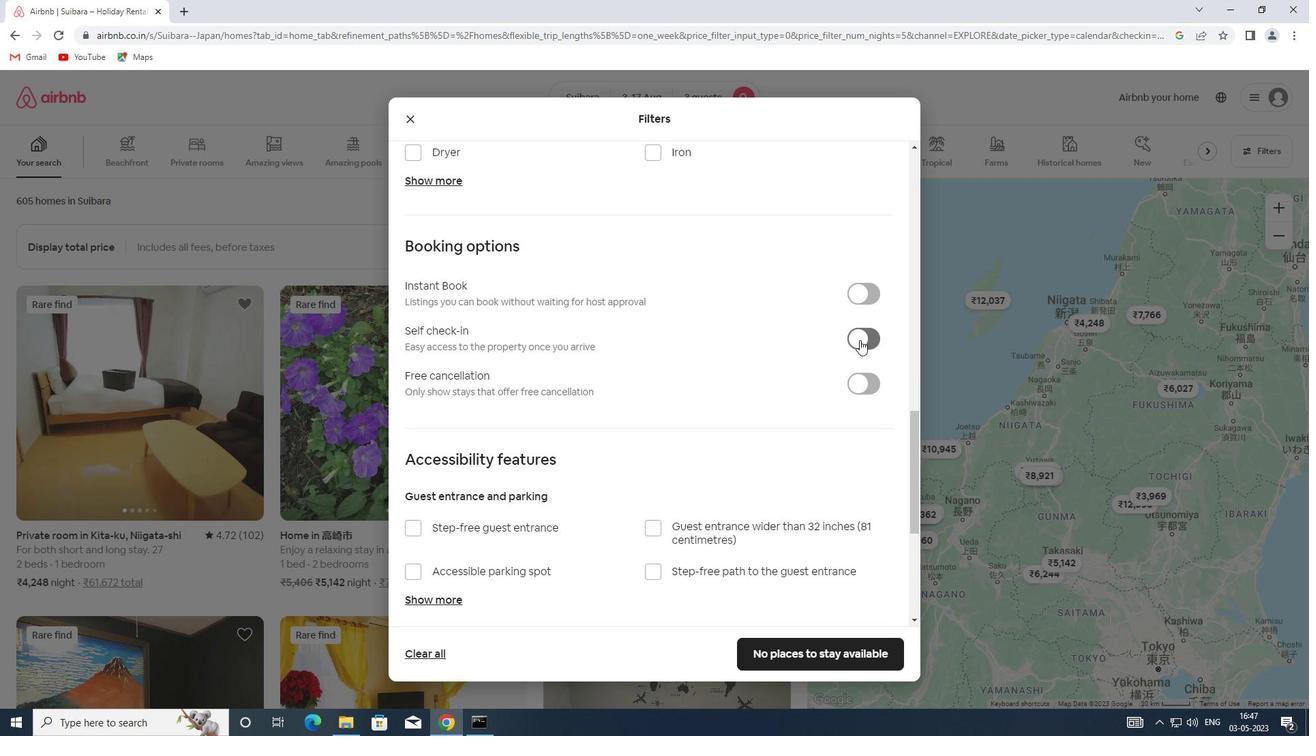 
Action: Mouse scrolled (757, 391) with delta (0, 0)
Screenshot: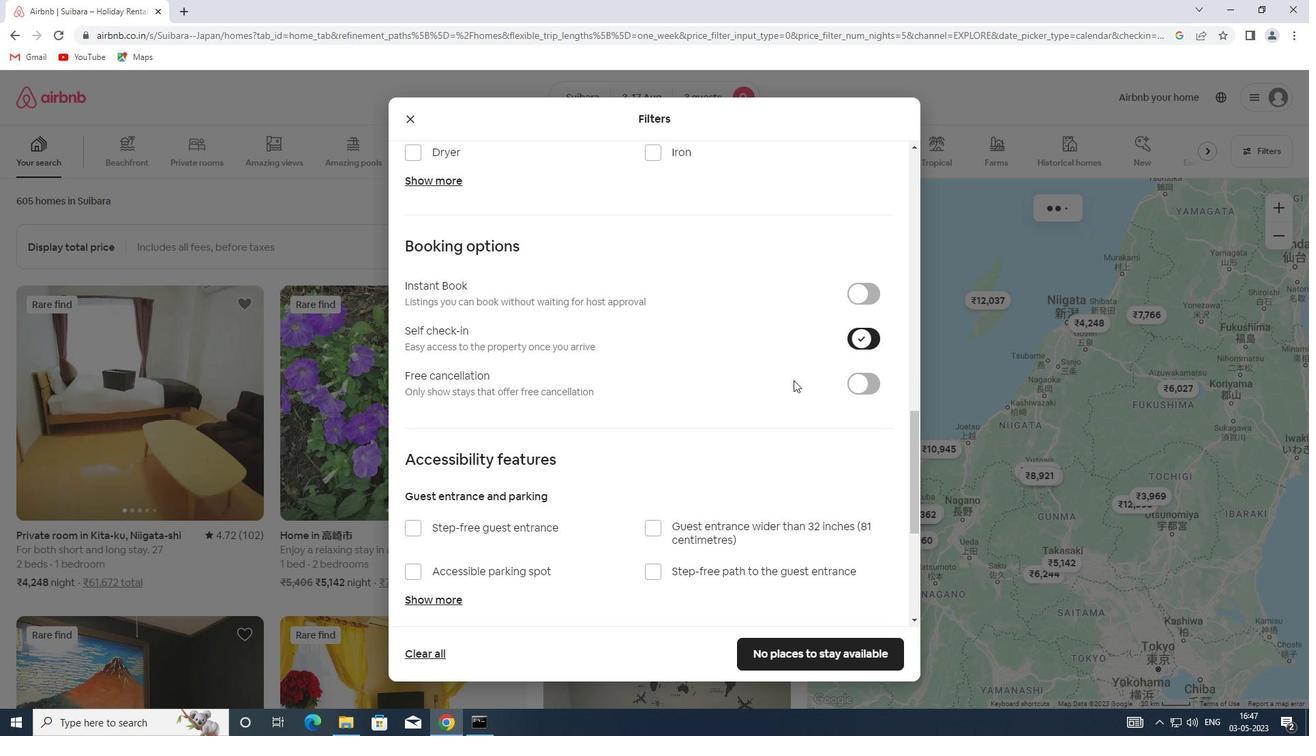 
Action: Mouse scrolled (757, 391) with delta (0, 0)
Screenshot: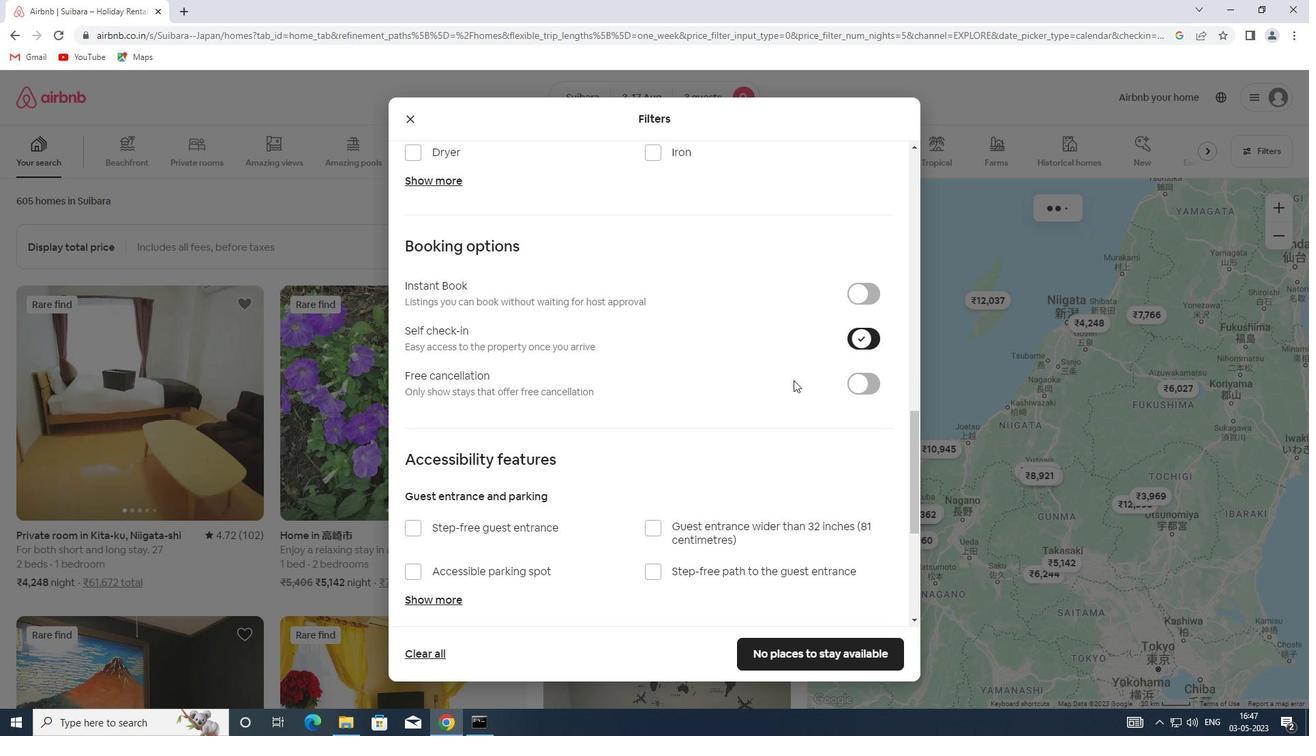
Action: Mouse scrolled (757, 391) with delta (0, 0)
Screenshot: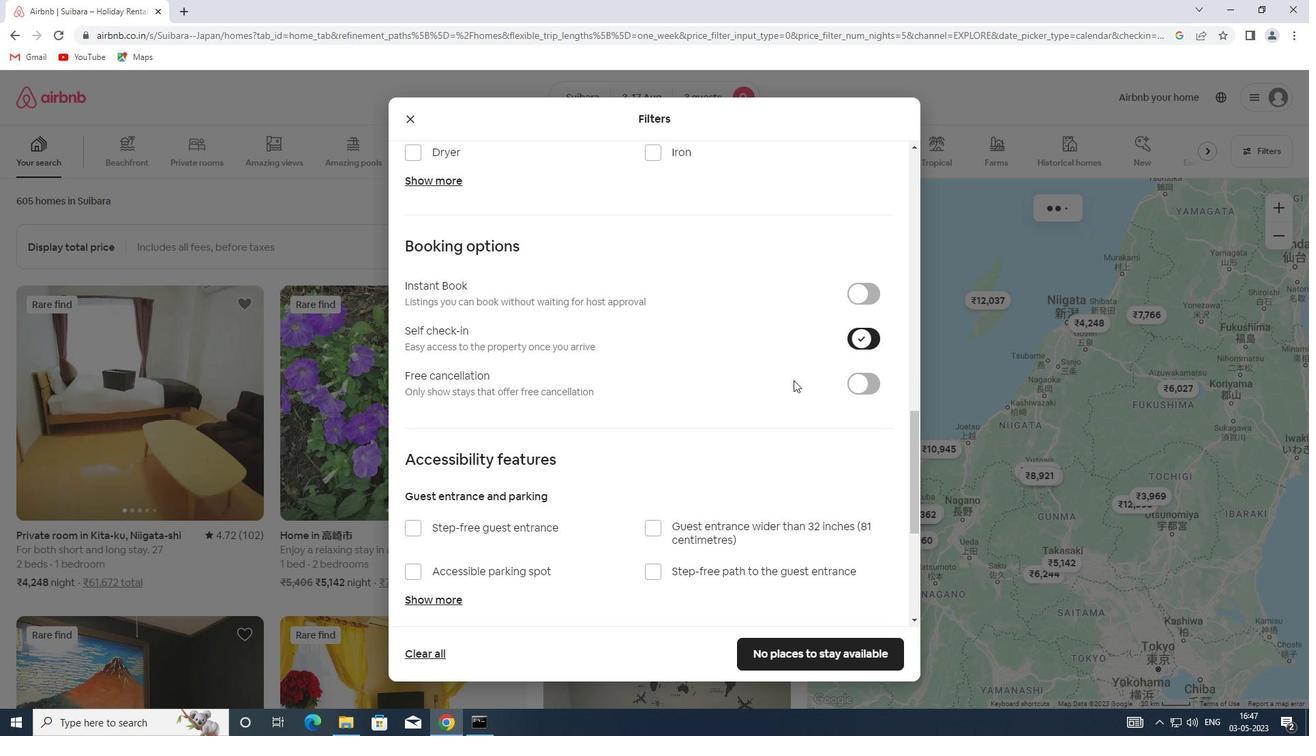 
Action: Mouse scrolled (757, 391) with delta (0, 0)
Screenshot: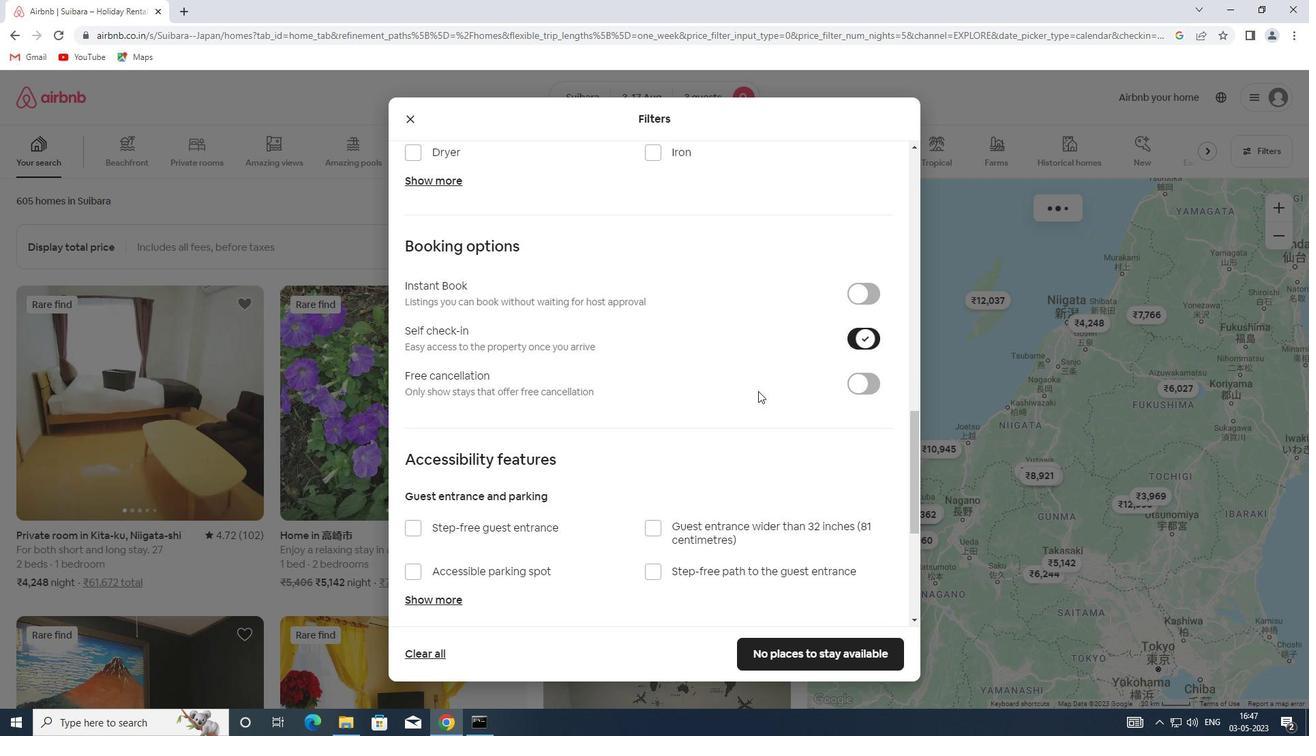 
Action: Mouse moved to (755, 393)
Screenshot: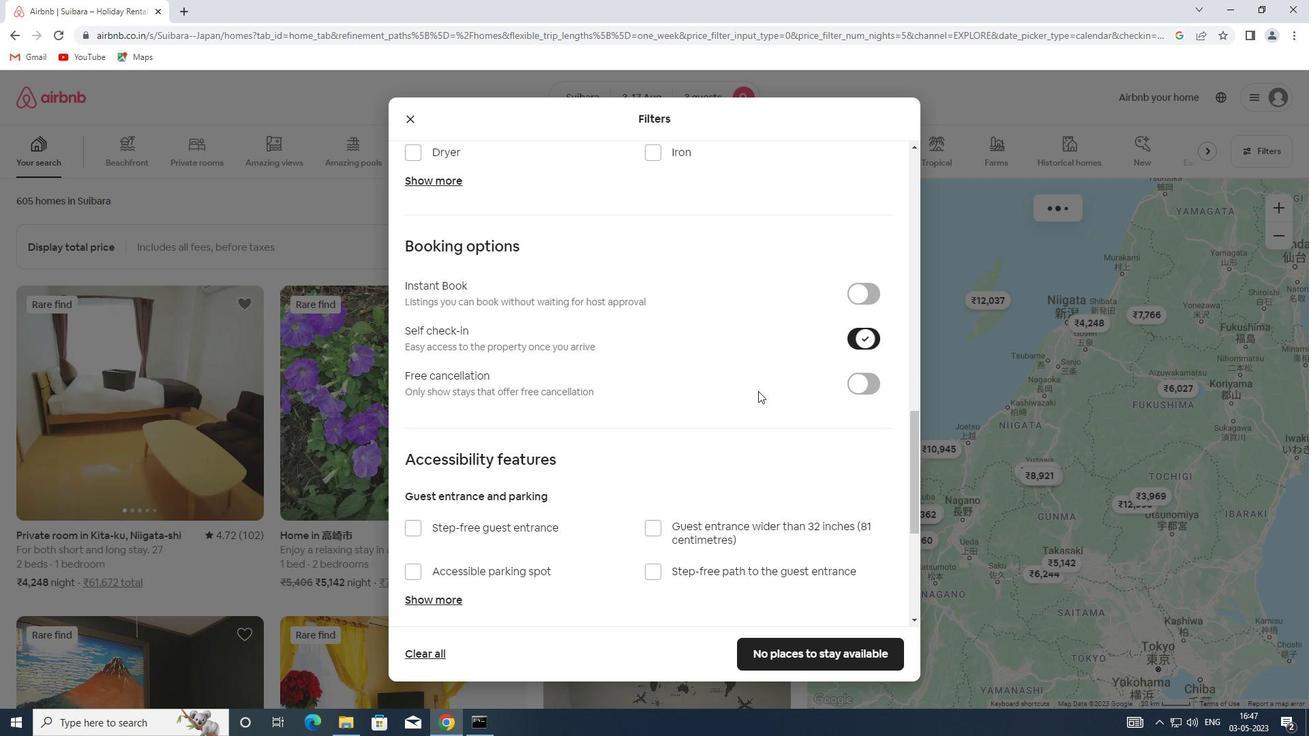 
Action: Mouse scrolled (755, 392) with delta (0, 0)
Screenshot: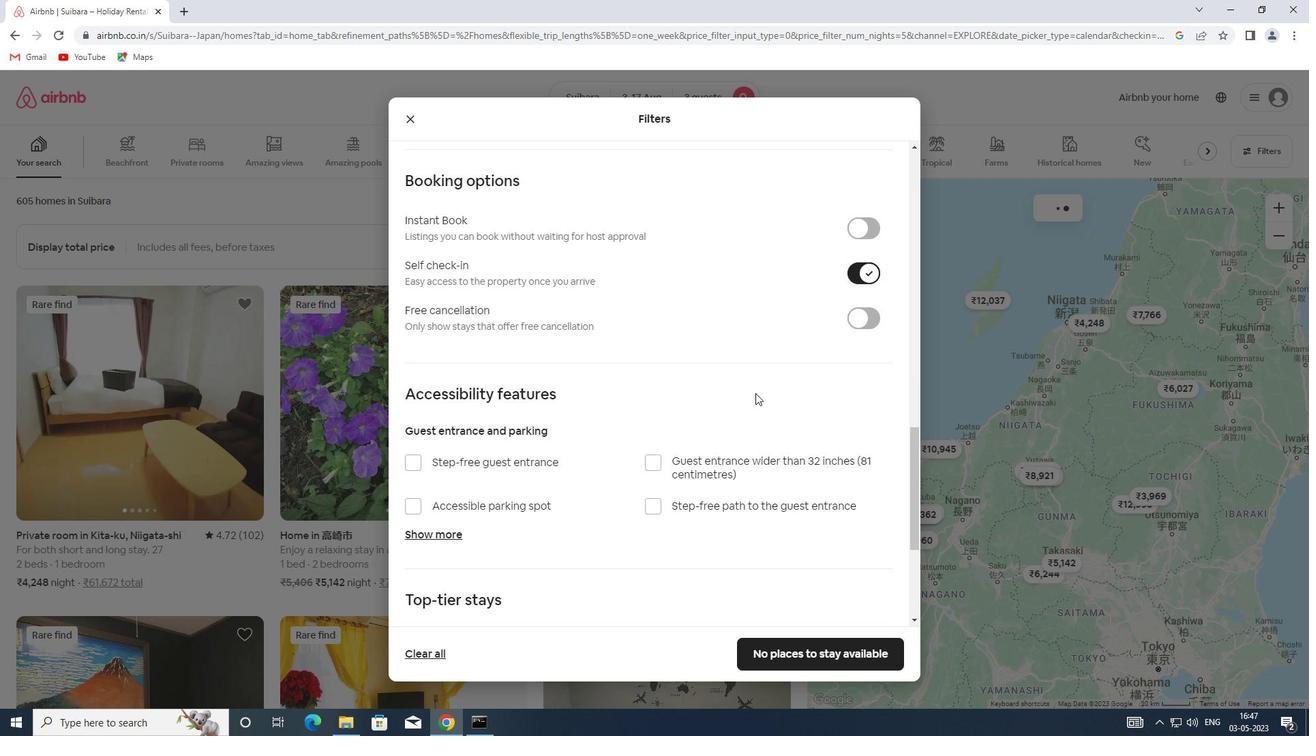 
Action: Mouse scrolled (755, 392) with delta (0, 0)
Screenshot: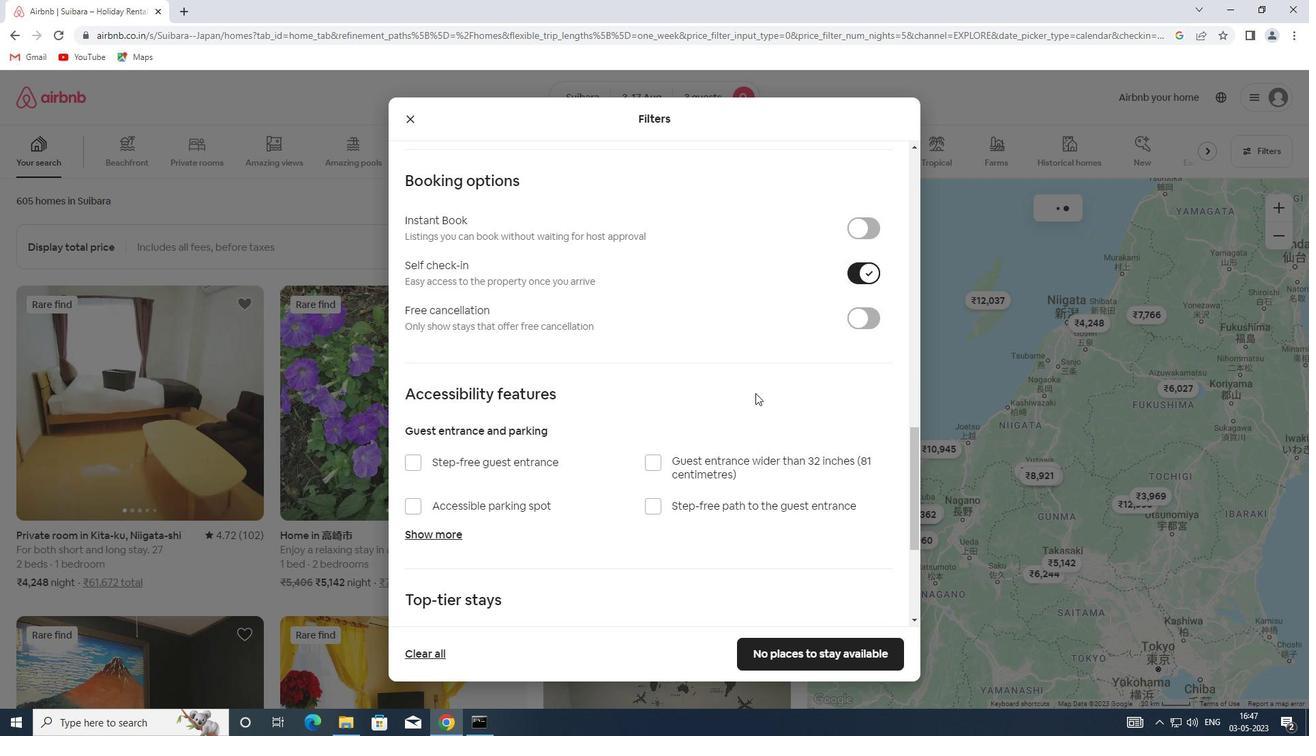 
Action: Mouse moved to (456, 523)
Screenshot: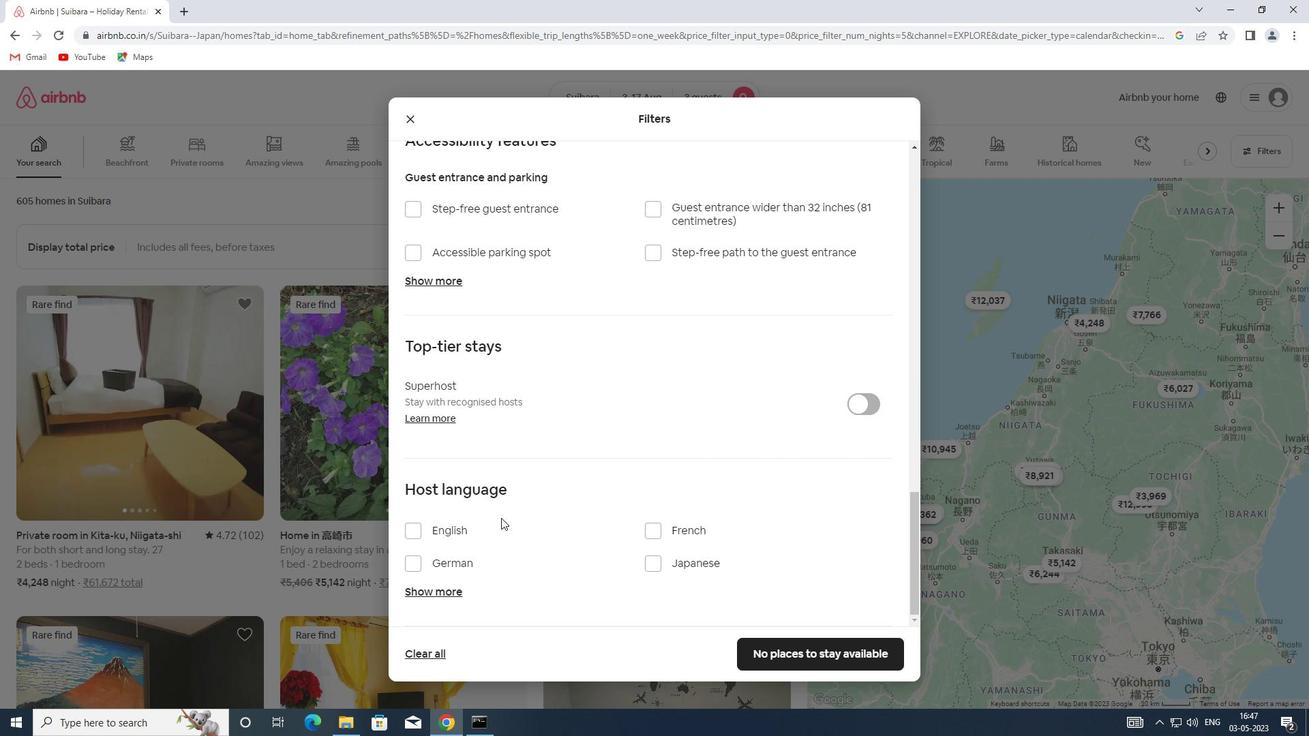 
Action: Mouse pressed left at (456, 523)
Screenshot: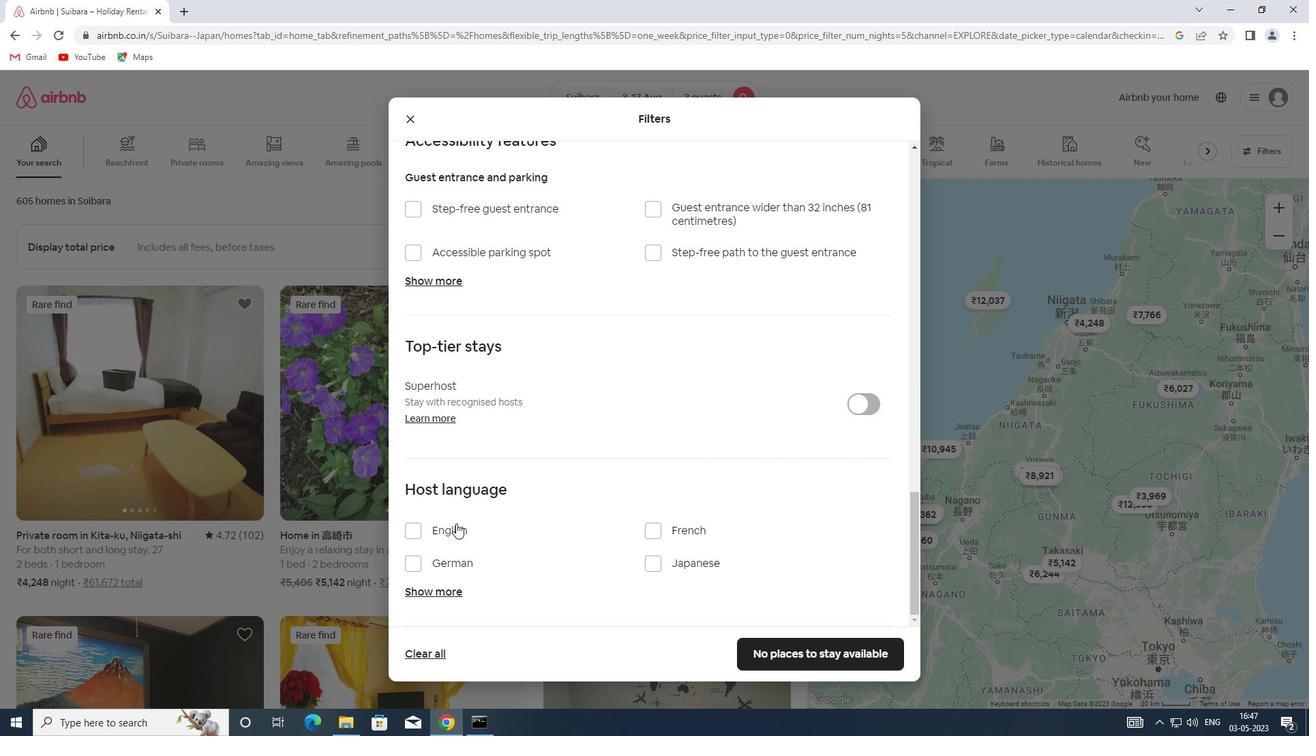 
Action: Mouse moved to (796, 652)
Screenshot: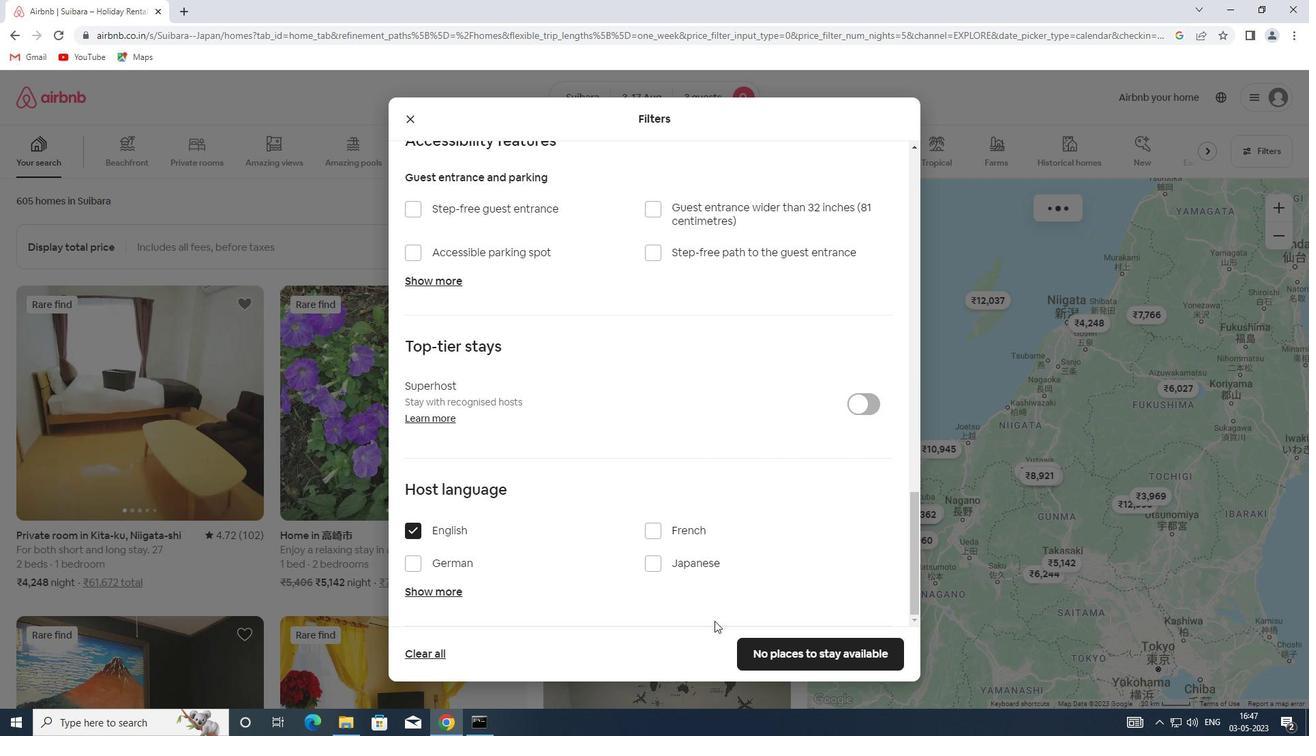 
Action: Mouse pressed left at (796, 652)
Screenshot: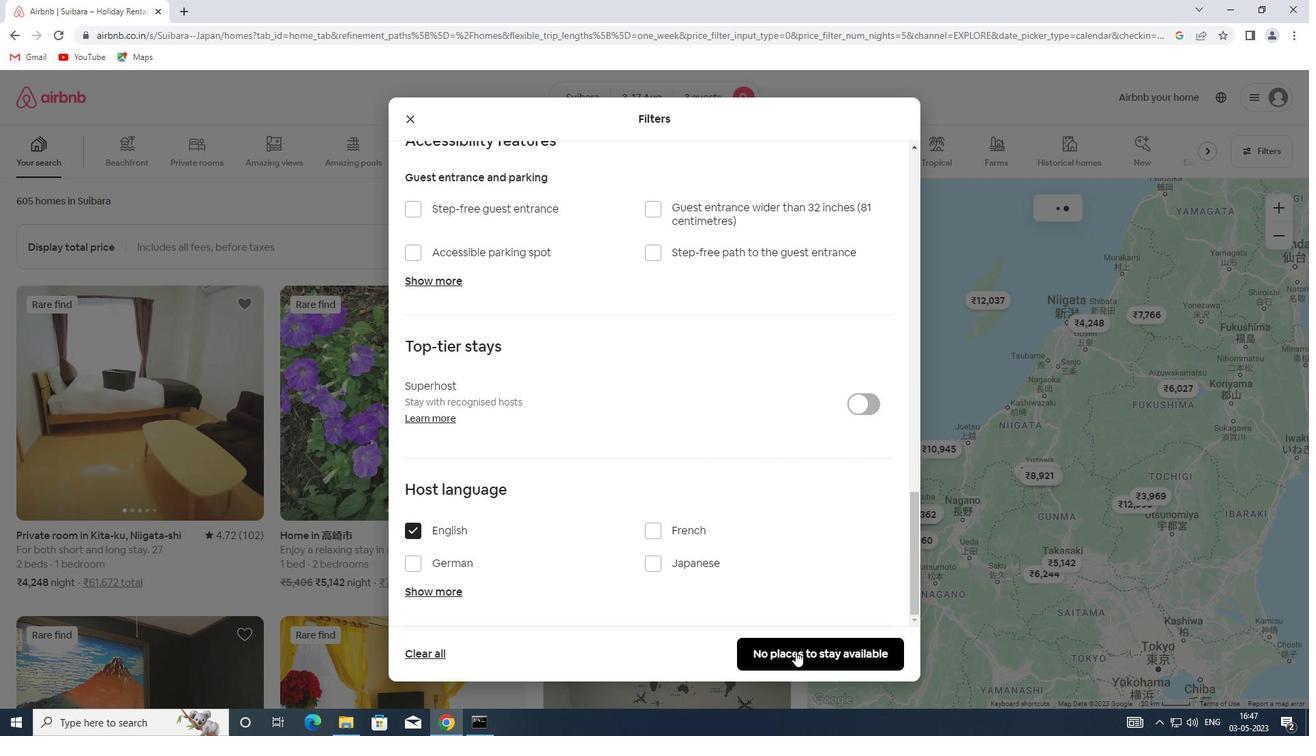 
